 Task: Look for space in Rheinberg, Germany from 15th August, 2023 to 20th August, 2023 for 1 adult in price range Rs.5000 to Rs.10000. Place can be private room with 1  bedroom having 1 bed and 1 bathroom. Property type can be house, flat, guest house, hotel. Booking option can be shelf check-in. Required host language is English.
Action: Mouse moved to (365, 182)
Screenshot: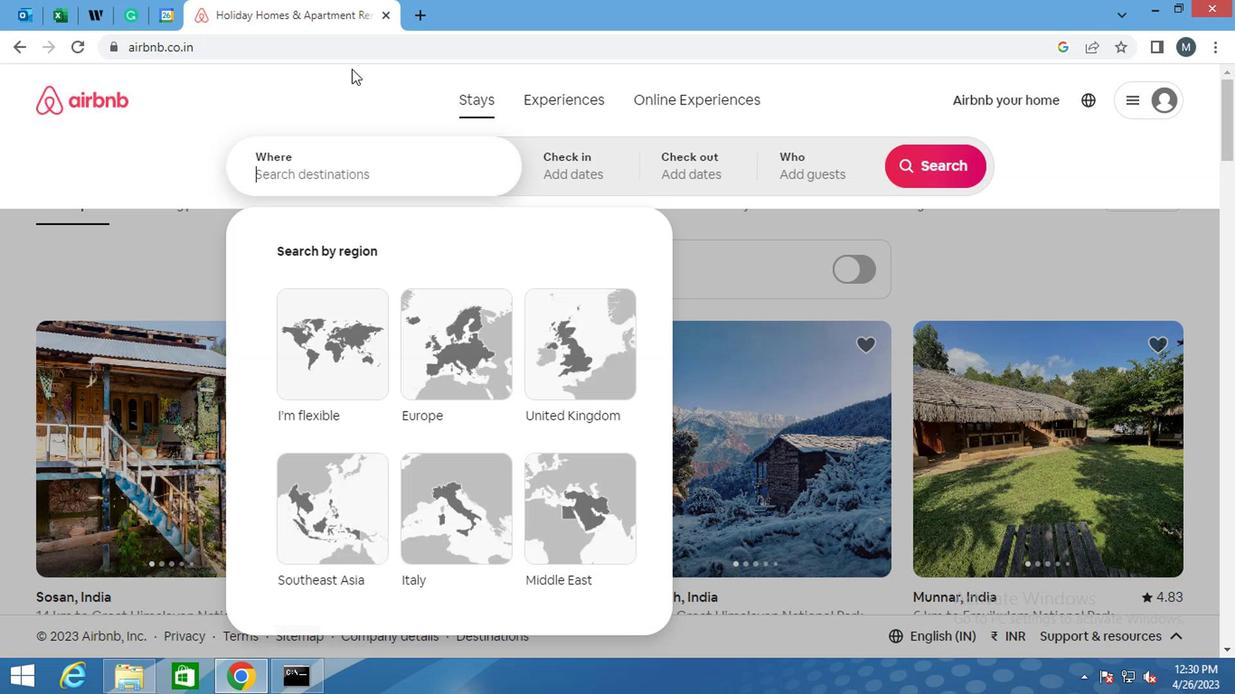
Action: Mouse pressed left at (365, 182)
Screenshot: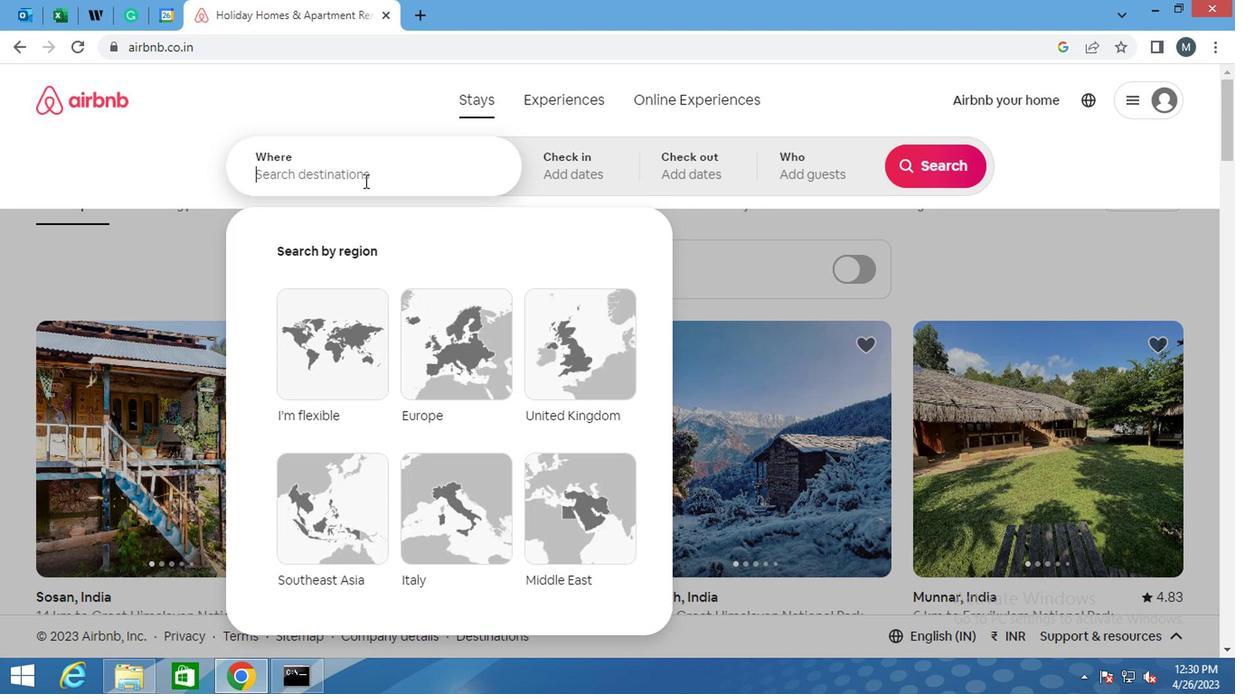 
Action: Key pressed <Key.shift><Key.shift>RHEINBERG,<Key.space><Key.shift><Key.shift><Key.shift><Key.shift><Key.shift><Key.shift><Key.shift><Key.shift><Key.shift><Key.shift><Key.shift><Key.shift>GER
Screenshot: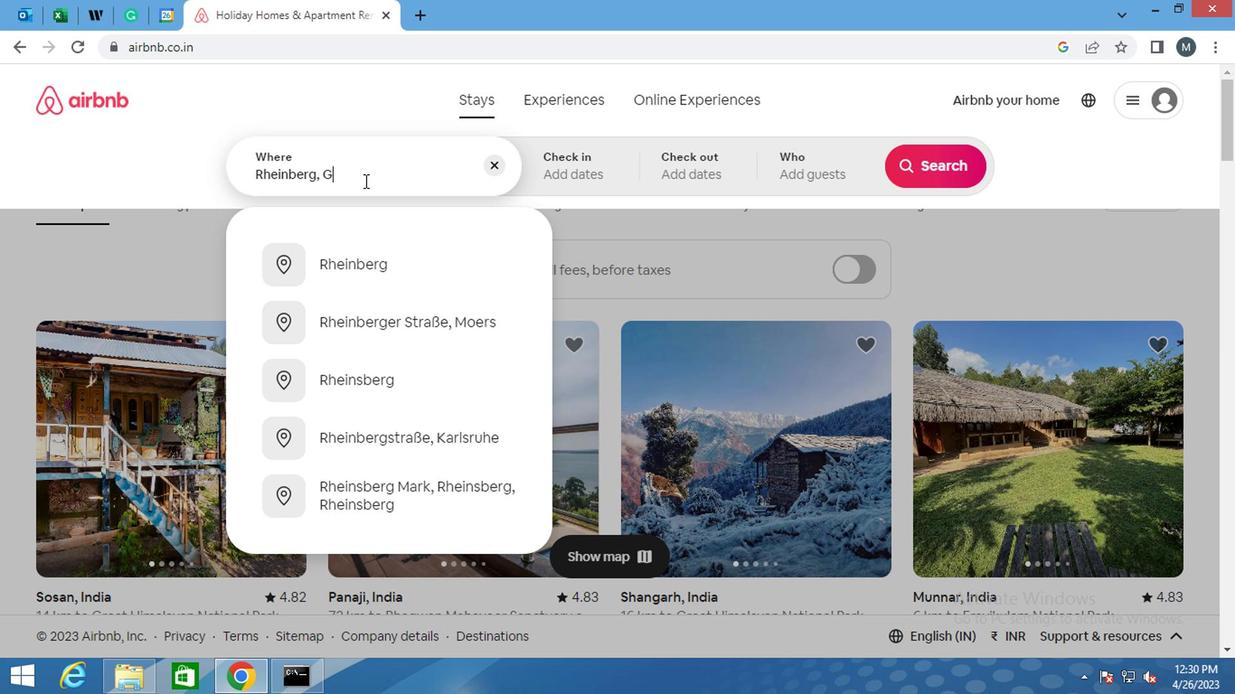 
Action: Mouse moved to (445, 277)
Screenshot: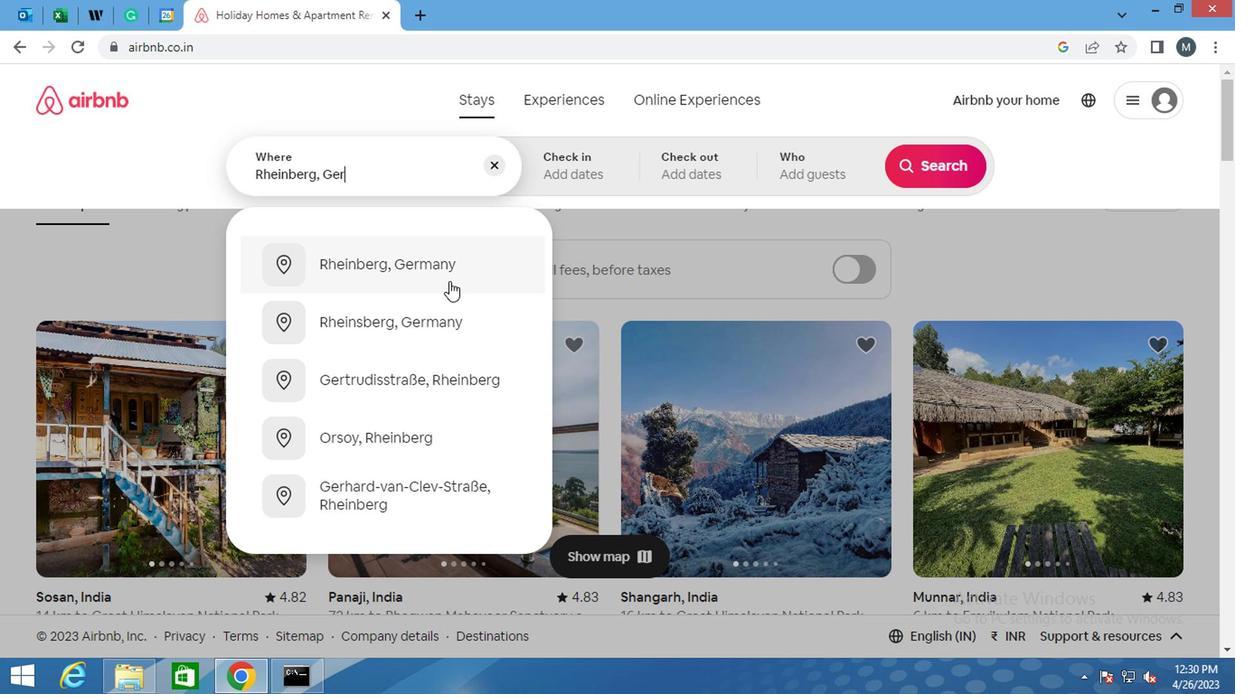 
Action: Mouse pressed left at (445, 277)
Screenshot: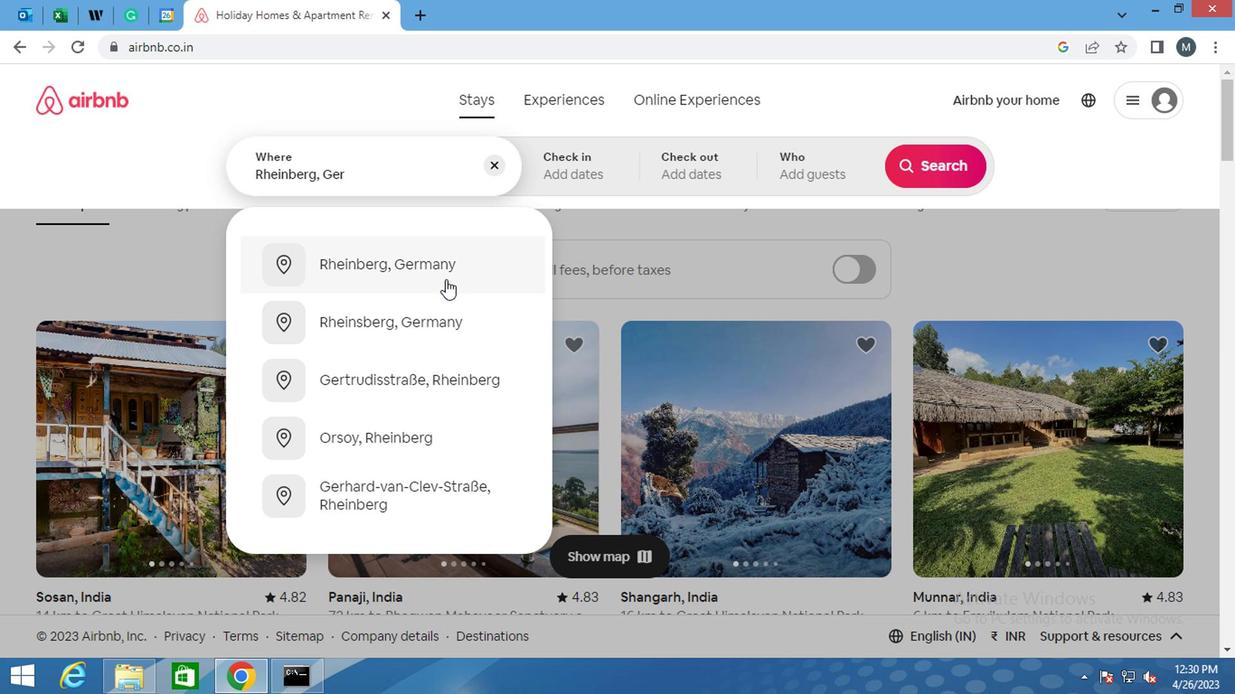 
Action: Mouse moved to (916, 313)
Screenshot: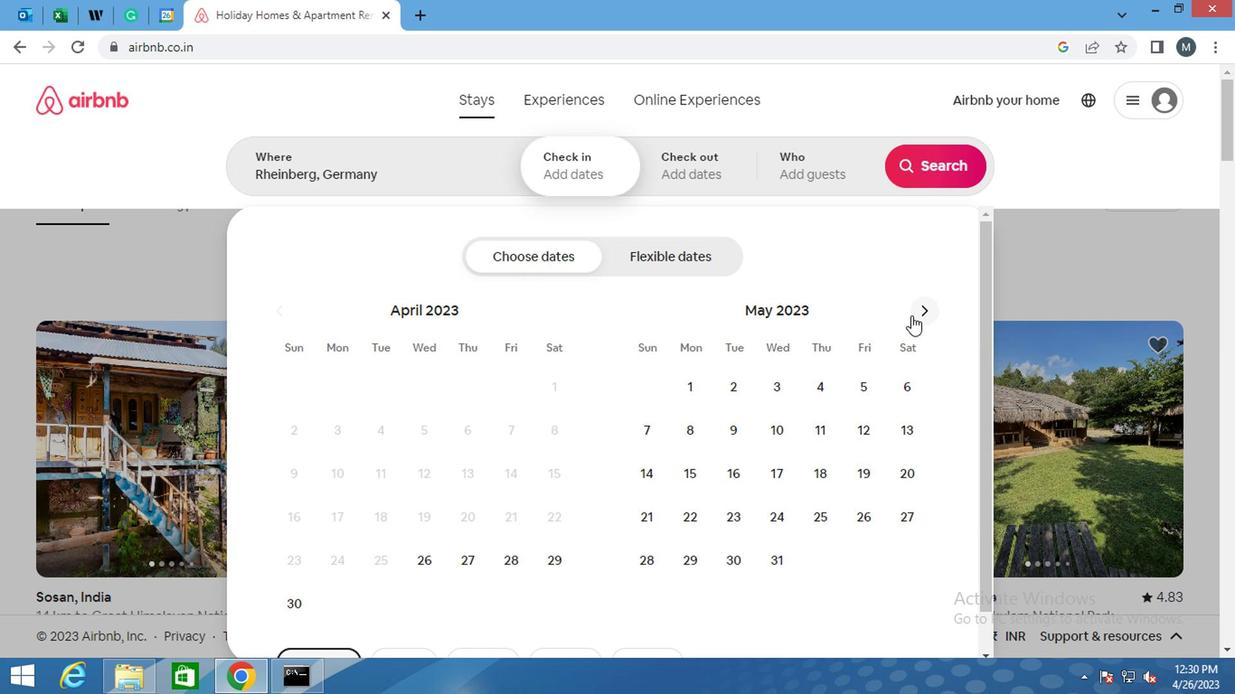 
Action: Mouse pressed left at (916, 313)
Screenshot: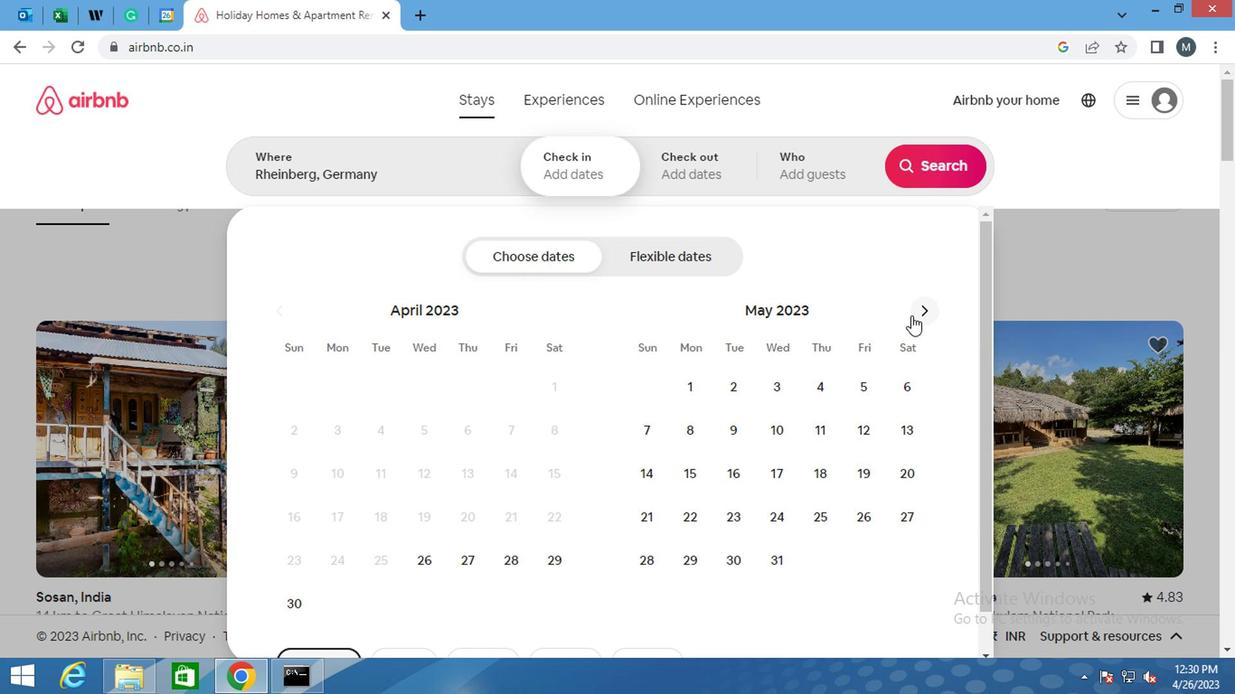 
Action: Mouse moved to (918, 313)
Screenshot: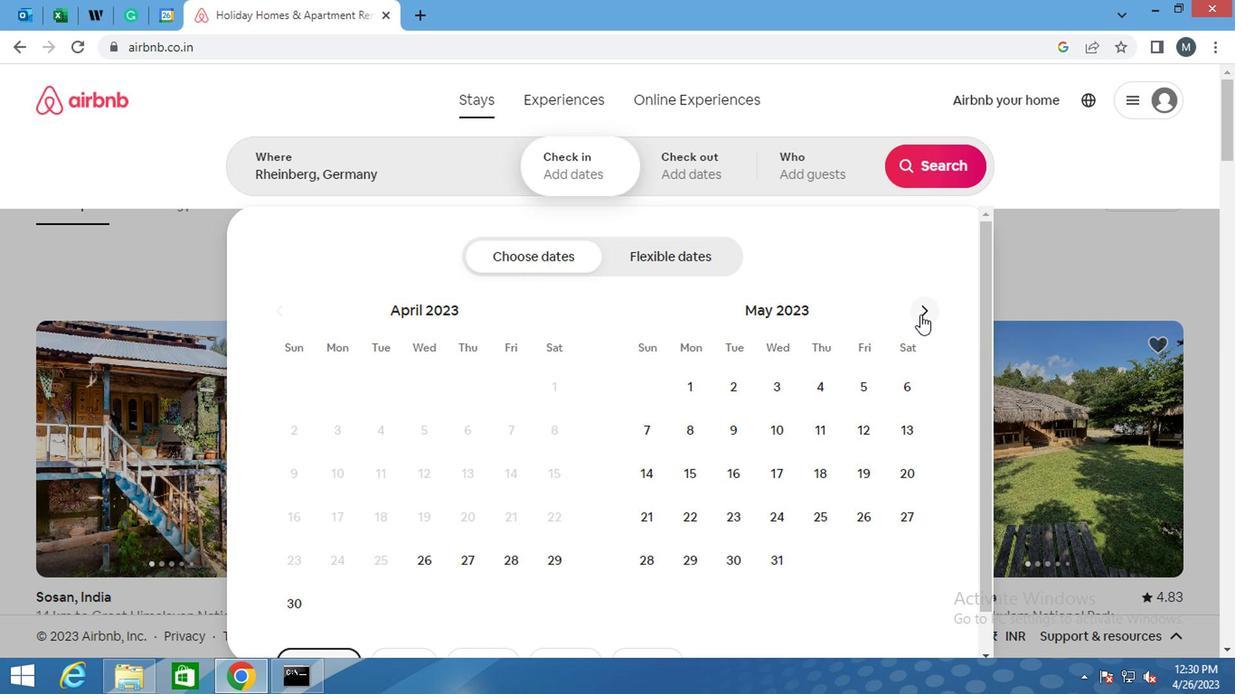 
Action: Mouse pressed left at (918, 313)
Screenshot: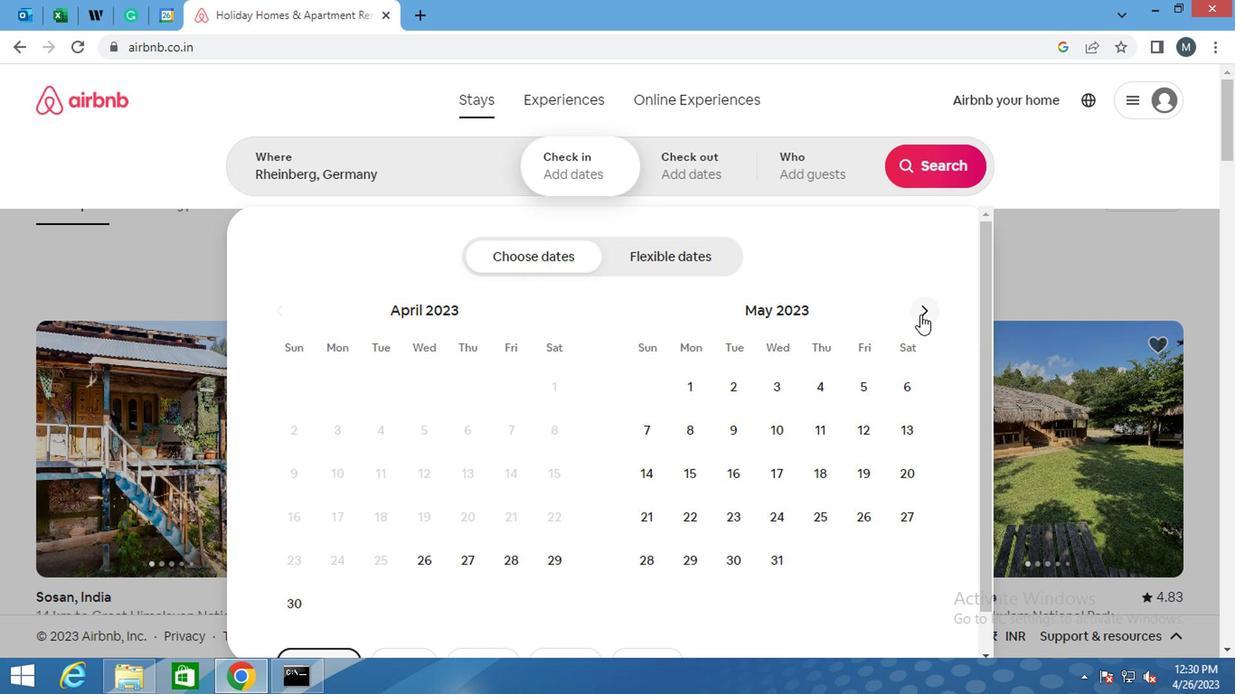 
Action: Mouse moved to (919, 313)
Screenshot: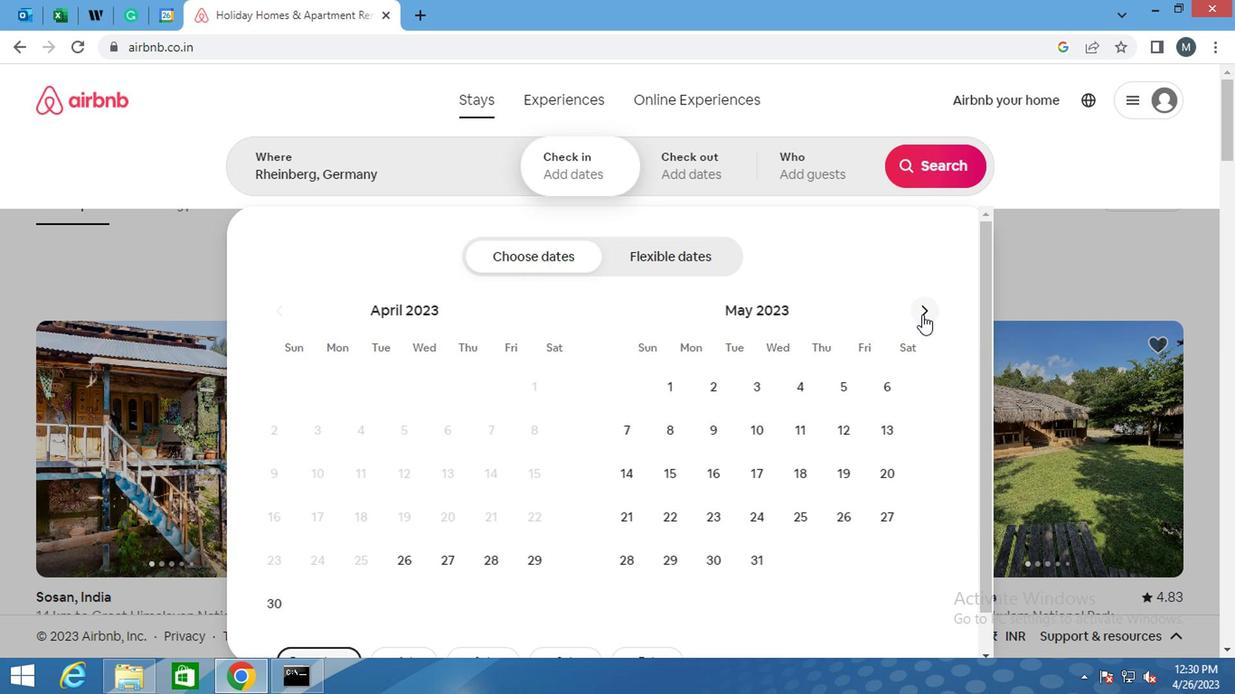 
Action: Mouse pressed left at (919, 313)
Screenshot: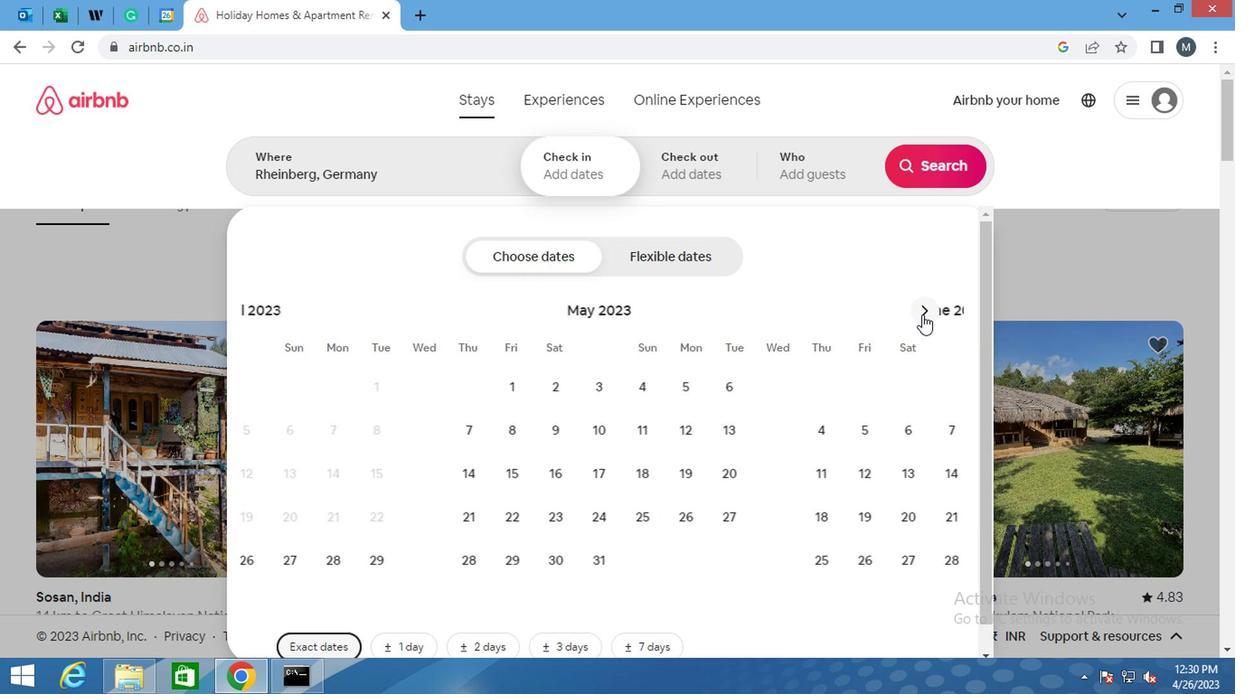 
Action: Mouse moved to (927, 319)
Screenshot: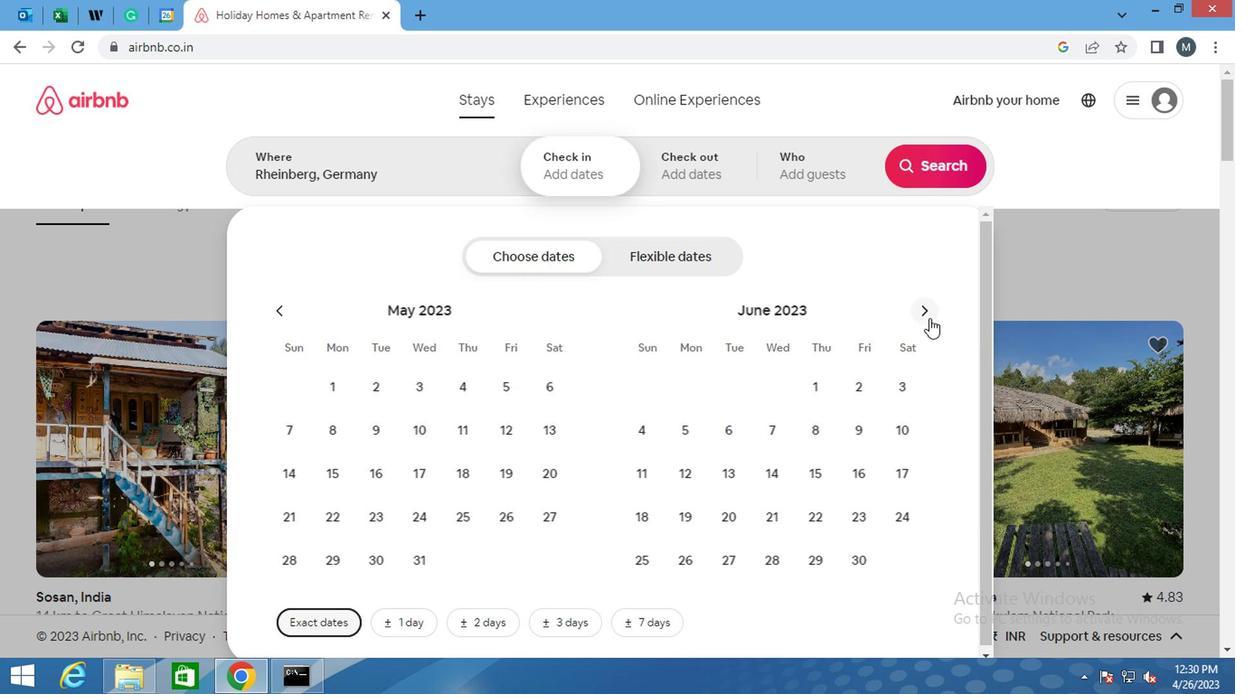
Action: Mouse pressed left at (927, 319)
Screenshot: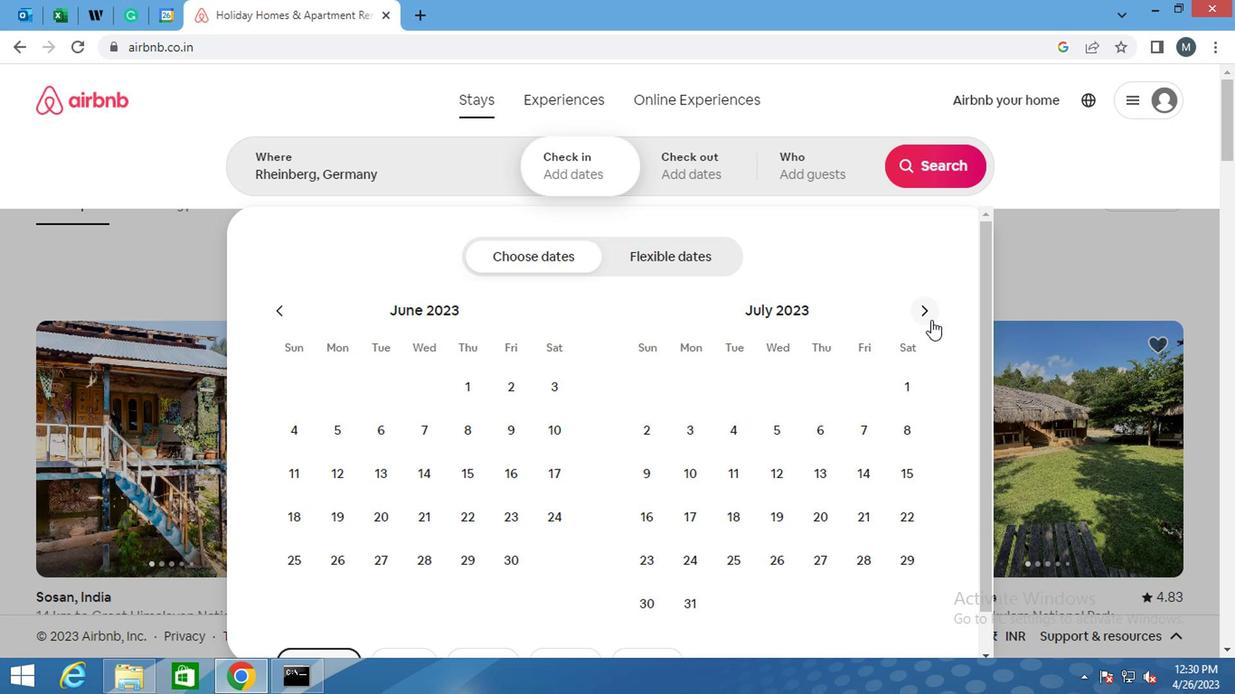 
Action: Mouse moved to (730, 475)
Screenshot: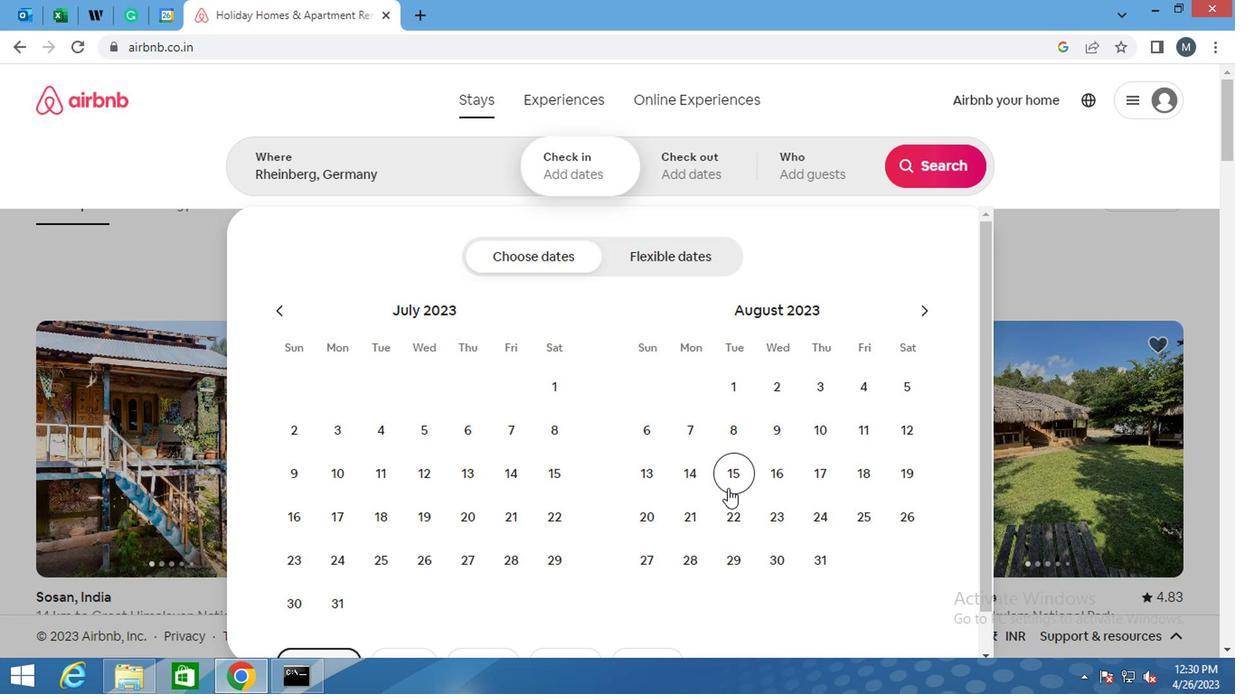 
Action: Mouse pressed left at (730, 475)
Screenshot: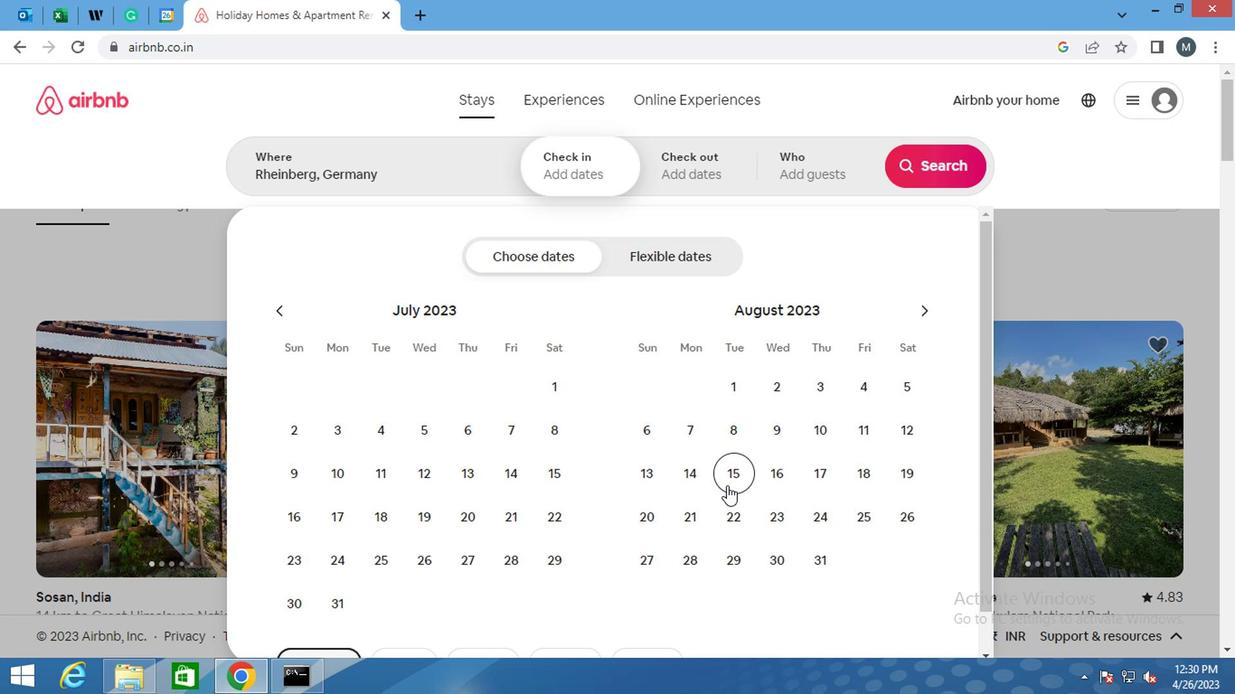 
Action: Mouse moved to (654, 515)
Screenshot: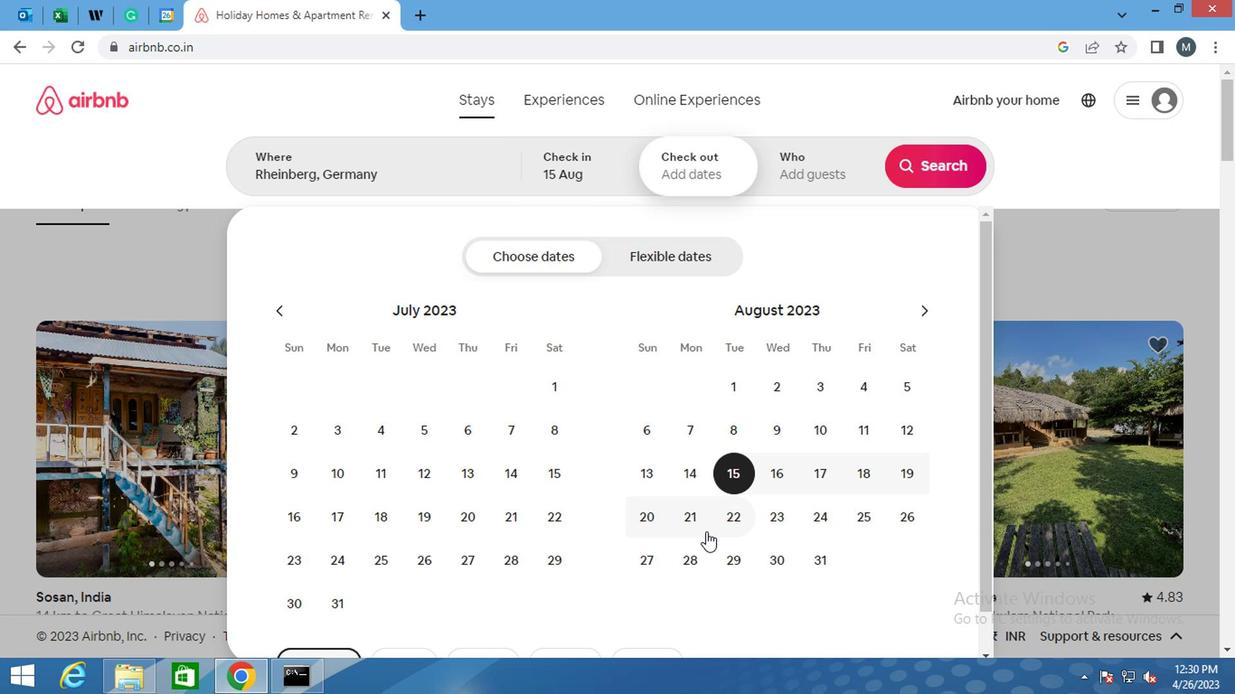 
Action: Mouse pressed left at (654, 515)
Screenshot: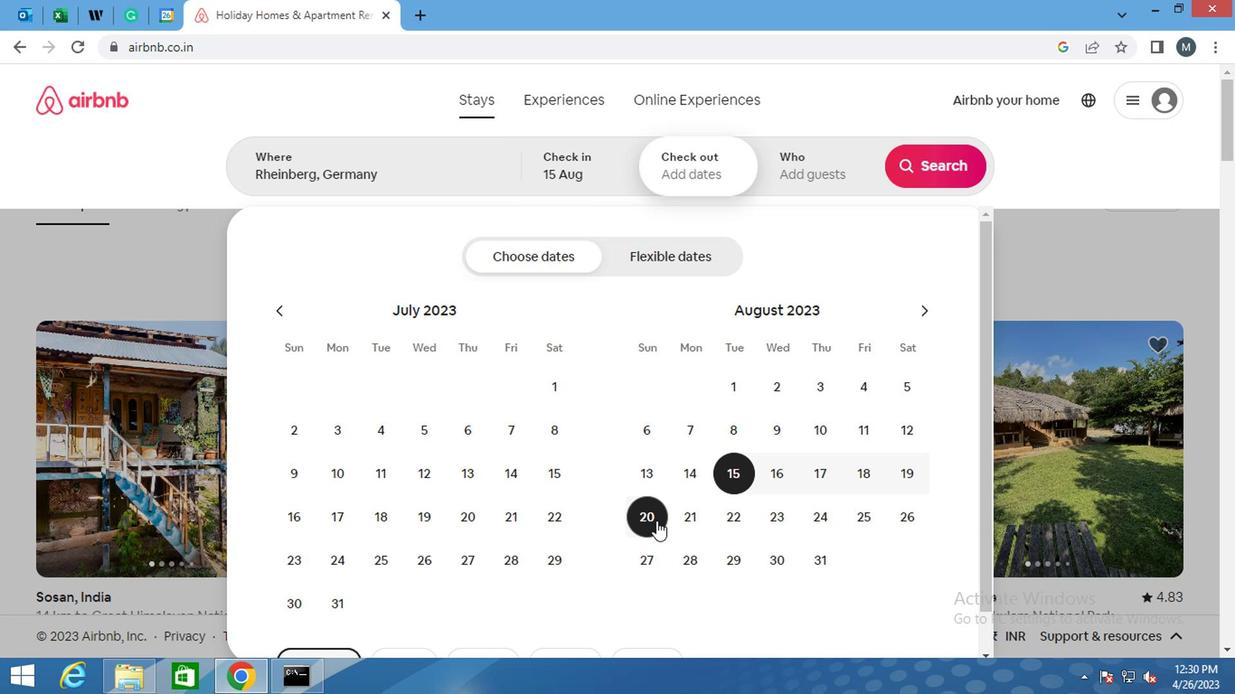 
Action: Mouse moved to (815, 185)
Screenshot: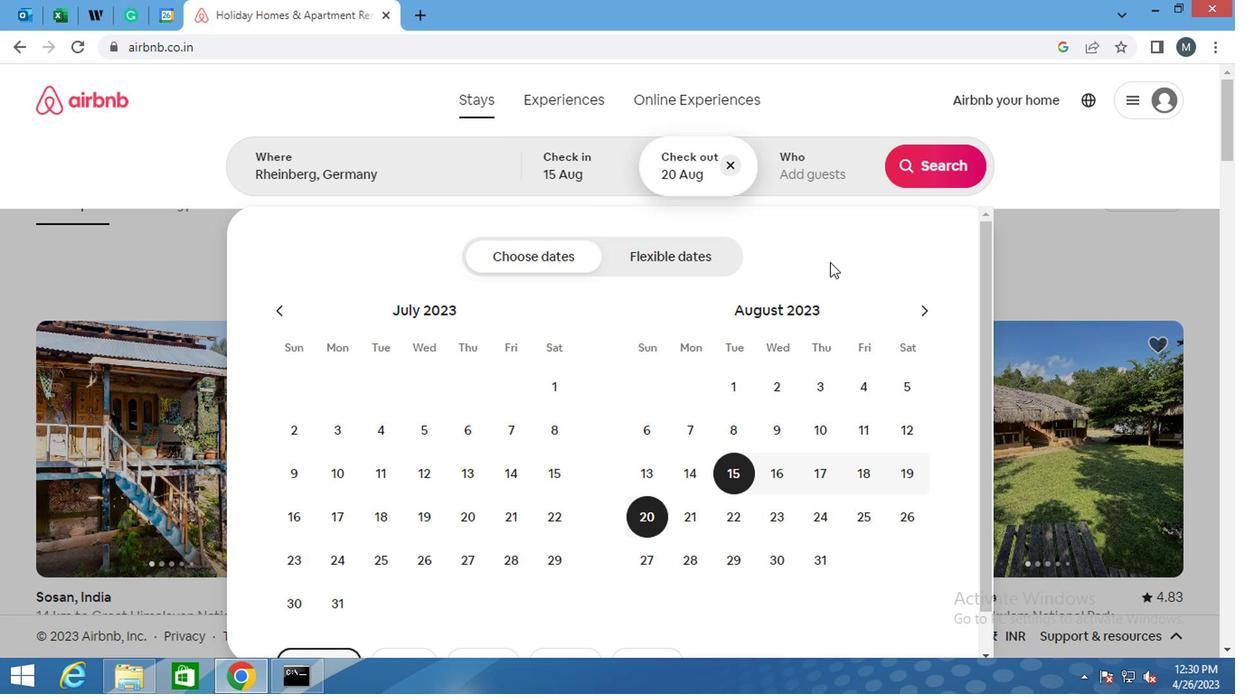 
Action: Mouse pressed left at (815, 185)
Screenshot: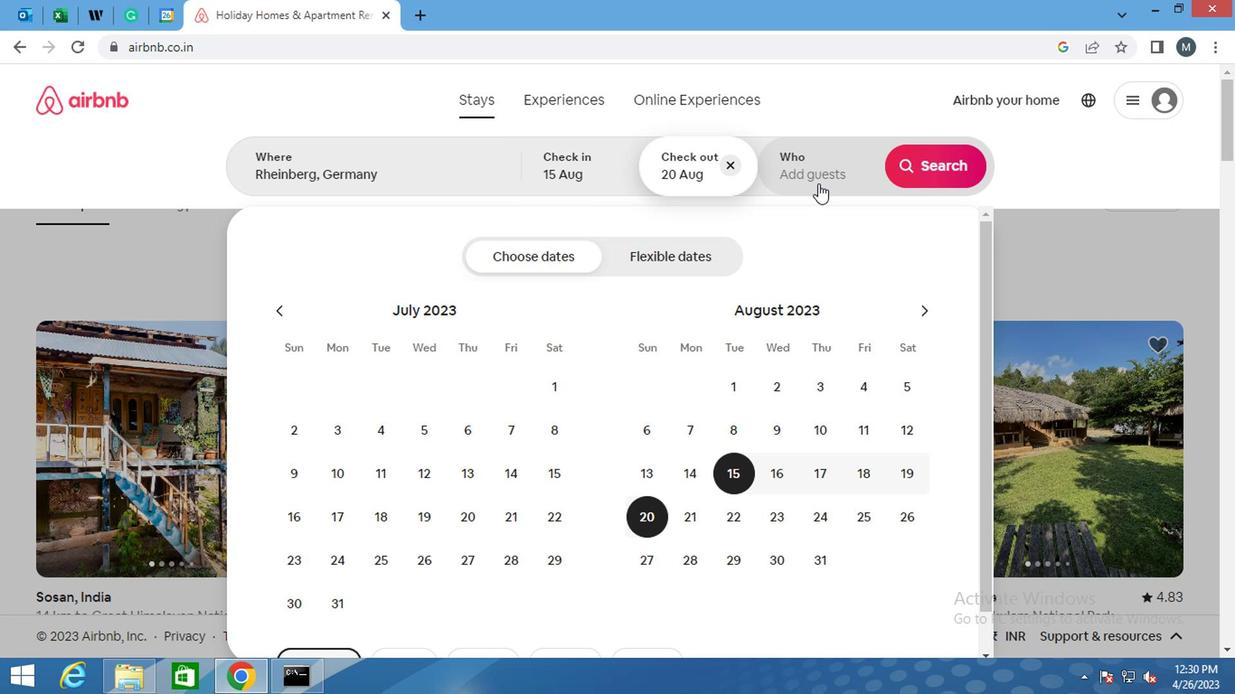 
Action: Mouse moved to (928, 265)
Screenshot: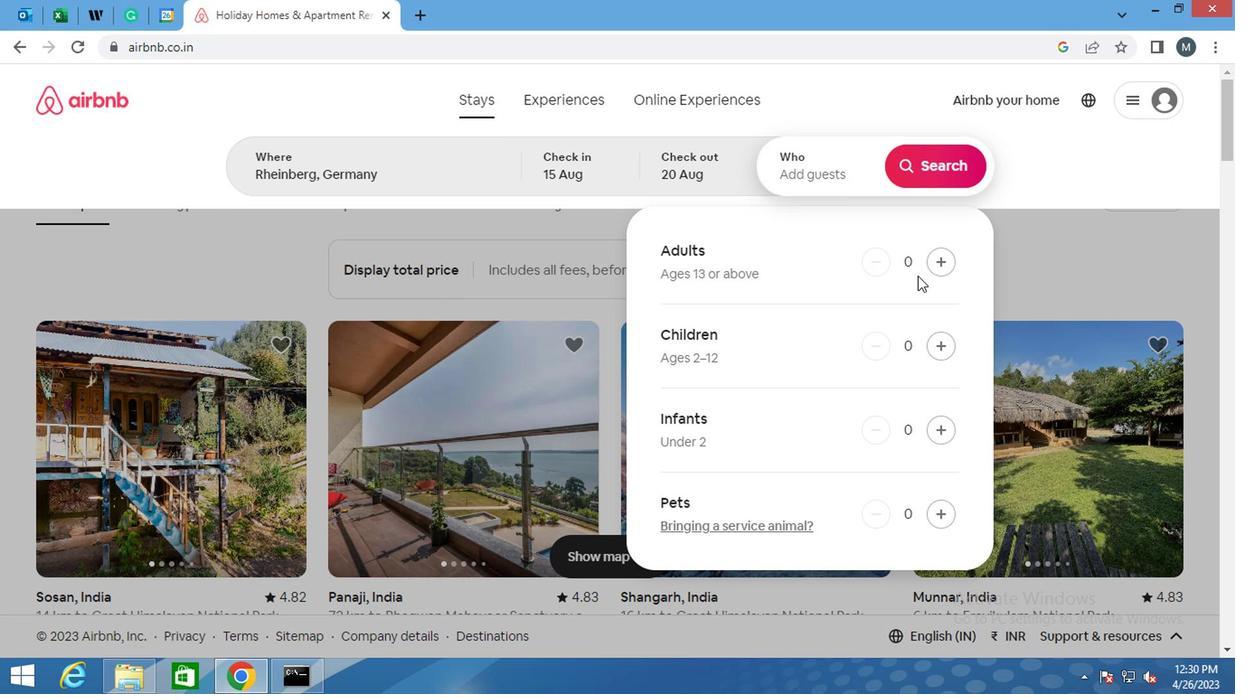 
Action: Mouse pressed left at (928, 265)
Screenshot: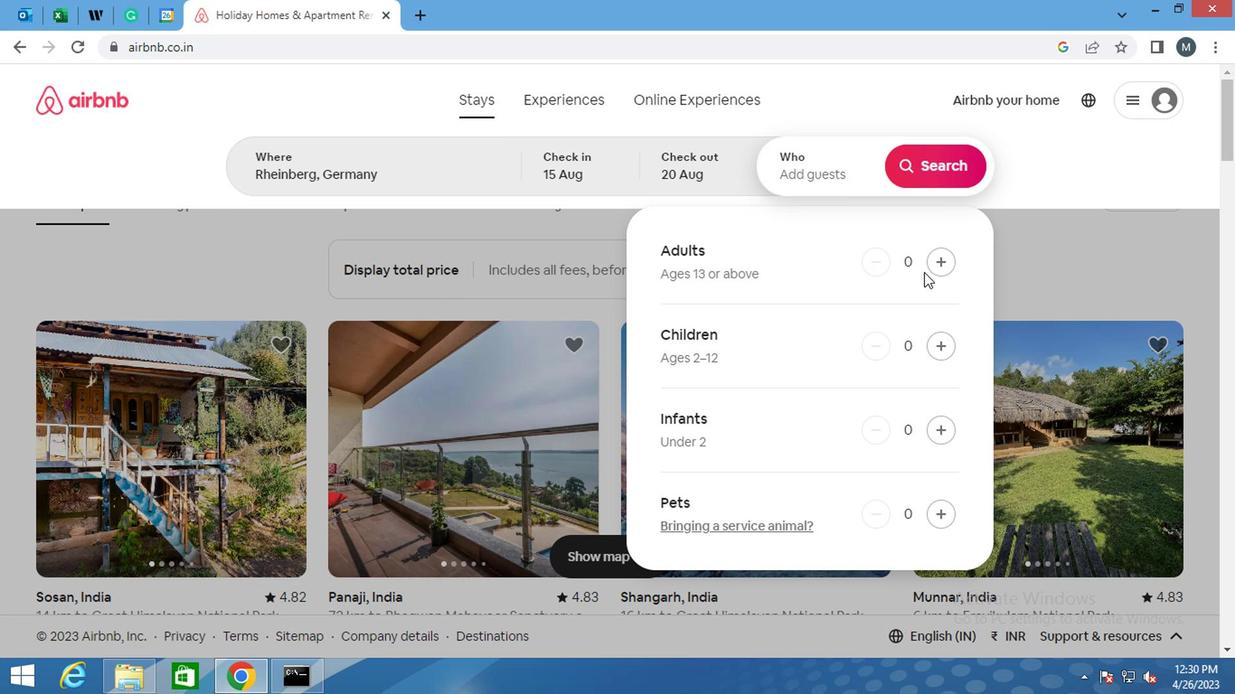 
Action: Mouse moved to (937, 162)
Screenshot: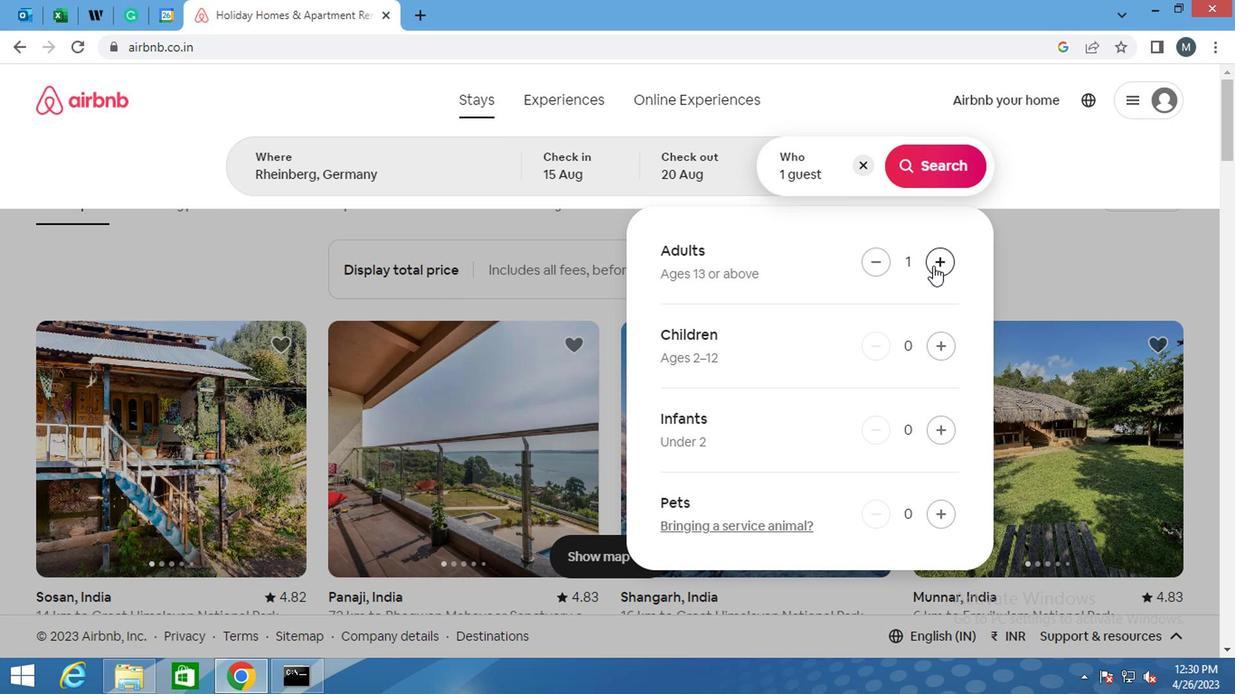 
Action: Mouse pressed left at (937, 162)
Screenshot: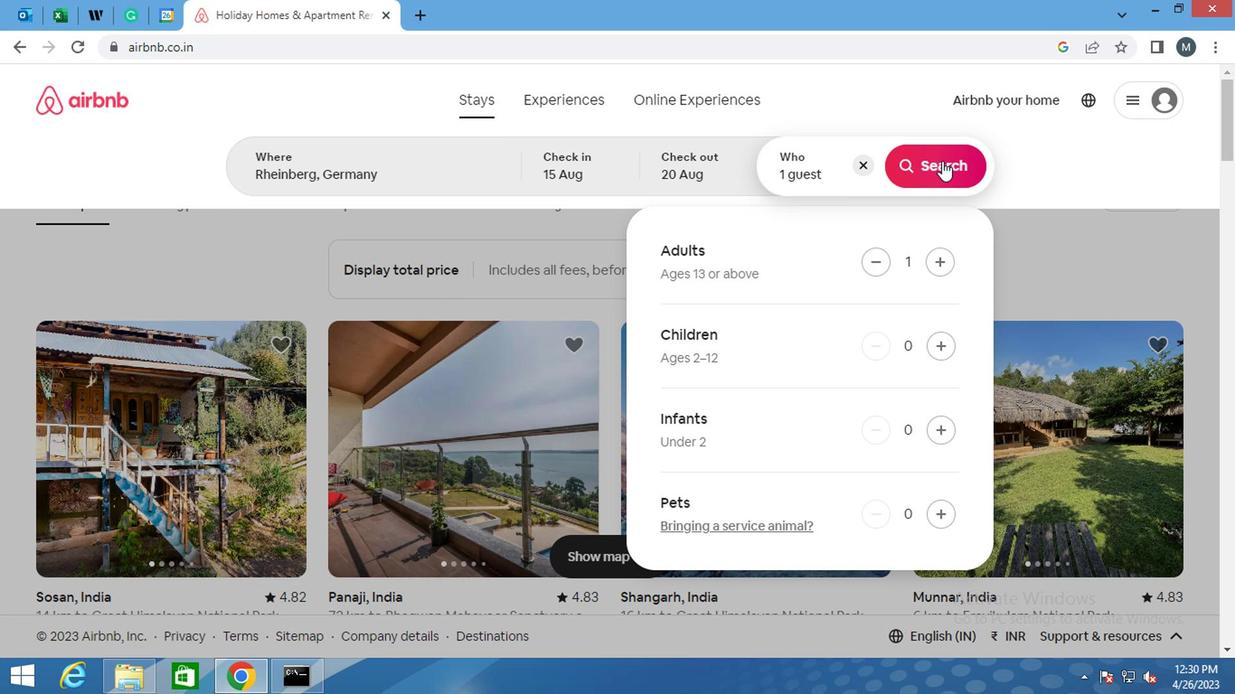 
Action: Mouse moved to (1150, 169)
Screenshot: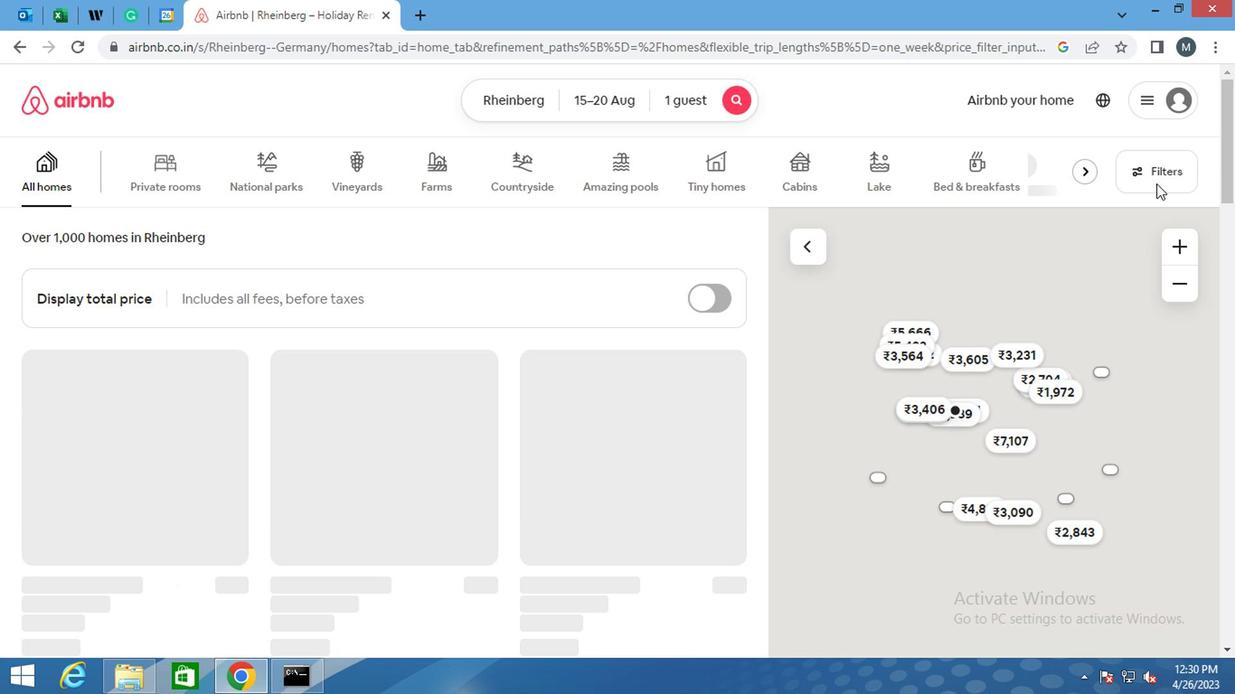 
Action: Mouse pressed left at (1150, 169)
Screenshot: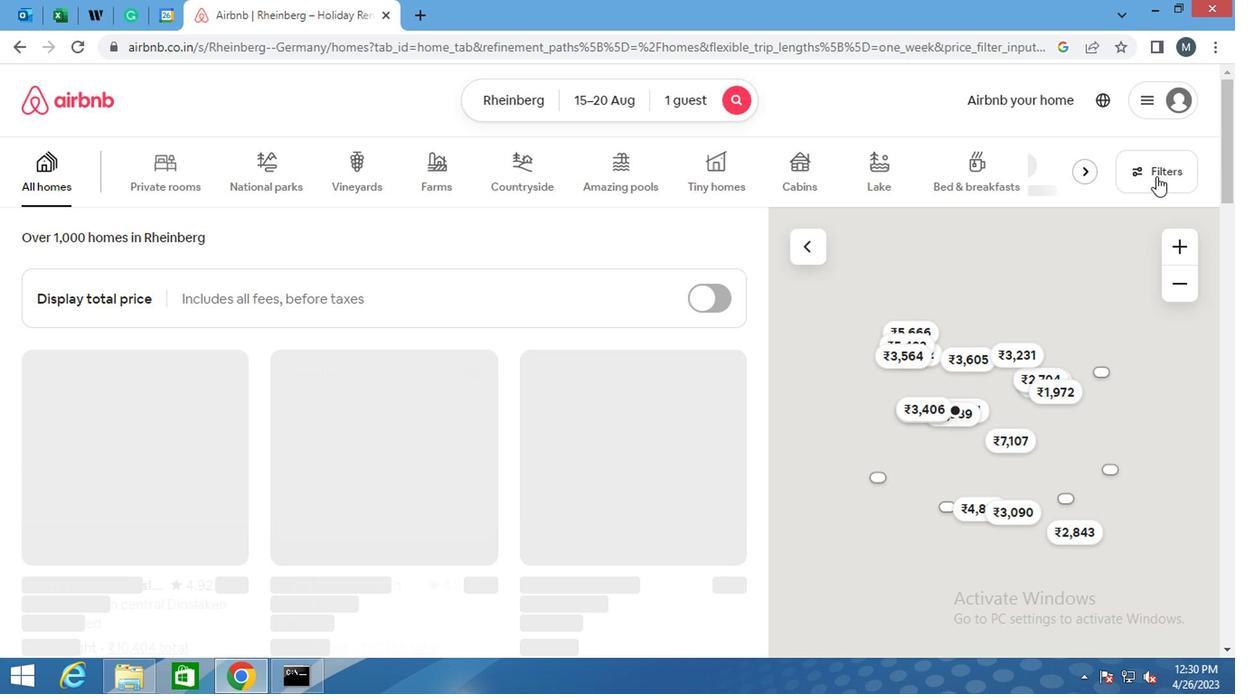 
Action: Mouse moved to (443, 404)
Screenshot: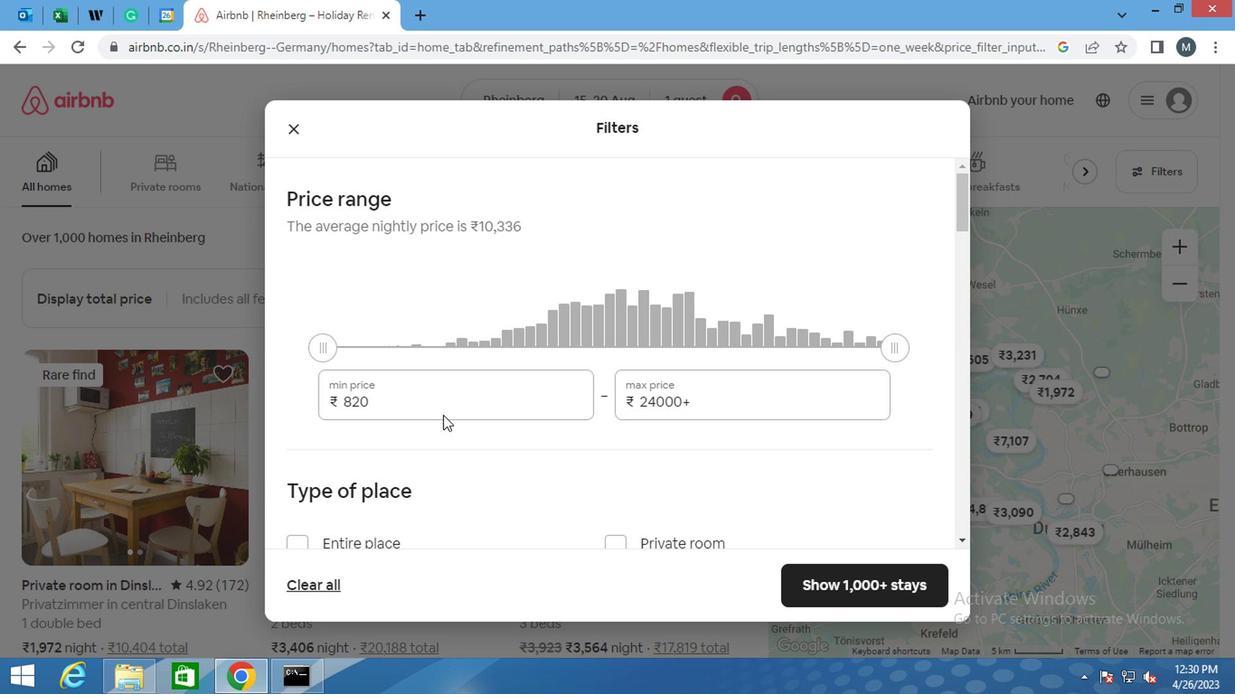 
Action: Mouse pressed left at (443, 404)
Screenshot: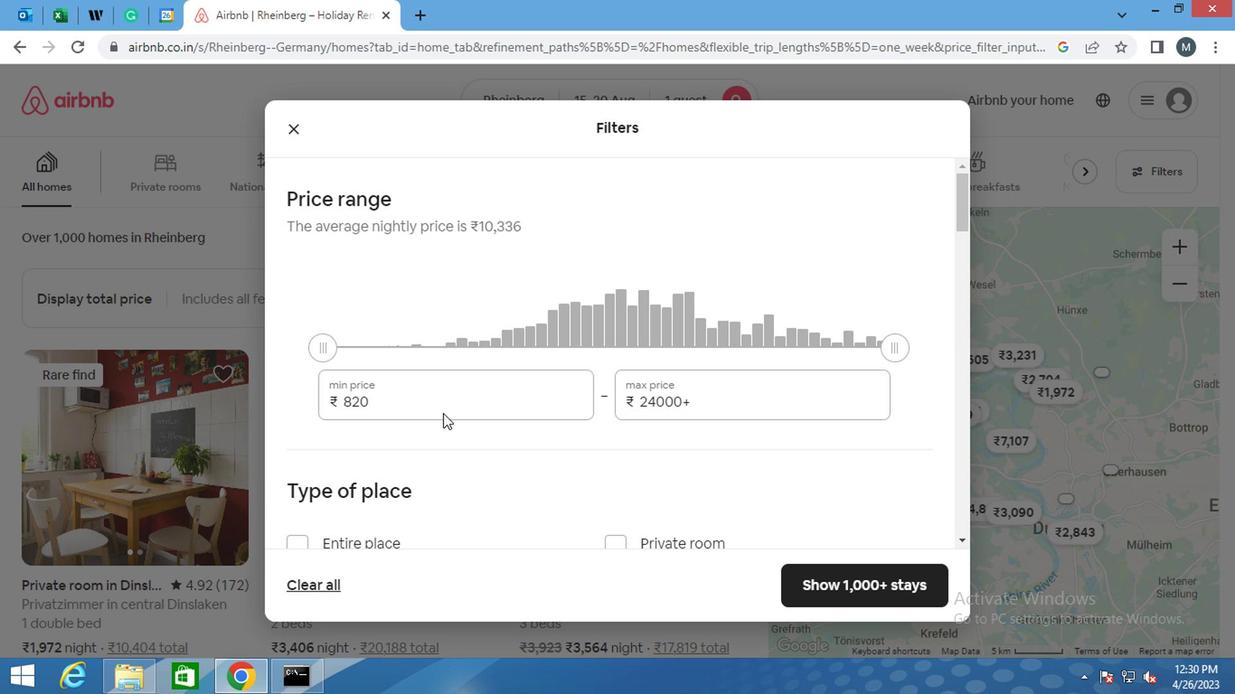 
Action: Mouse moved to (443, 402)
Screenshot: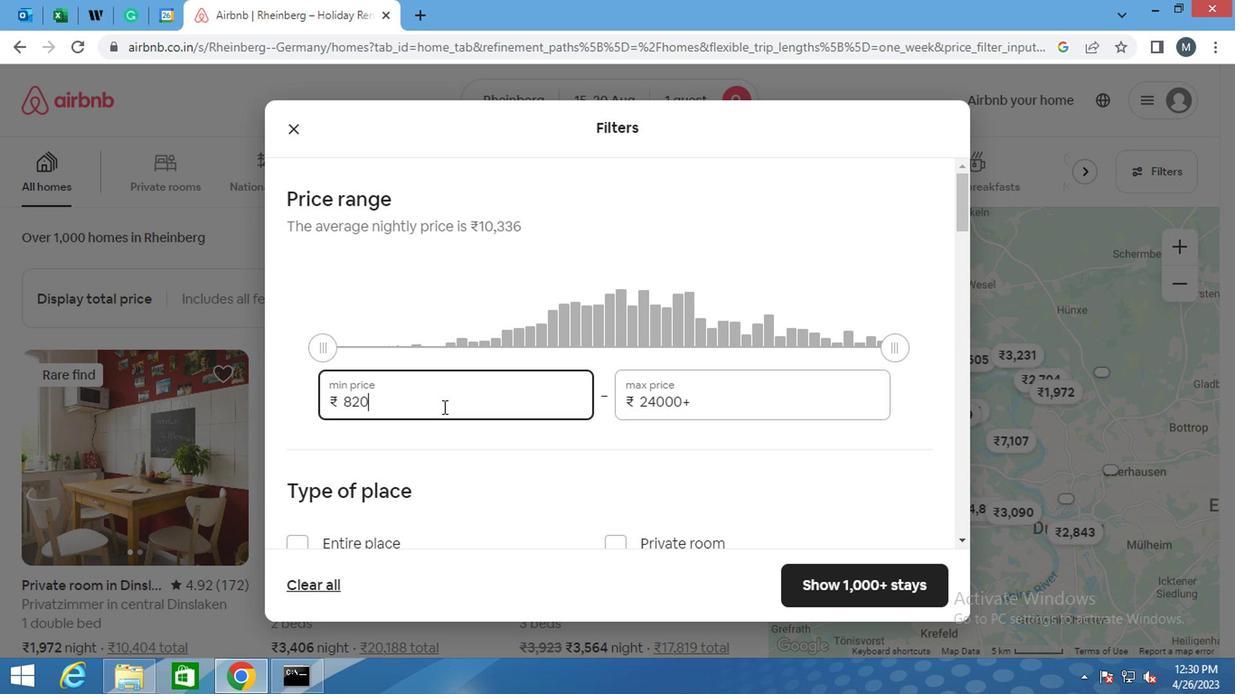 
Action: Key pressed <Key.backspace><Key.backspace>
Screenshot: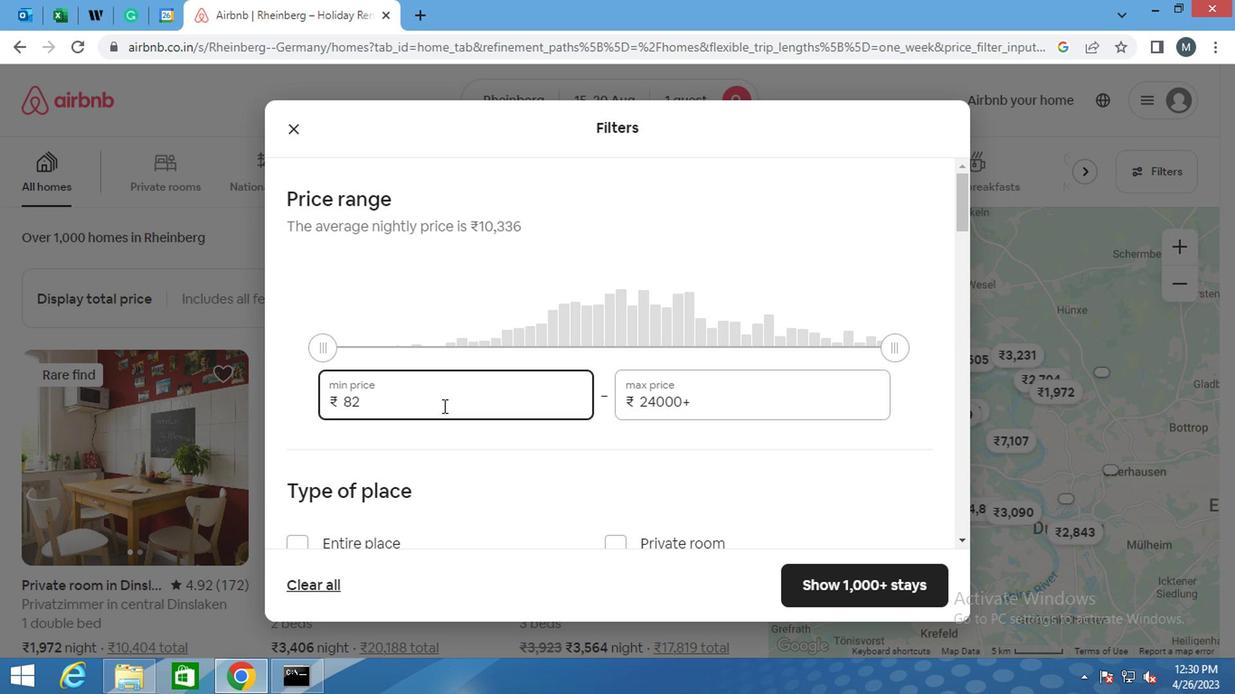 
Action: Mouse moved to (445, 402)
Screenshot: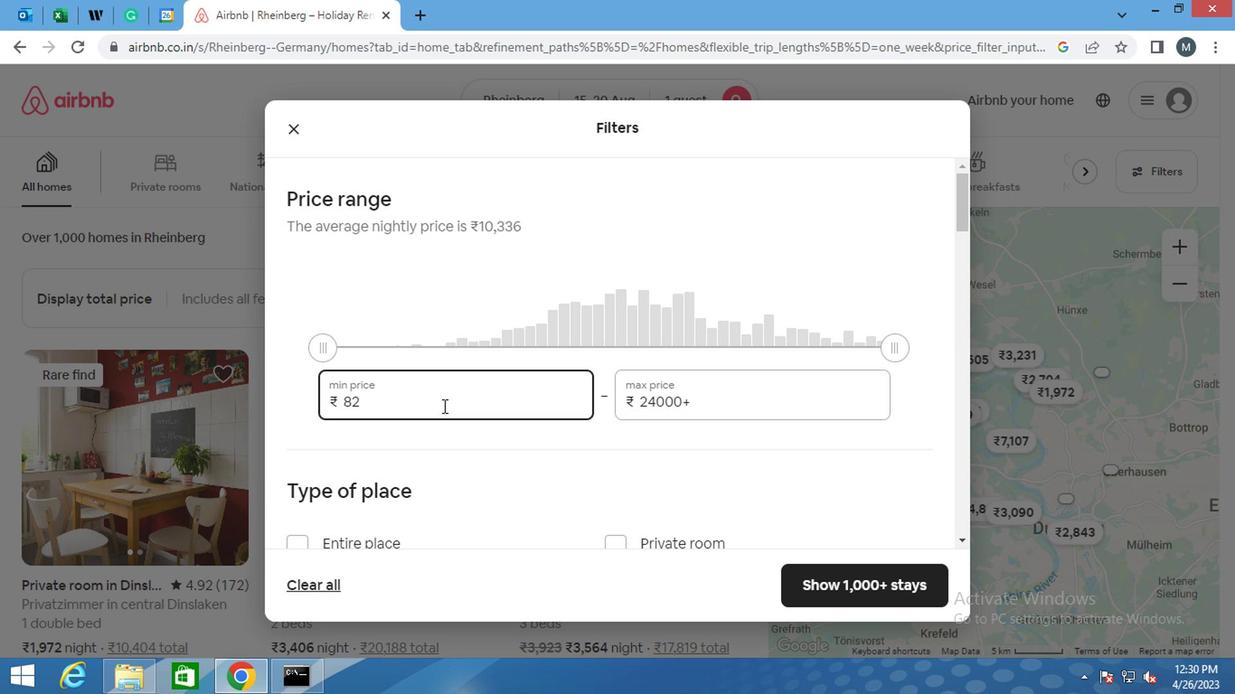 
Action: Key pressed <Key.backspace>
Screenshot: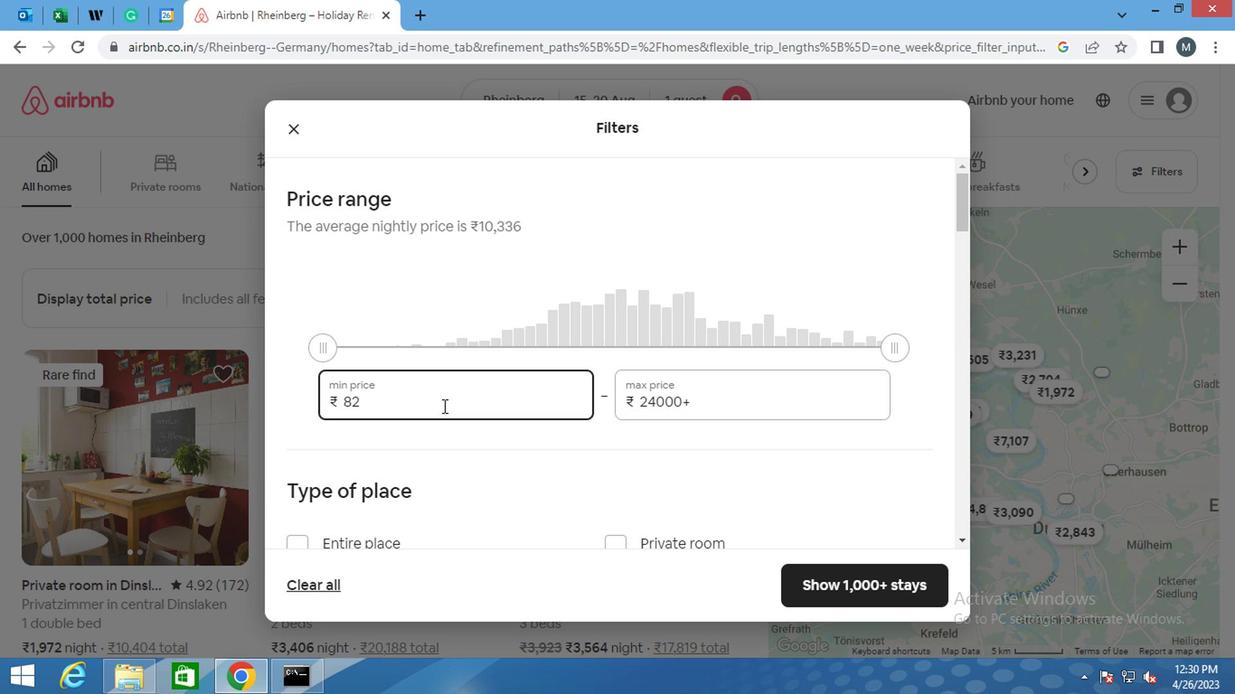 
Action: Mouse moved to (460, 399)
Screenshot: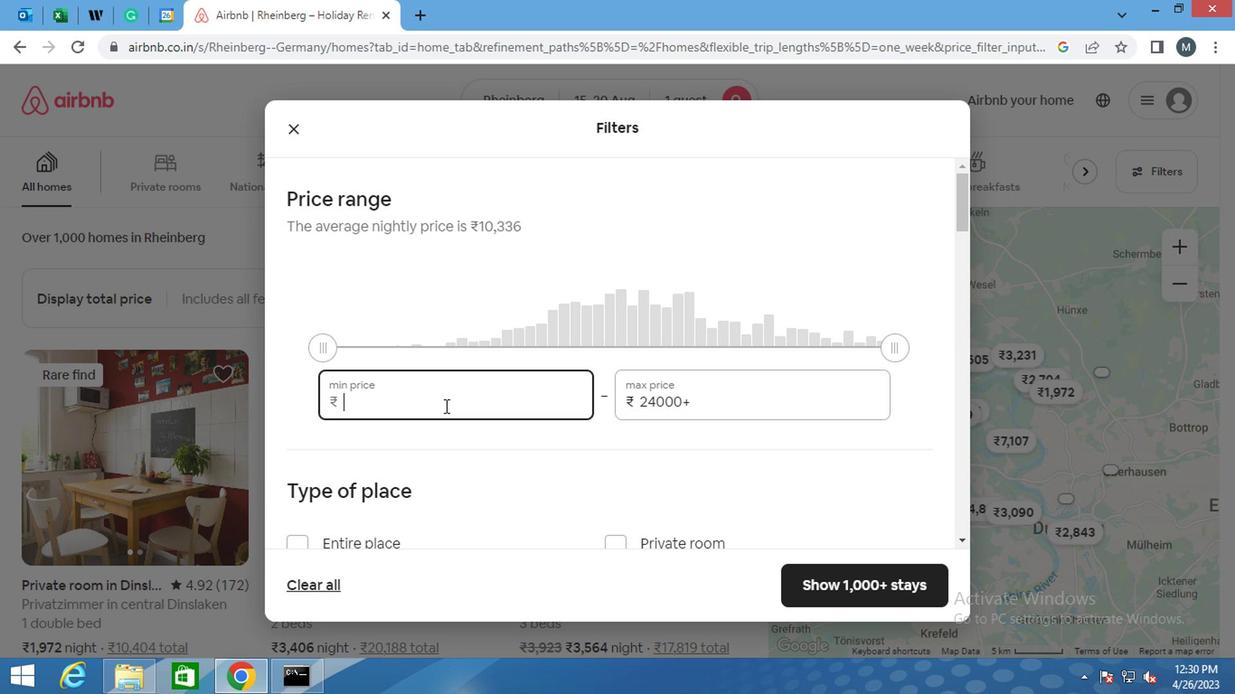 
Action: Key pressed 5000
Screenshot: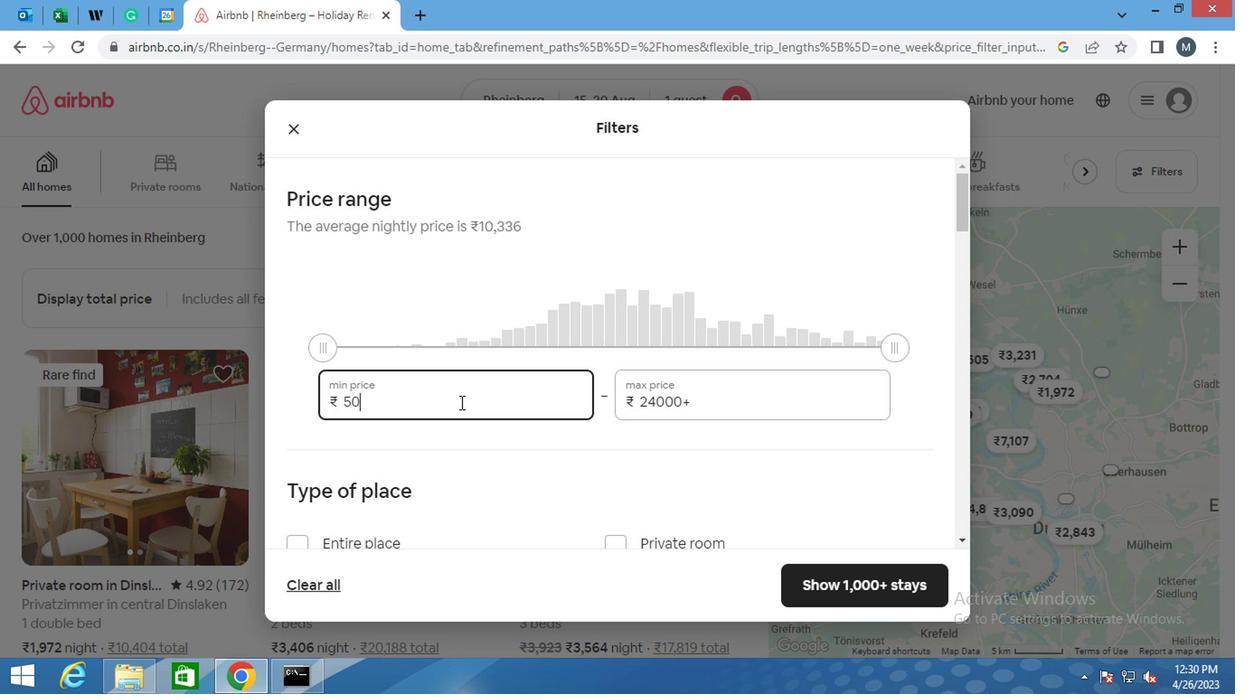 
Action: Mouse moved to (732, 394)
Screenshot: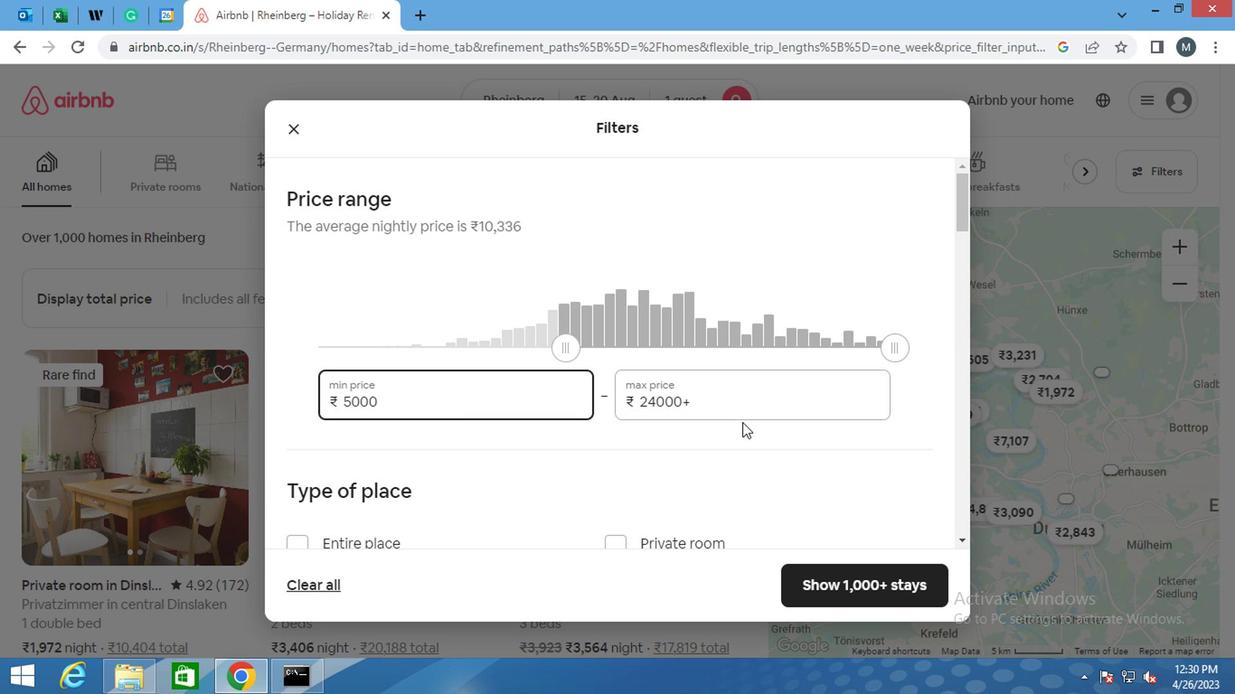 
Action: Mouse pressed left at (732, 394)
Screenshot: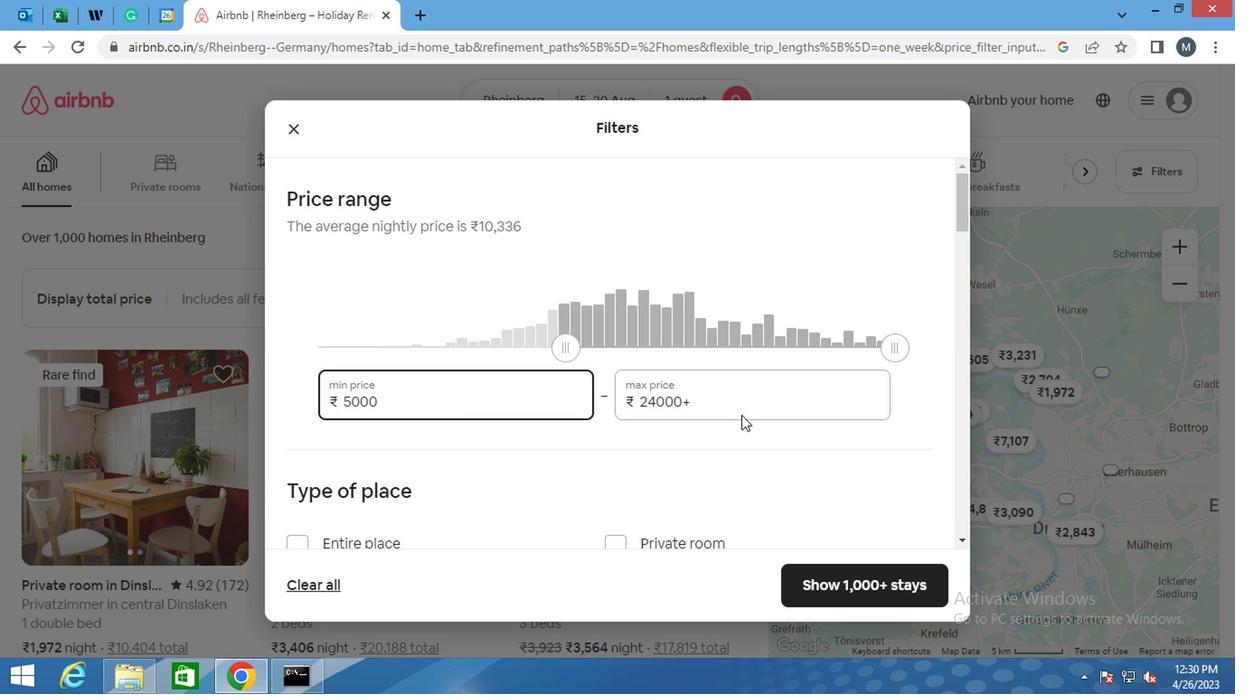 
Action: Mouse moved to (730, 394)
Screenshot: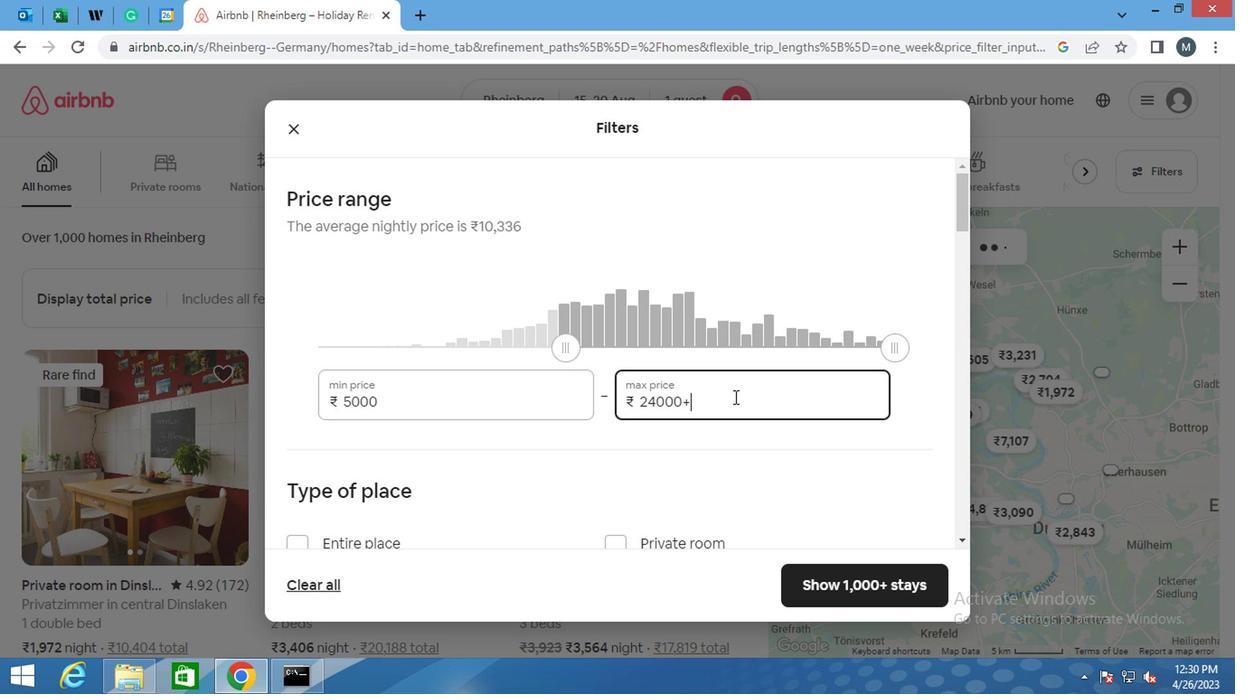 
Action: Key pressed <Key.backspace><Key.backspace><Key.backspace><Key.backspace>
Screenshot: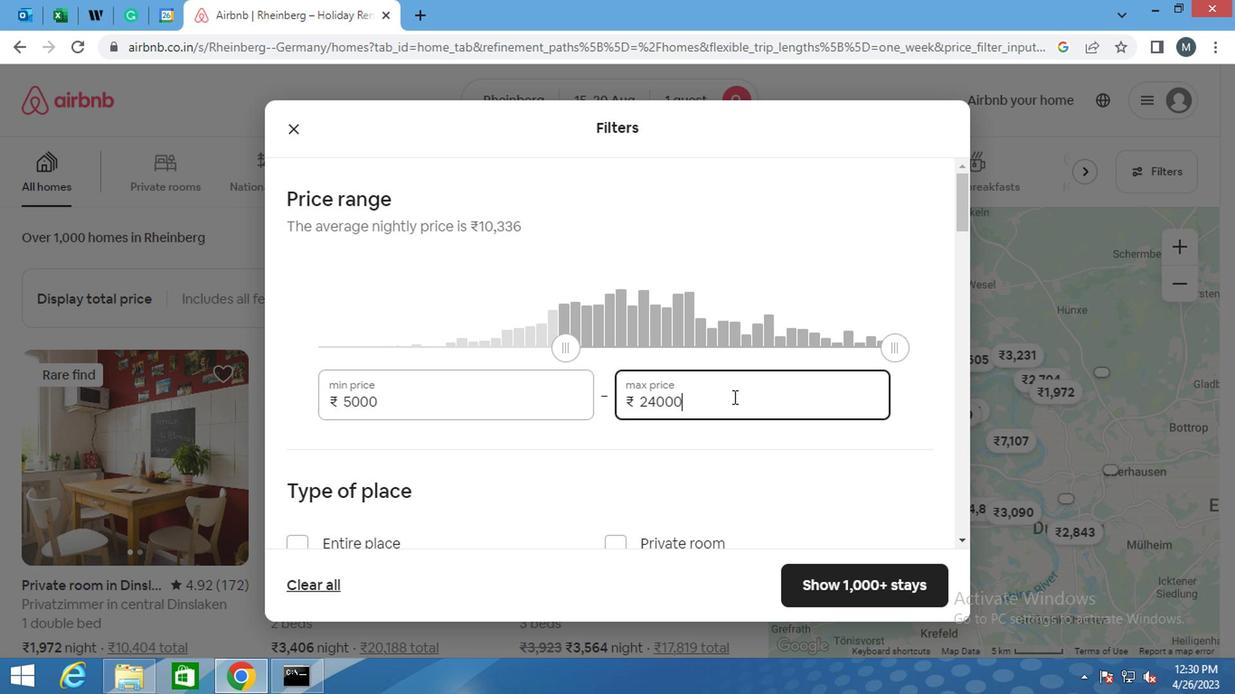 
Action: Mouse moved to (730, 395)
Screenshot: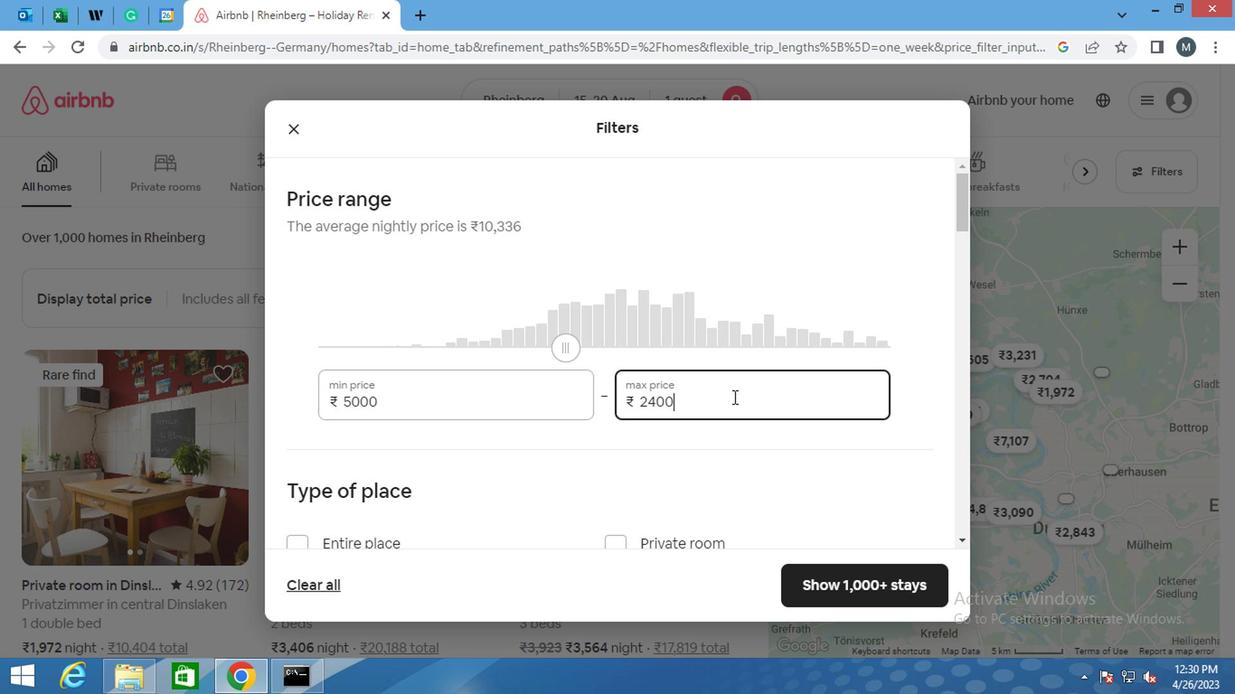 
Action: Key pressed <Key.backspace>
Screenshot: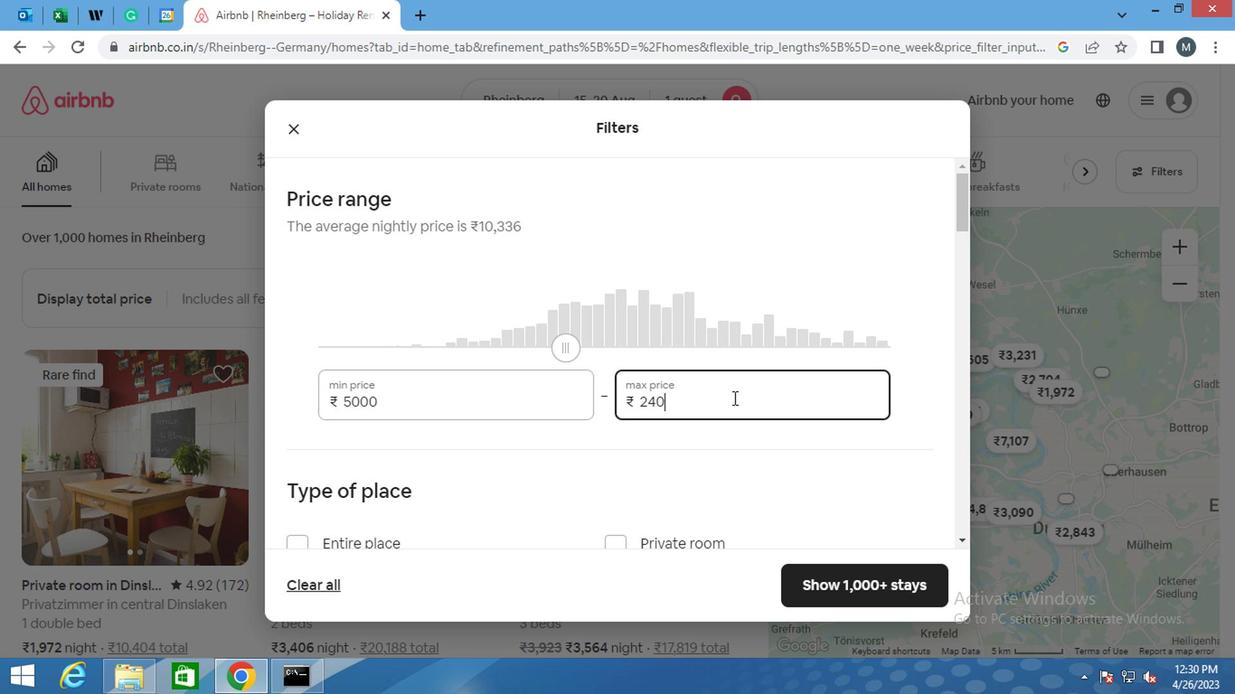 
Action: Mouse moved to (730, 395)
Screenshot: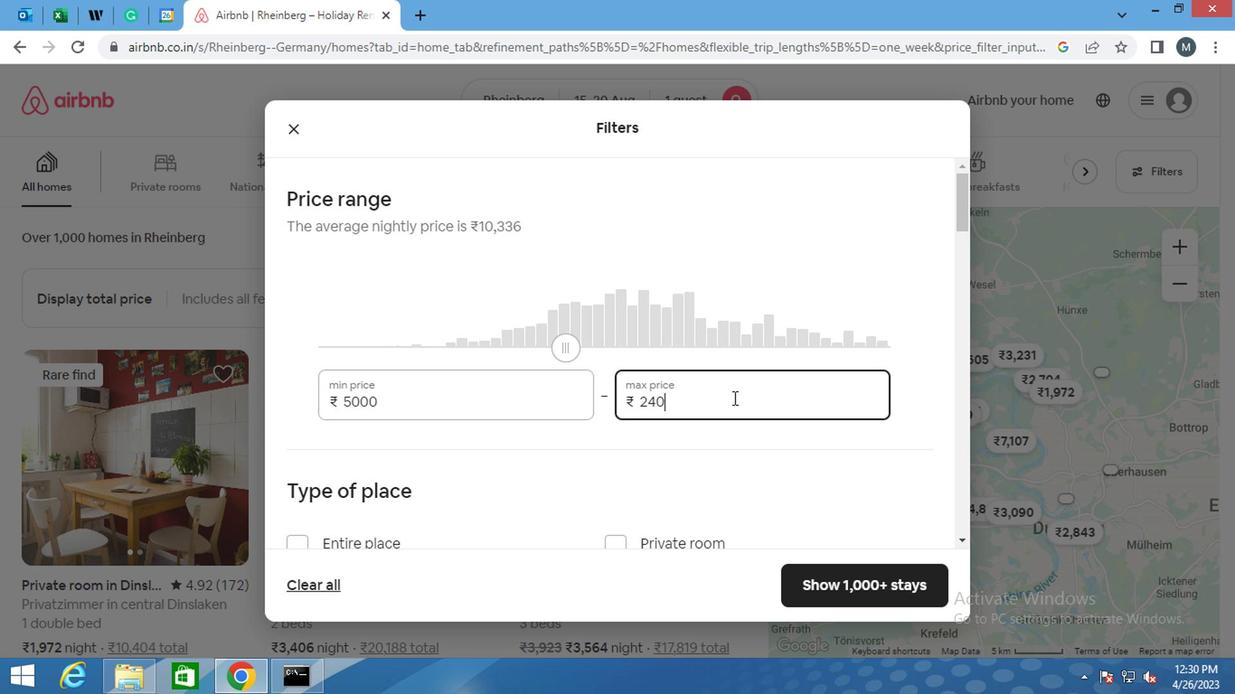 
Action: Key pressed <Key.backspace><Key.backspace>
Screenshot: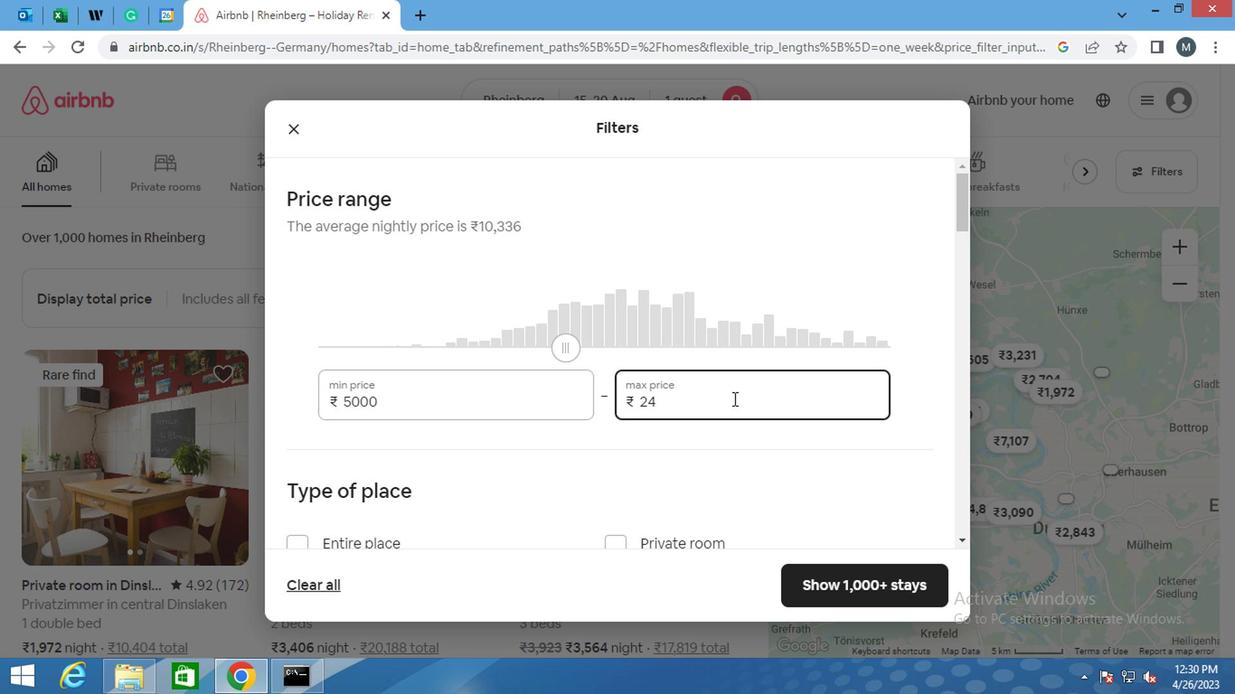 
Action: Mouse moved to (730, 396)
Screenshot: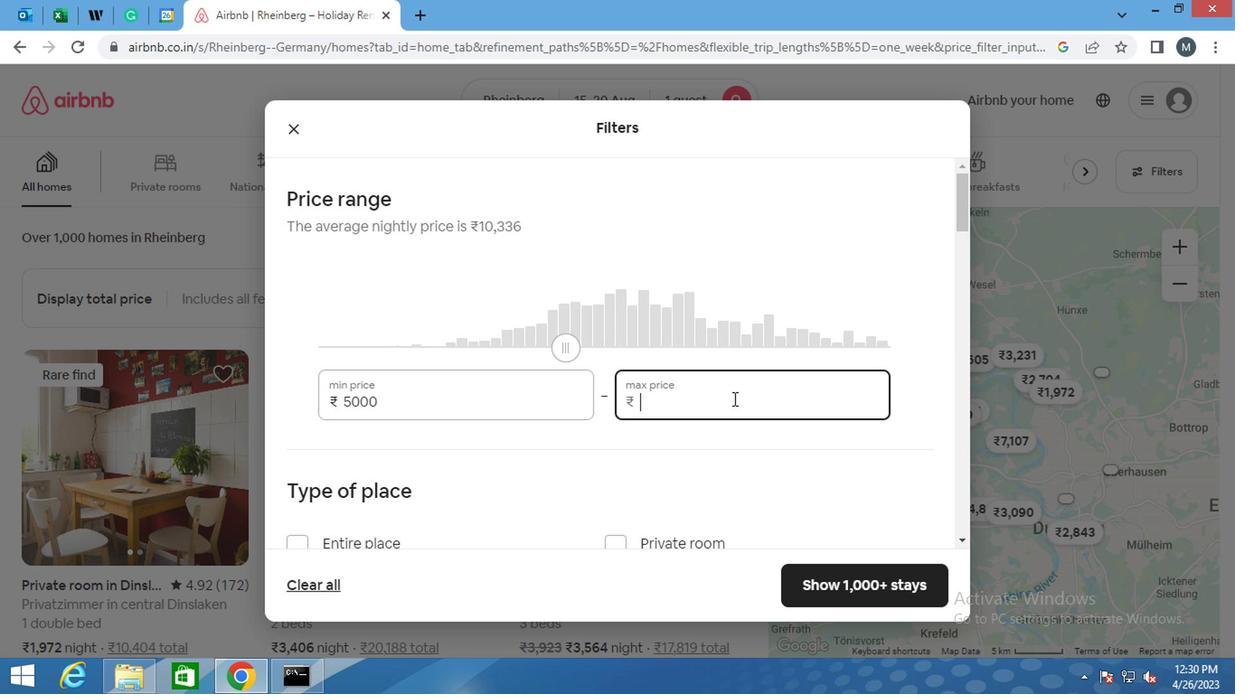 
Action: Key pressed 1
Screenshot: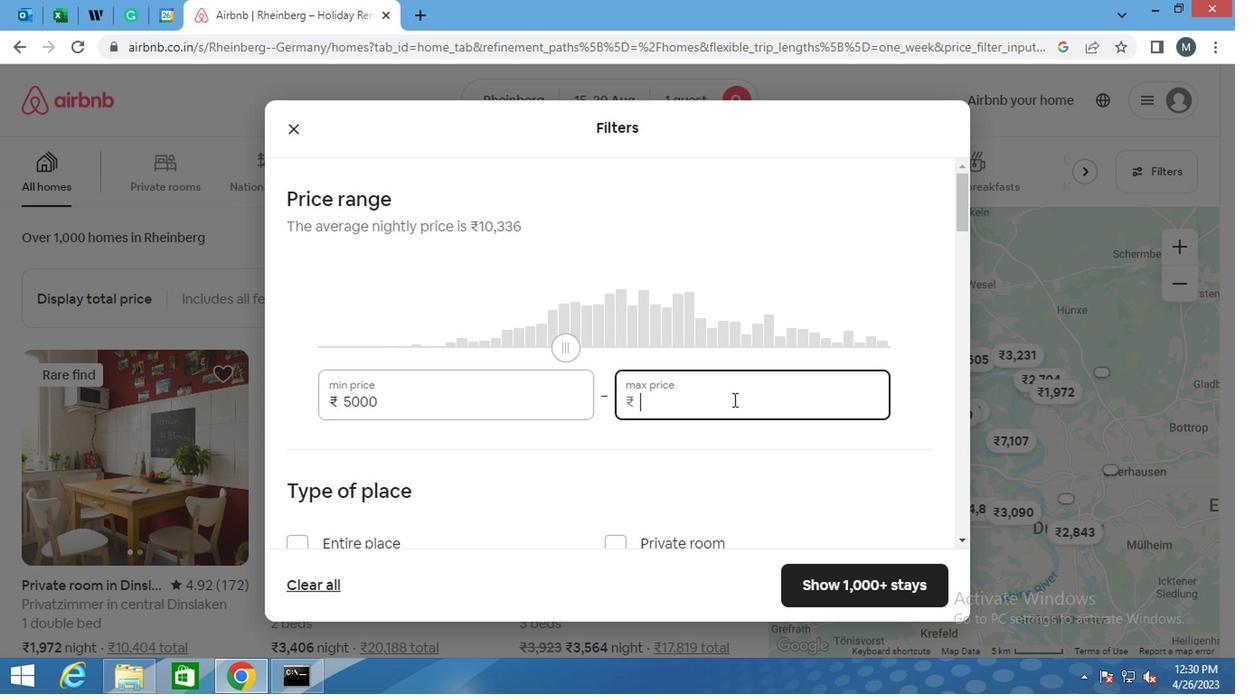 
Action: Mouse moved to (730, 396)
Screenshot: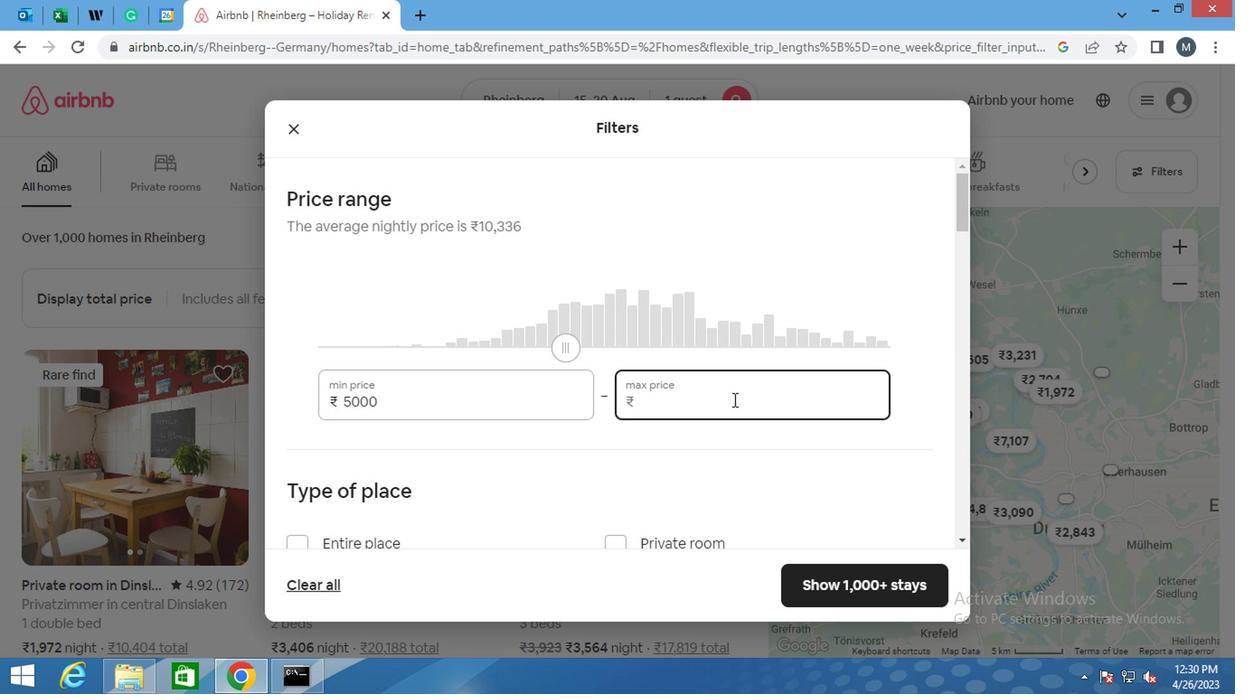 
Action: Key pressed 0000
Screenshot: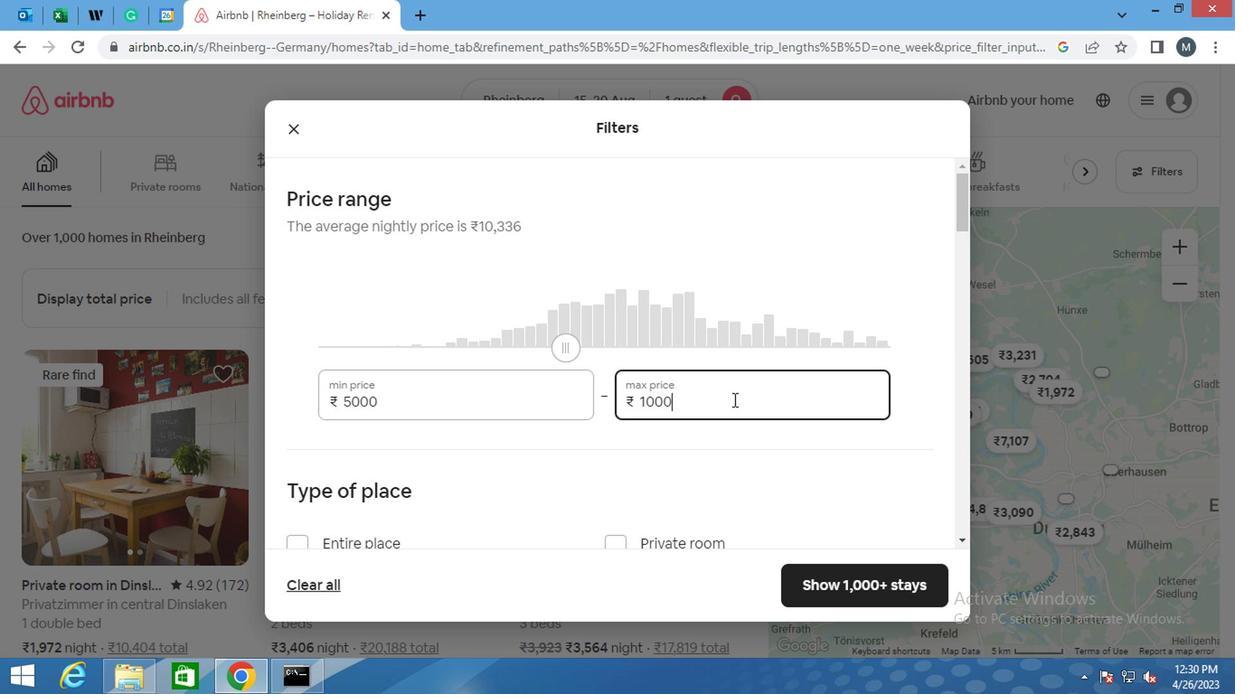 
Action: Mouse moved to (586, 378)
Screenshot: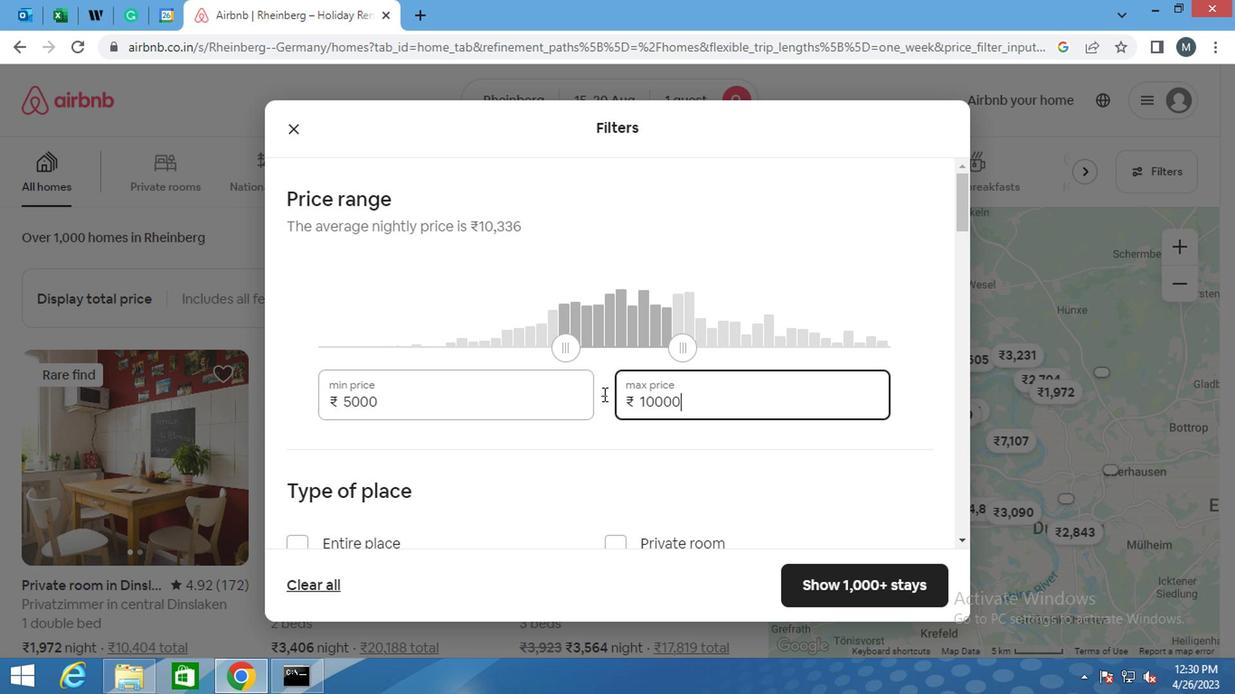 
Action: Mouse scrolled (586, 378) with delta (0, 0)
Screenshot: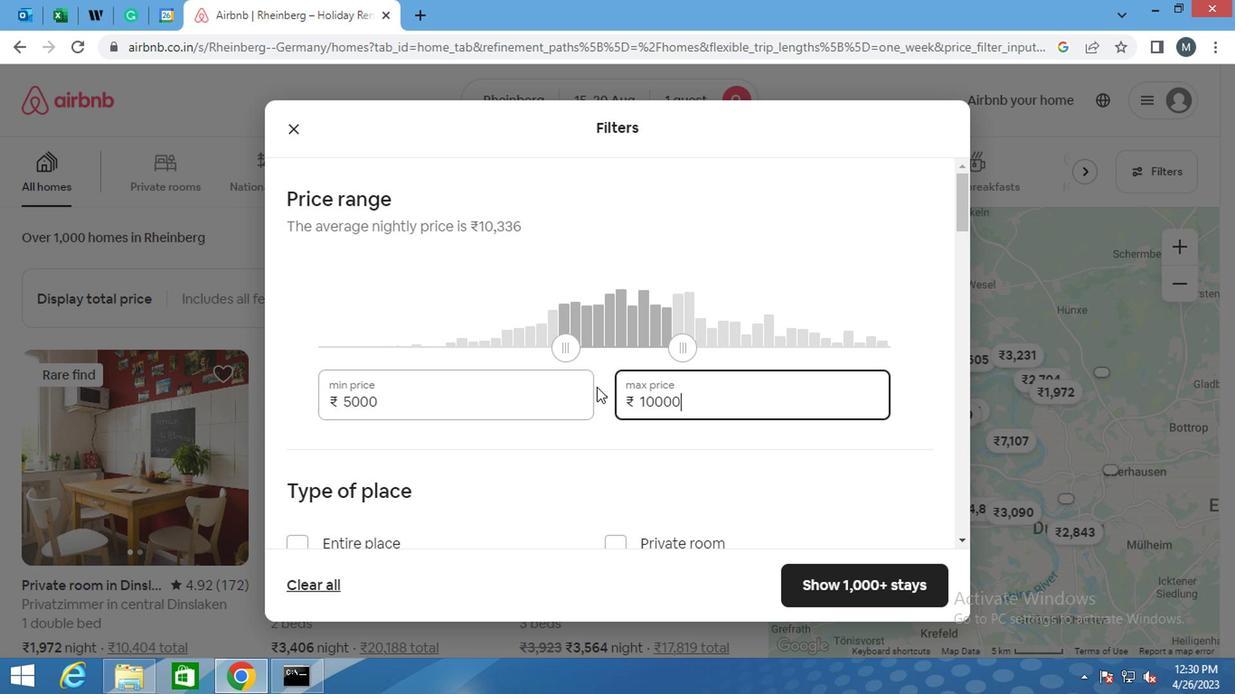 
Action: Mouse moved to (553, 378)
Screenshot: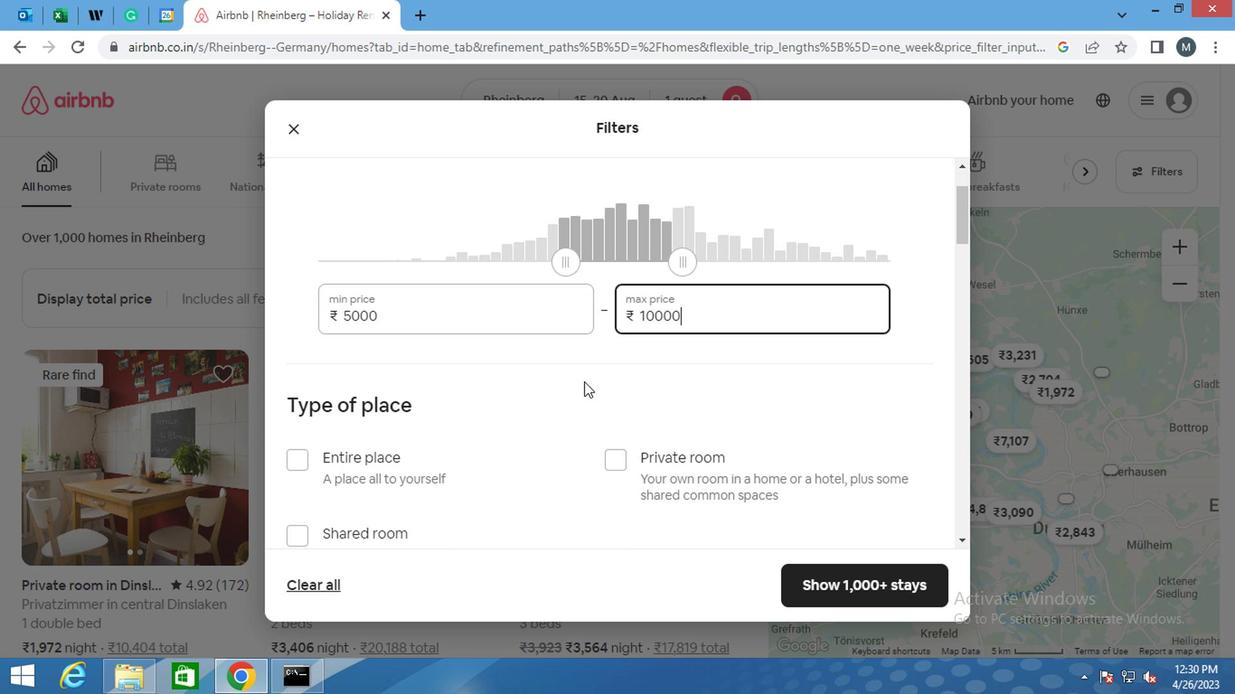 
Action: Mouse scrolled (553, 378) with delta (0, 0)
Screenshot: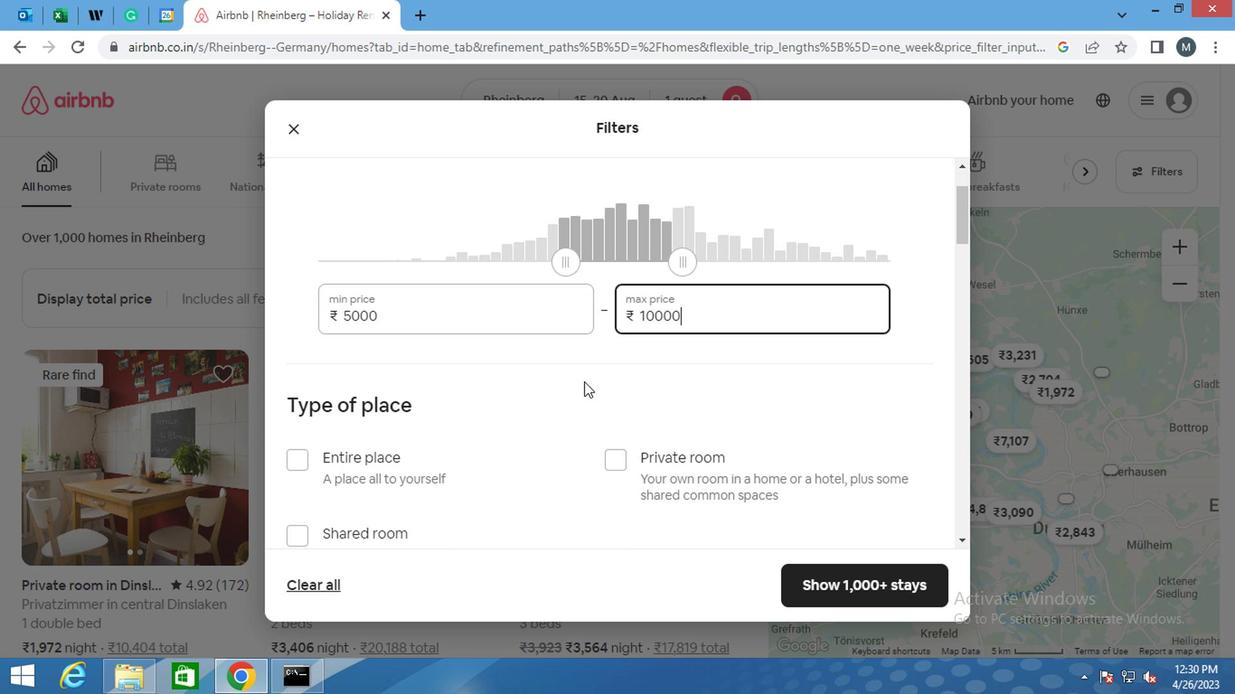 
Action: Mouse moved to (481, 405)
Screenshot: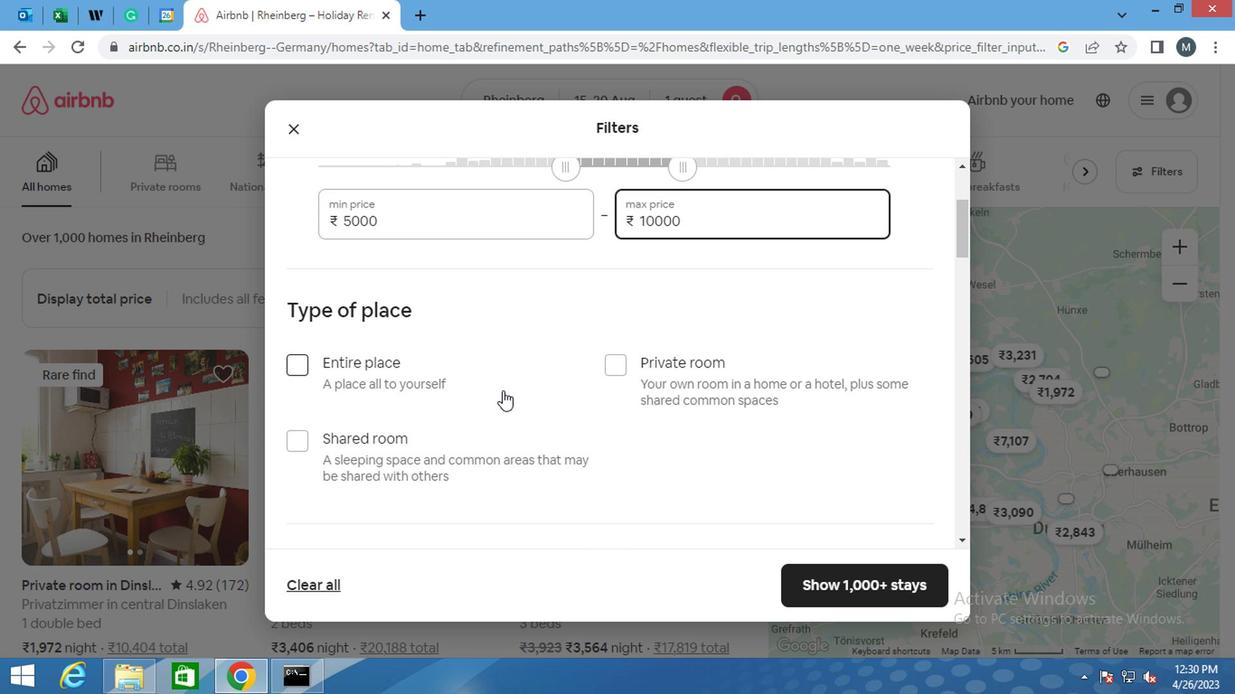 
Action: Mouse scrolled (481, 404) with delta (0, 0)
Screenshot: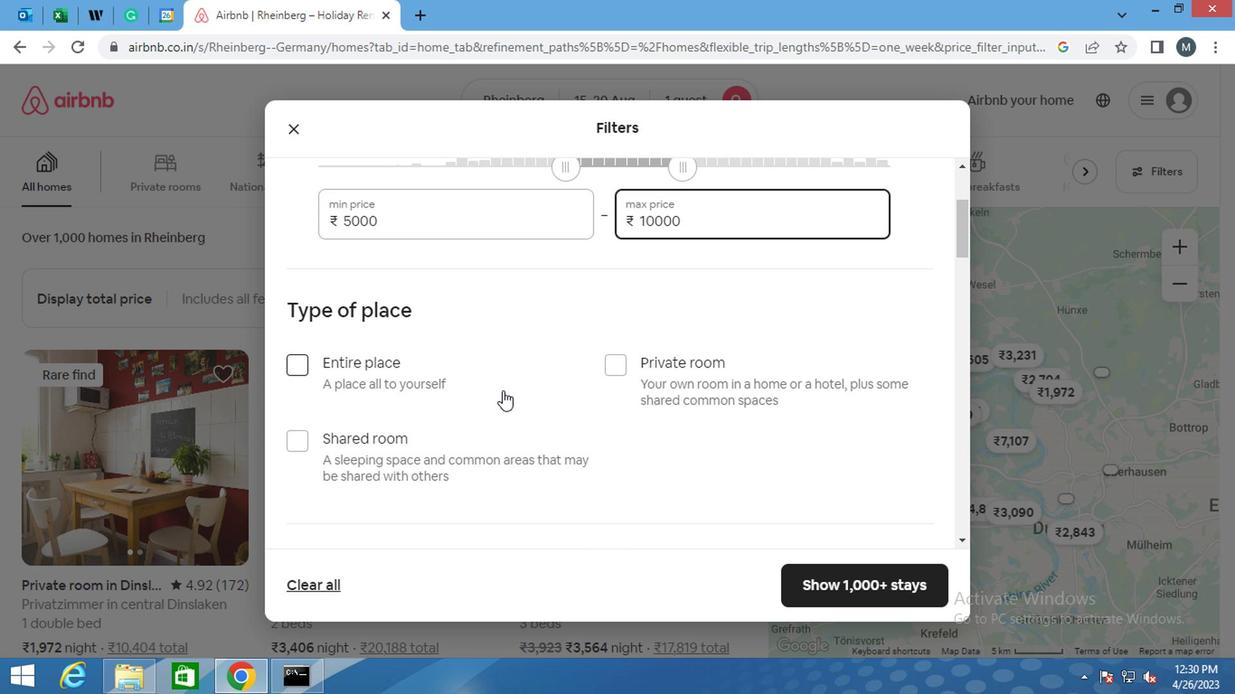 
Action: Mouse moved to (615, 272)
Screenshot: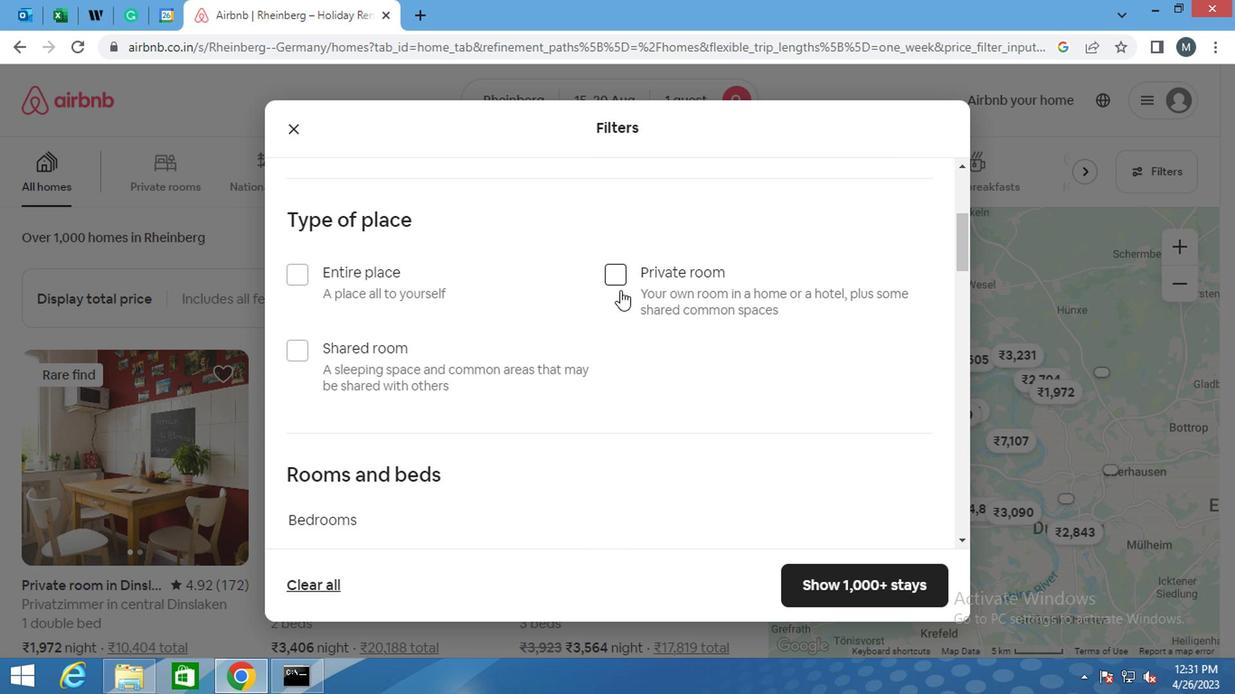 
Action: Mouse pressed left at (615, 272)
Screenshot: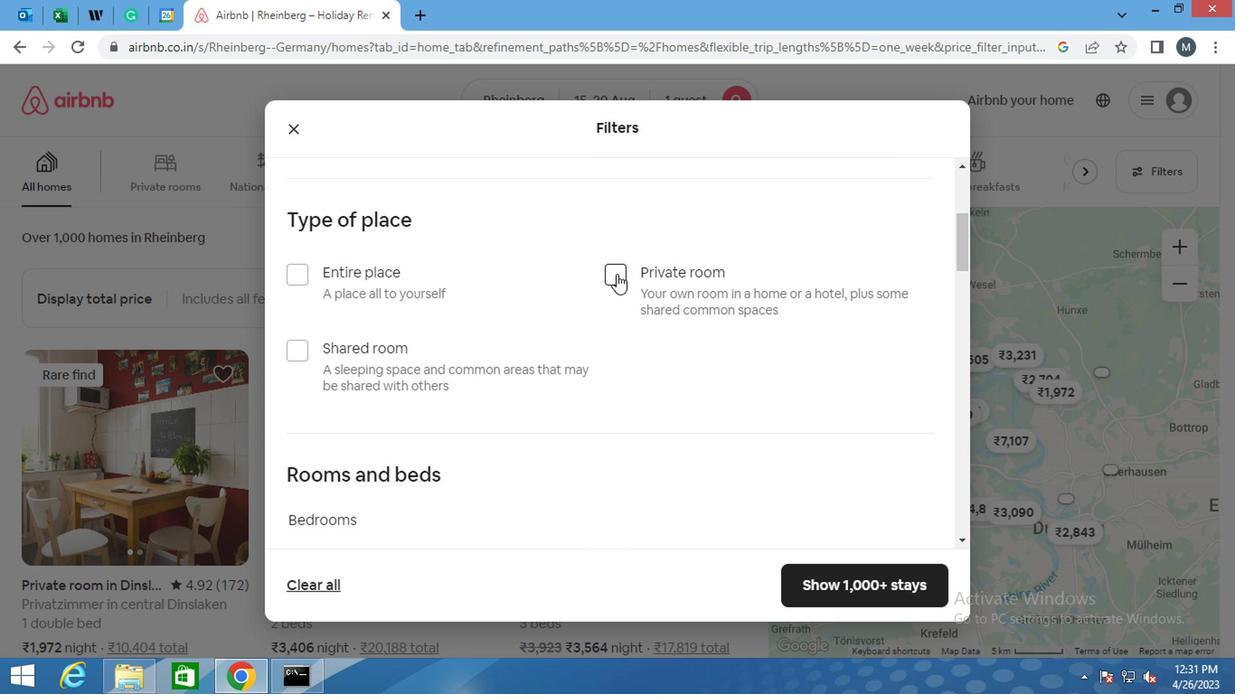 
Action: Mouse moved to (476, 277)
Screenshot: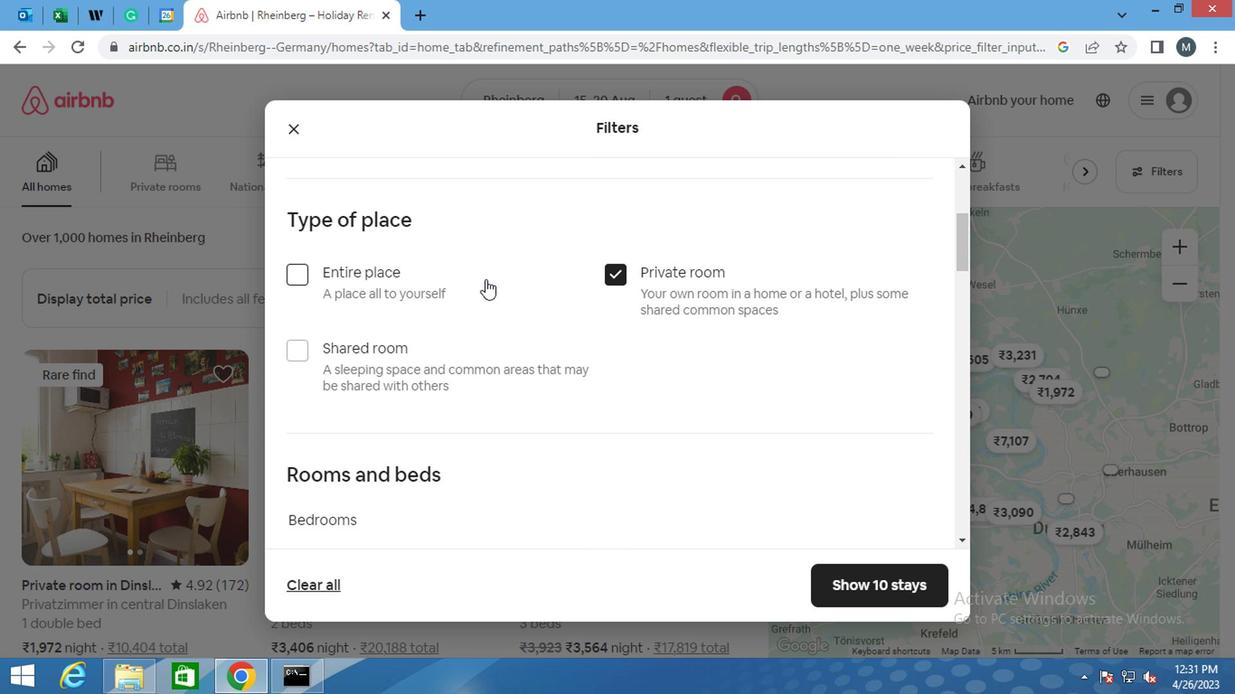 
Action: Mouse scrolled (476, 276) with delta (0, 0)
Screenshot: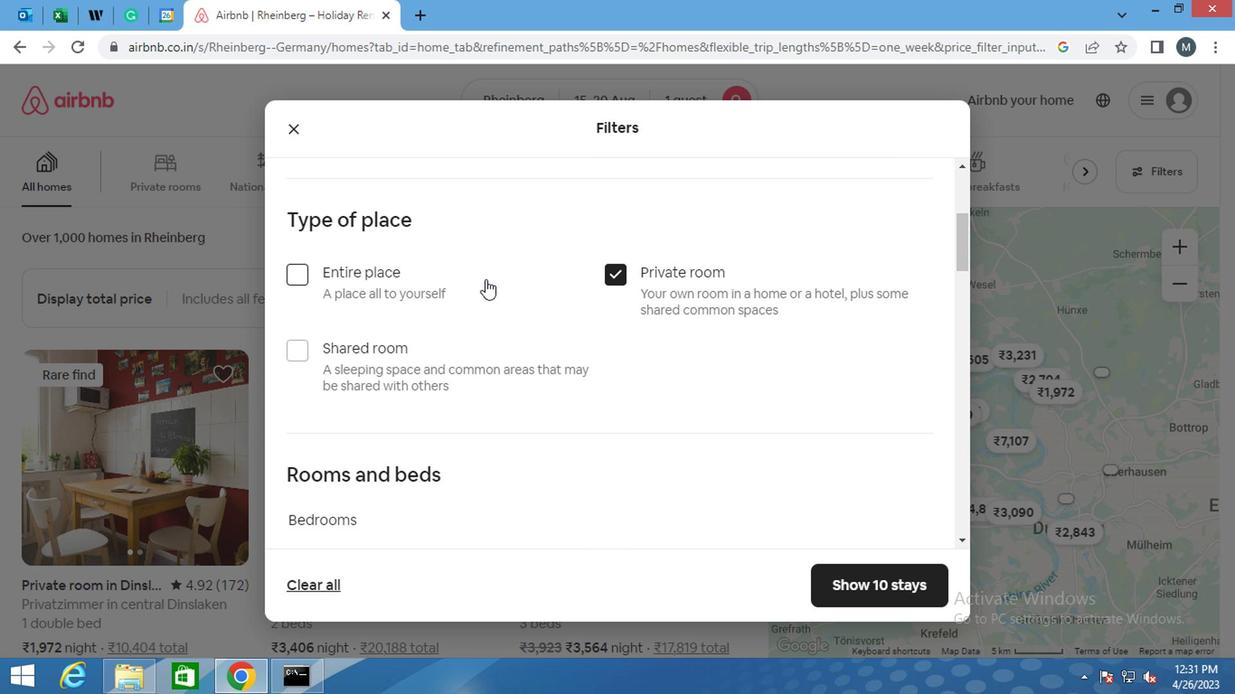 
Action: Mouse scrolled (476, 276) with delta (0, 0)
Screenshot: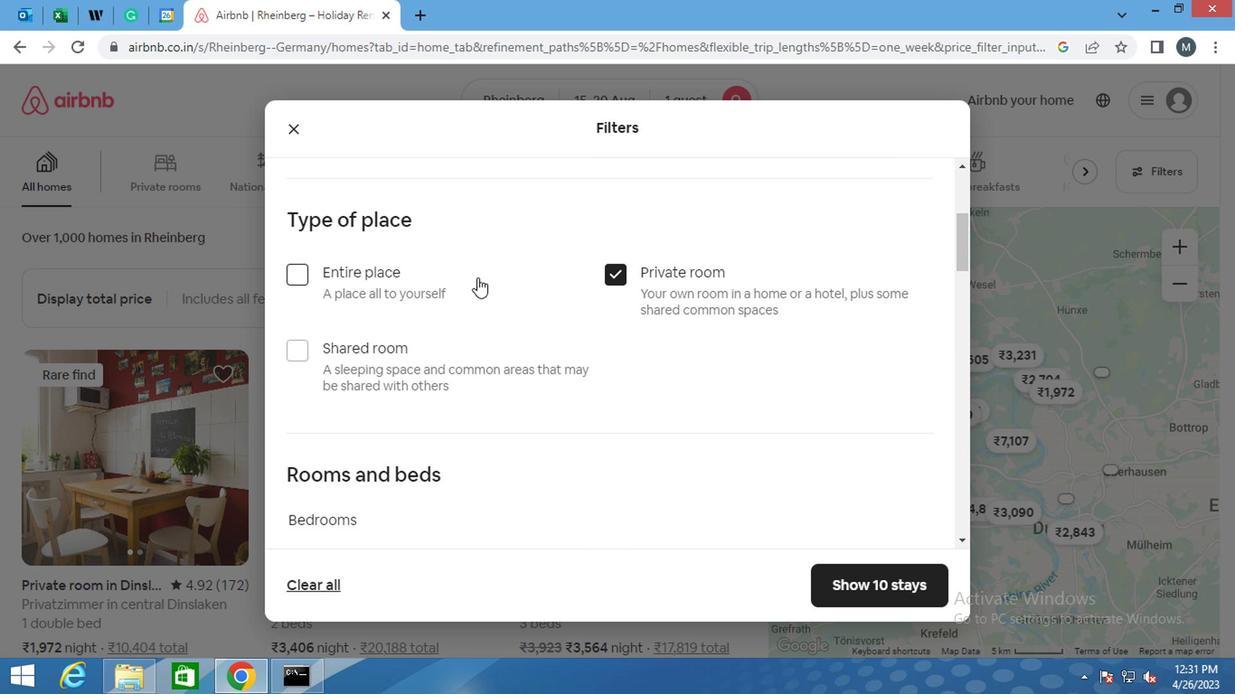 
Action: Mouse moved to (440, 280)
Screenshot: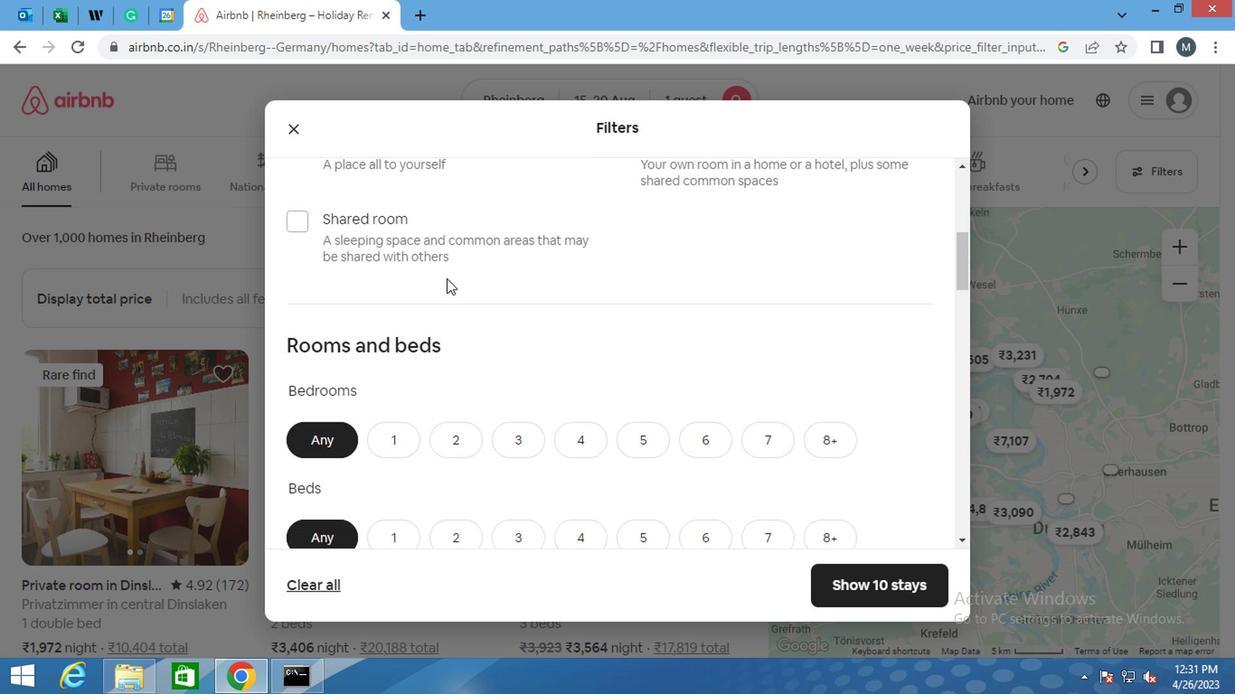 
Action: Mouse scrolled (440, 279) with delta (0, 0)
Screenshot: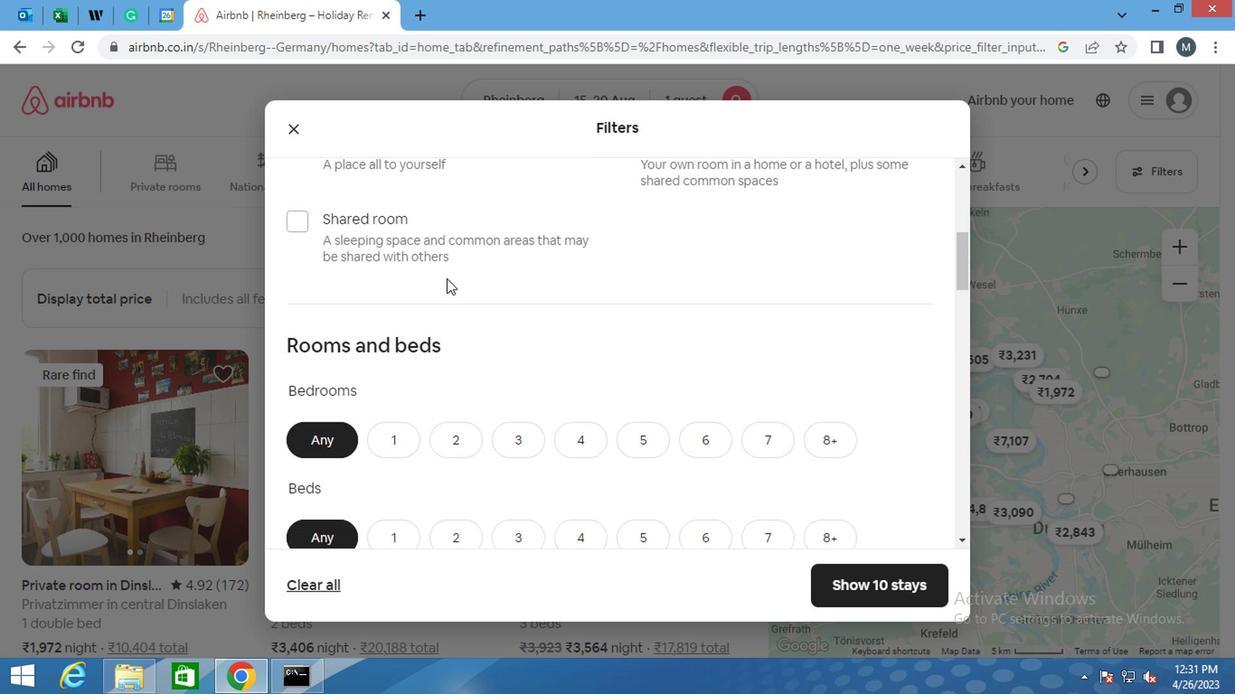 
Action: Mouse moved to (408, 310)
Screenshot: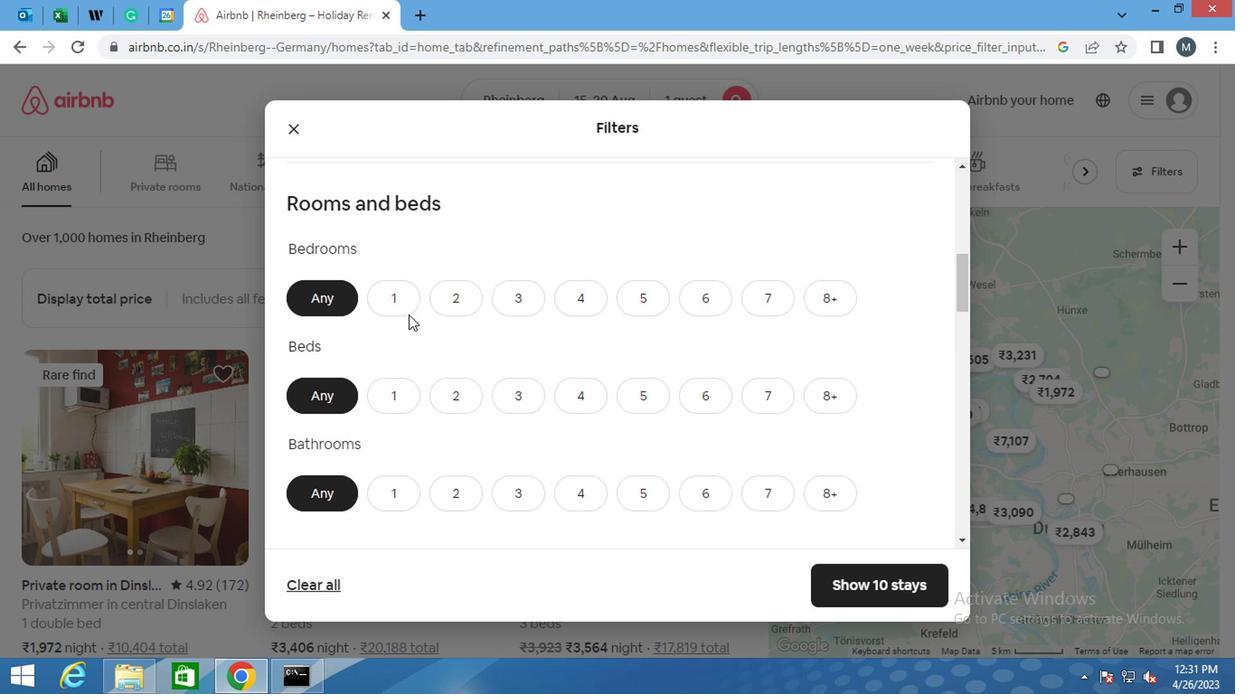 
Action: Mouse pressed left at (408, 310)
Screenshot: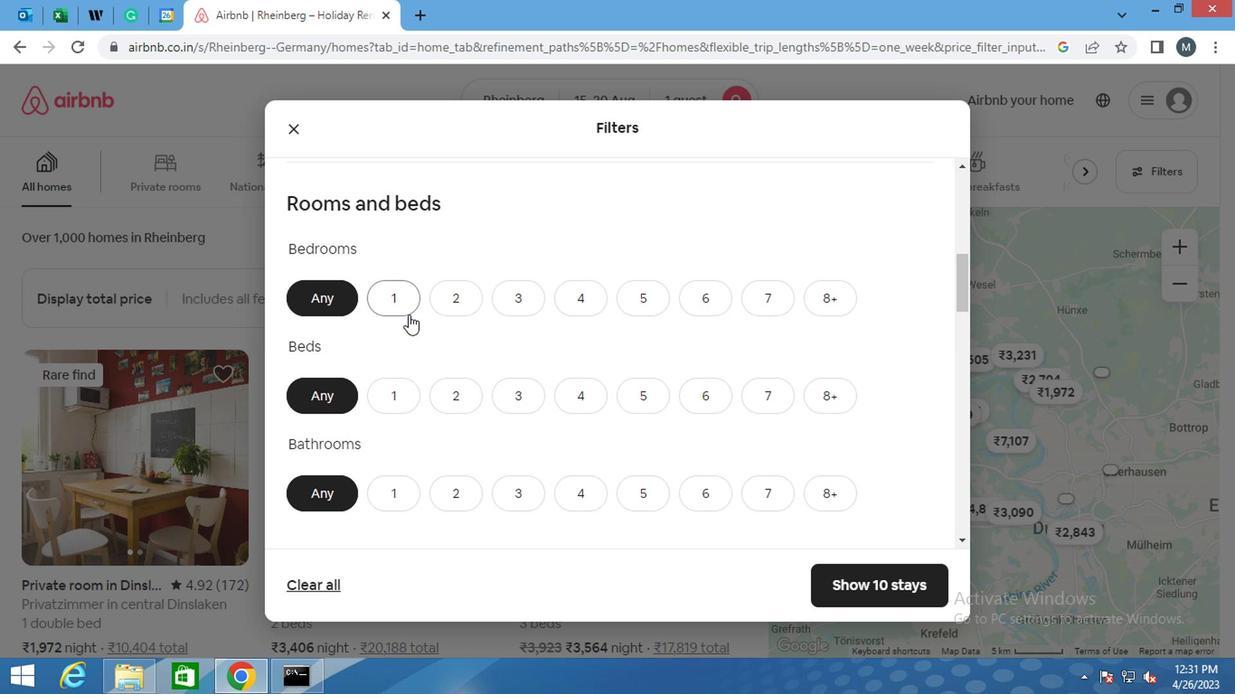 
Action: Mouse moved to (395, 385)
Screenshot: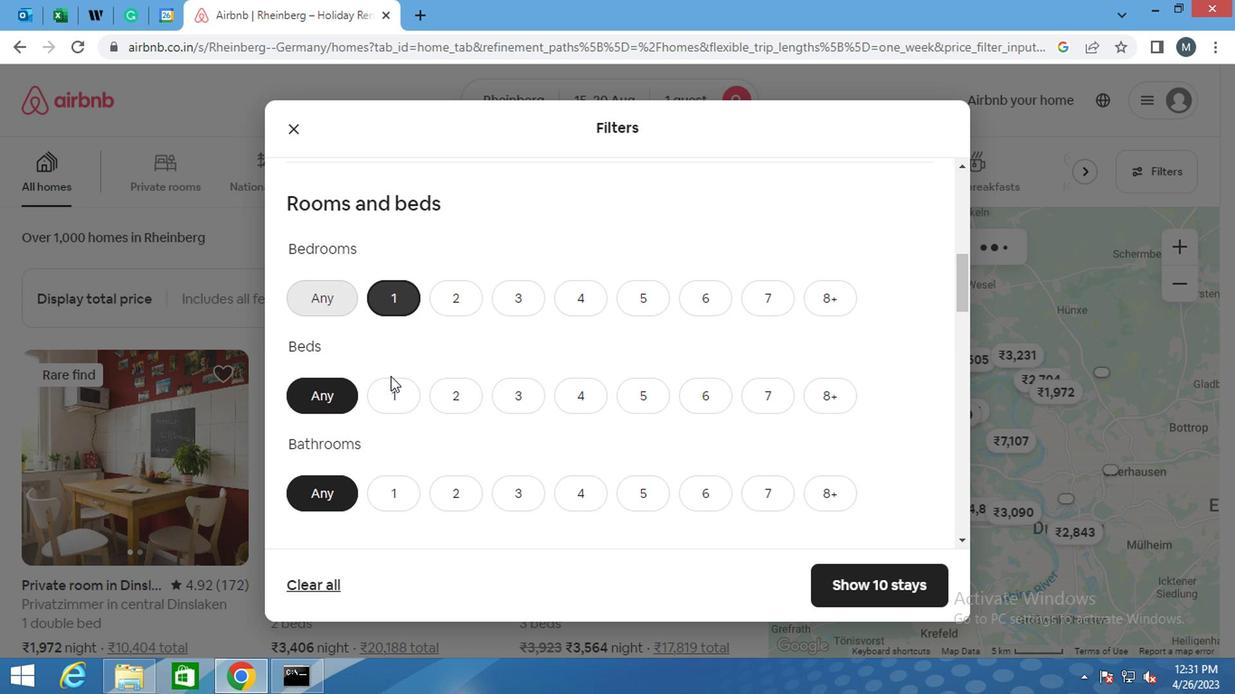 
Action: Mouse pressed left at (395, 385)
Screenshot: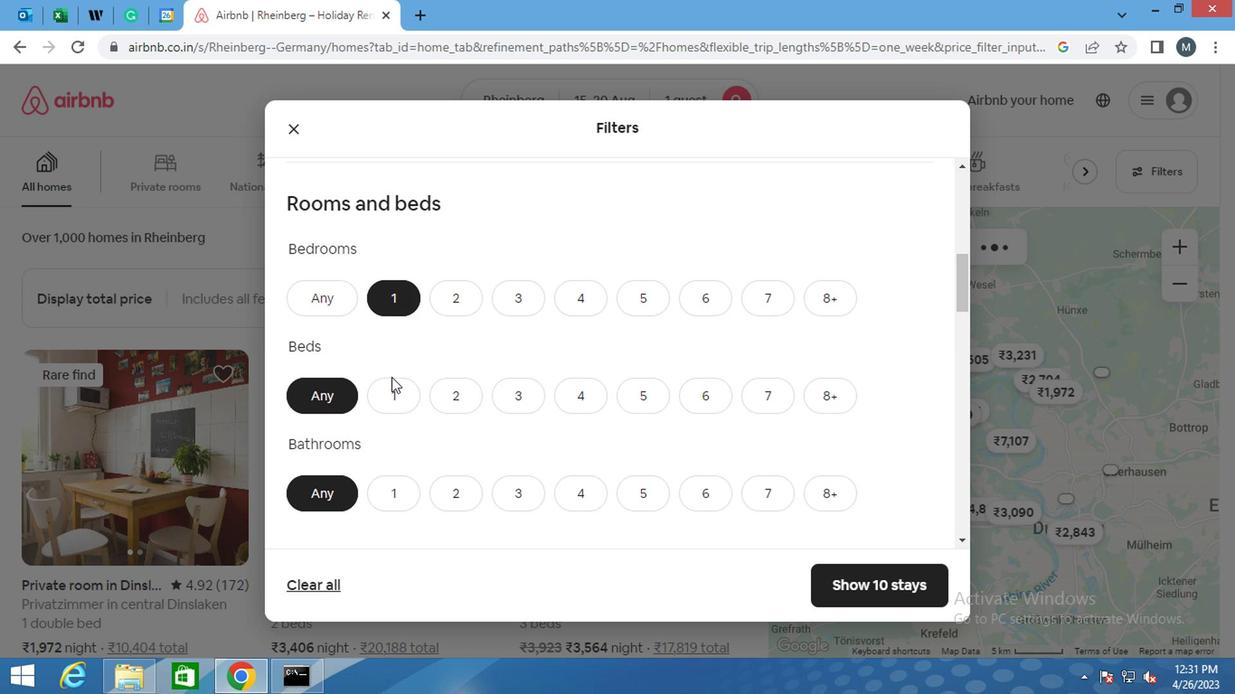 
Action: Mouse moved to (449, 355)
Screenshot: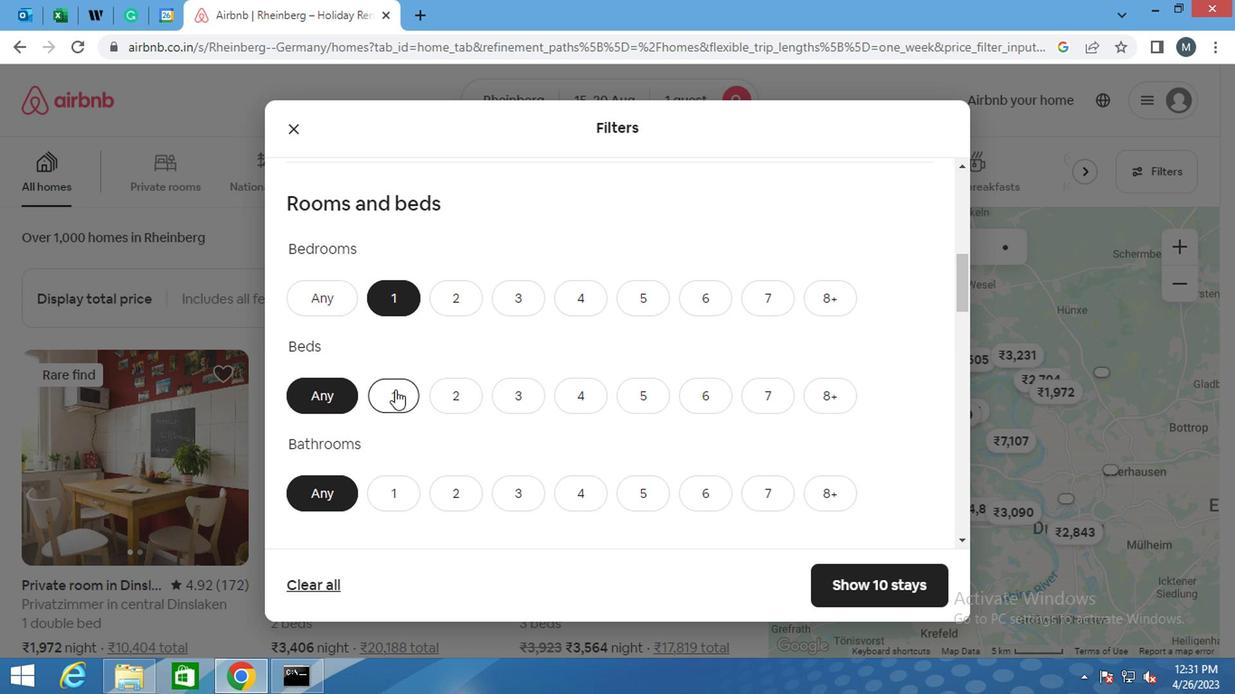
Action: Mouse scrolled (449, 354) with delta (0, 0)
Screenshot: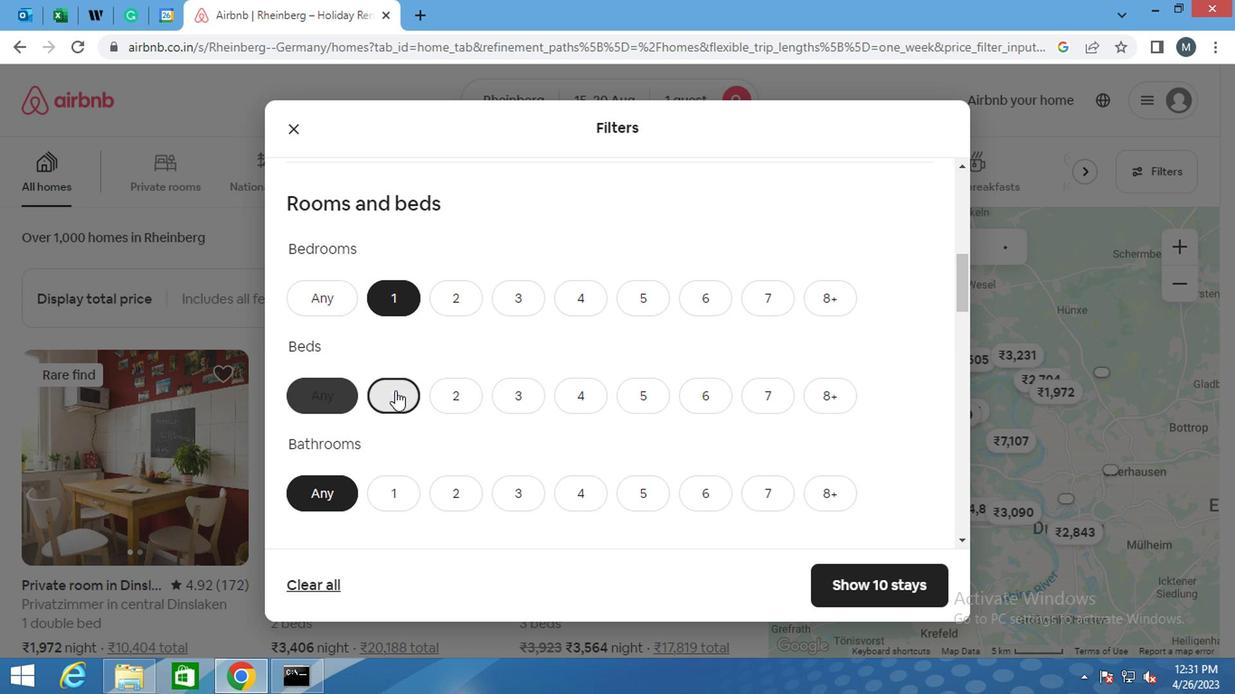 
Action: Mouse scrolled (449, 354) with delta (0, 0)
Screenshot: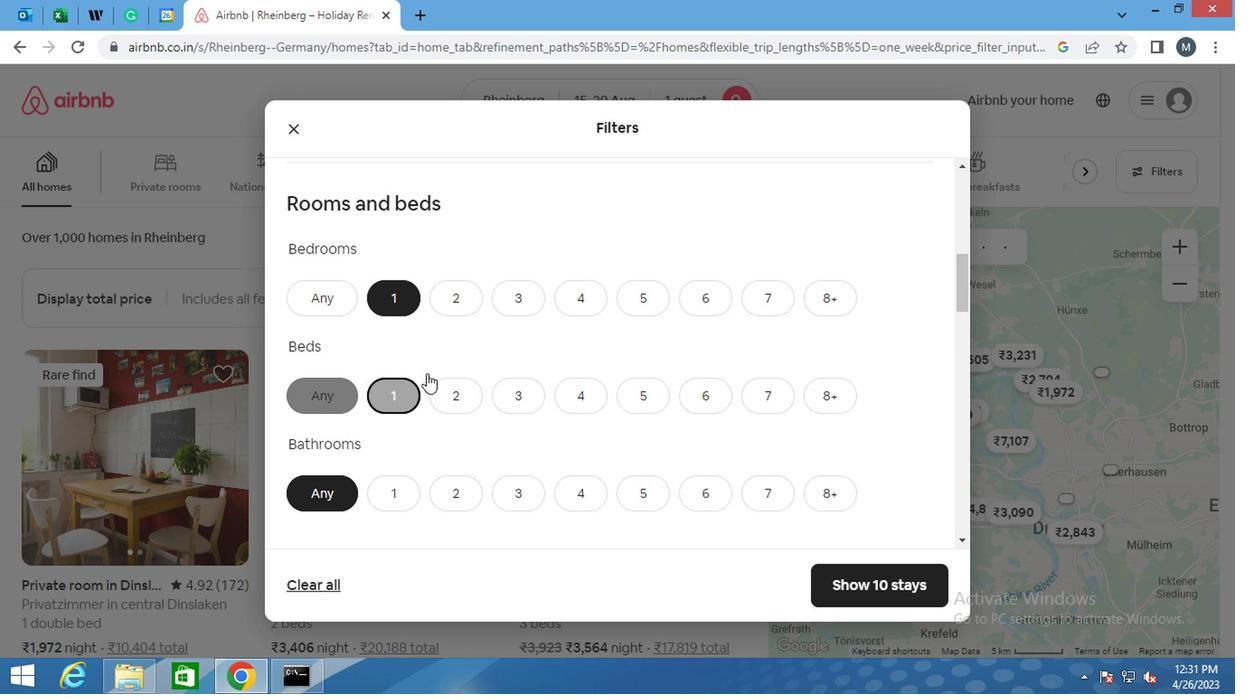
Action: Mouse moved to (404, 319)
Screenshot: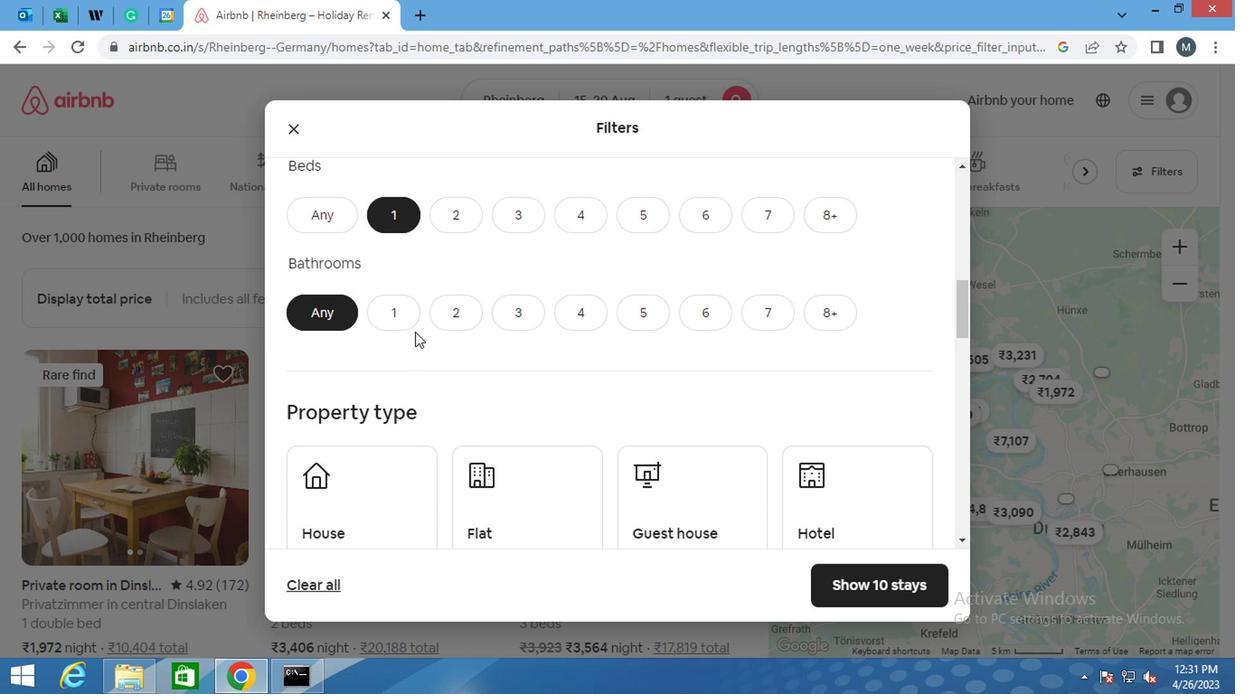 
Action: Mouse pressed left at (404, 319)
Screenshot: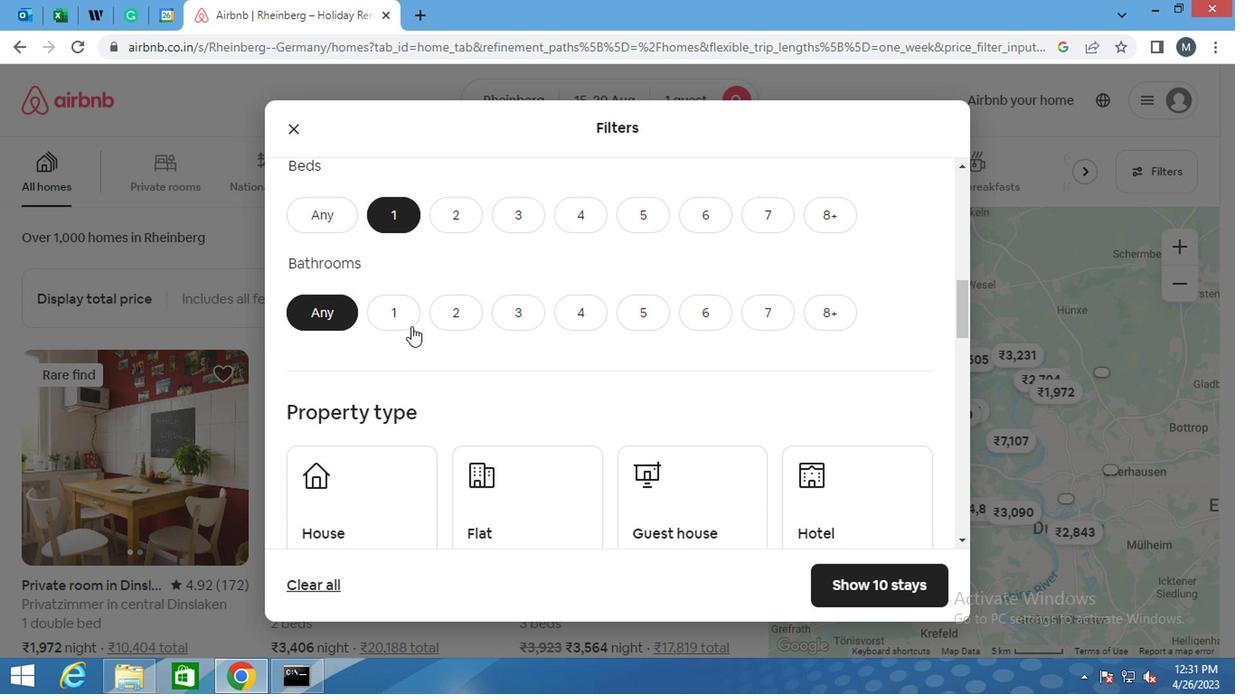 
Action: Mouse scrolled (404, 317) with delta (0, -1)
Screenshot: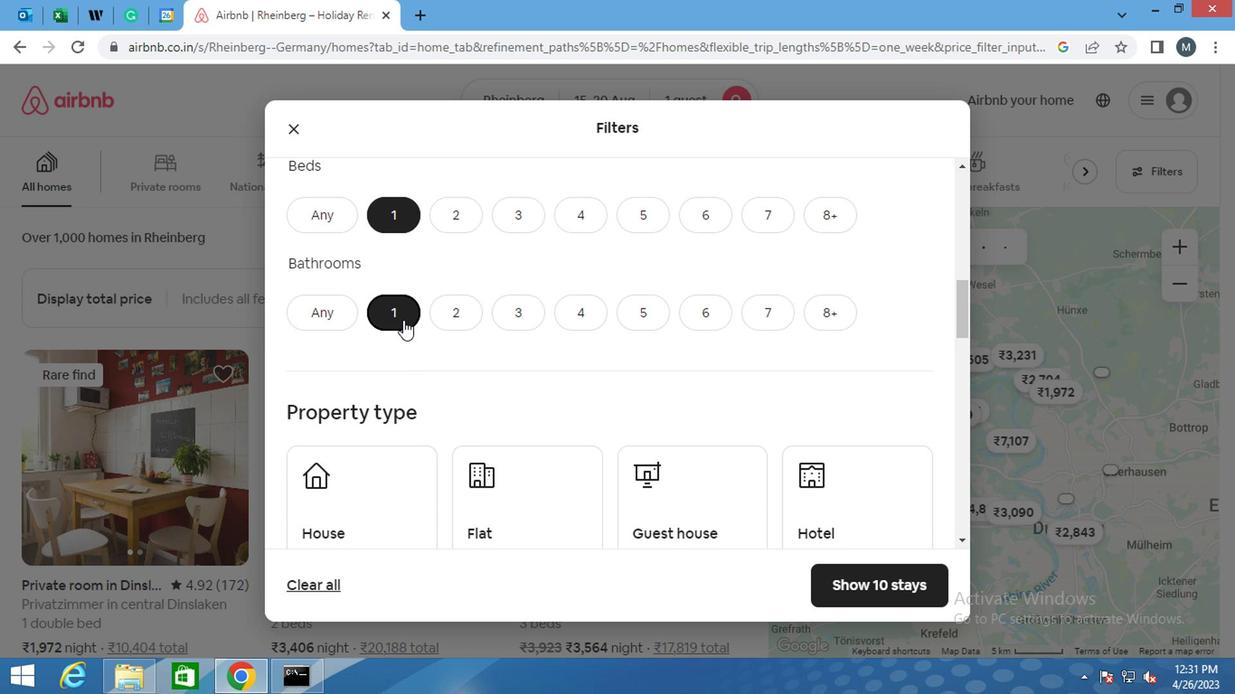 
Action: Mouse scrolled (404, 317) with delta (0, -1)
Screenshot: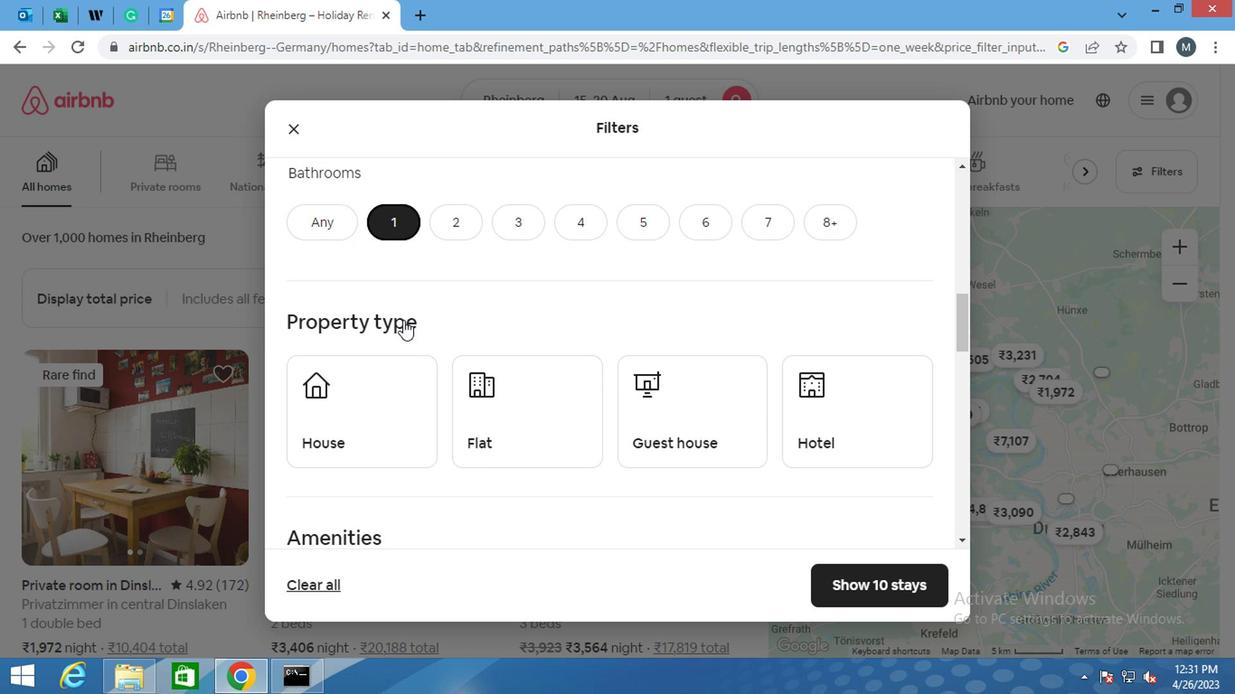 
Action: Mouse moved to (404, 319)
Screenshot: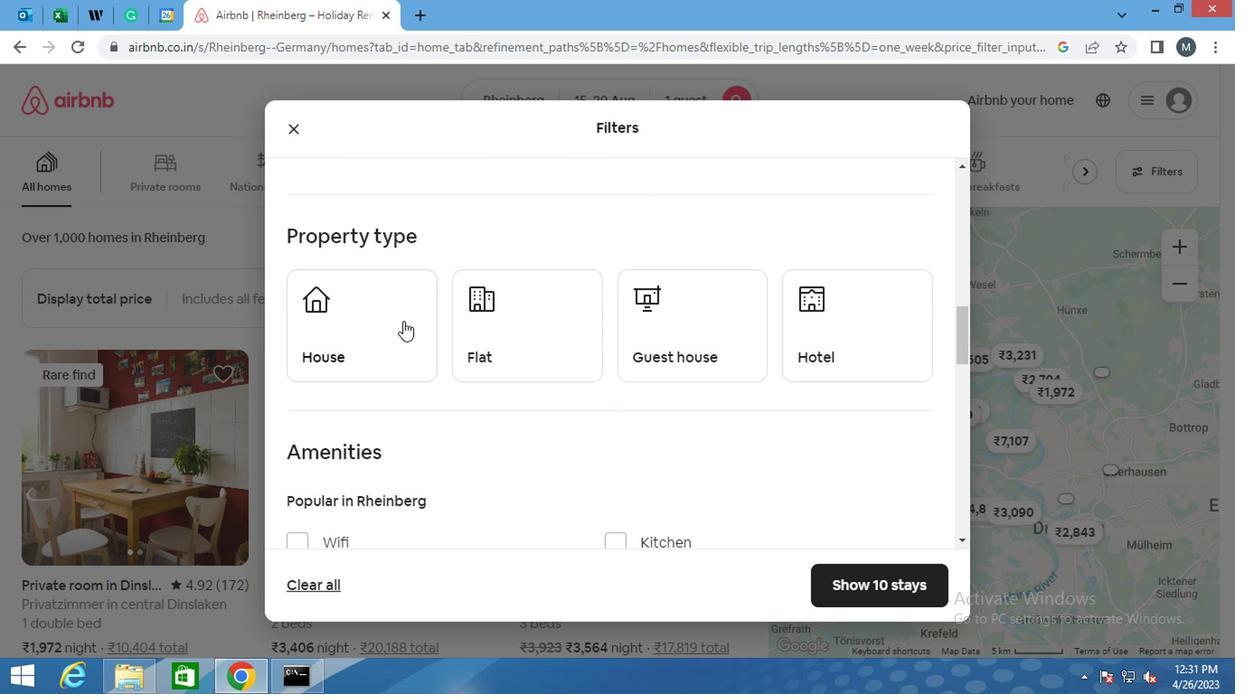 
Action: Mouse scrolled (404, 319) with delta (0, 0)
Screenshot: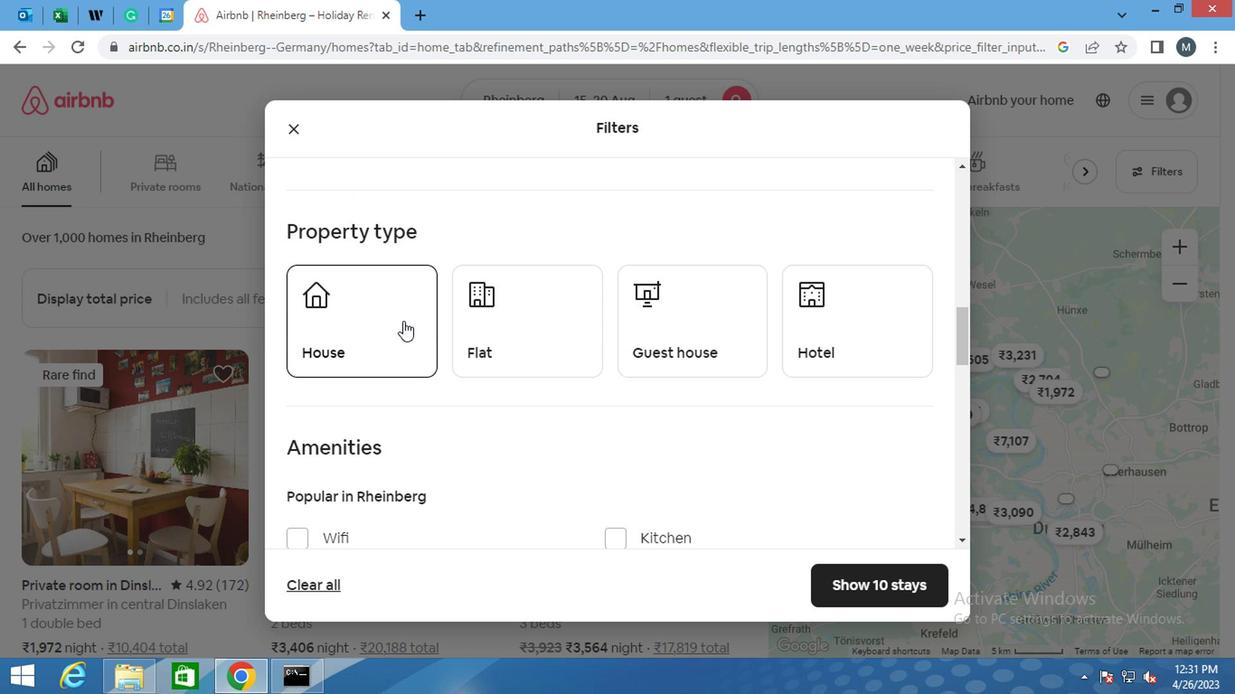 
Action: Mouse moved to (372, 268)
Screenshot: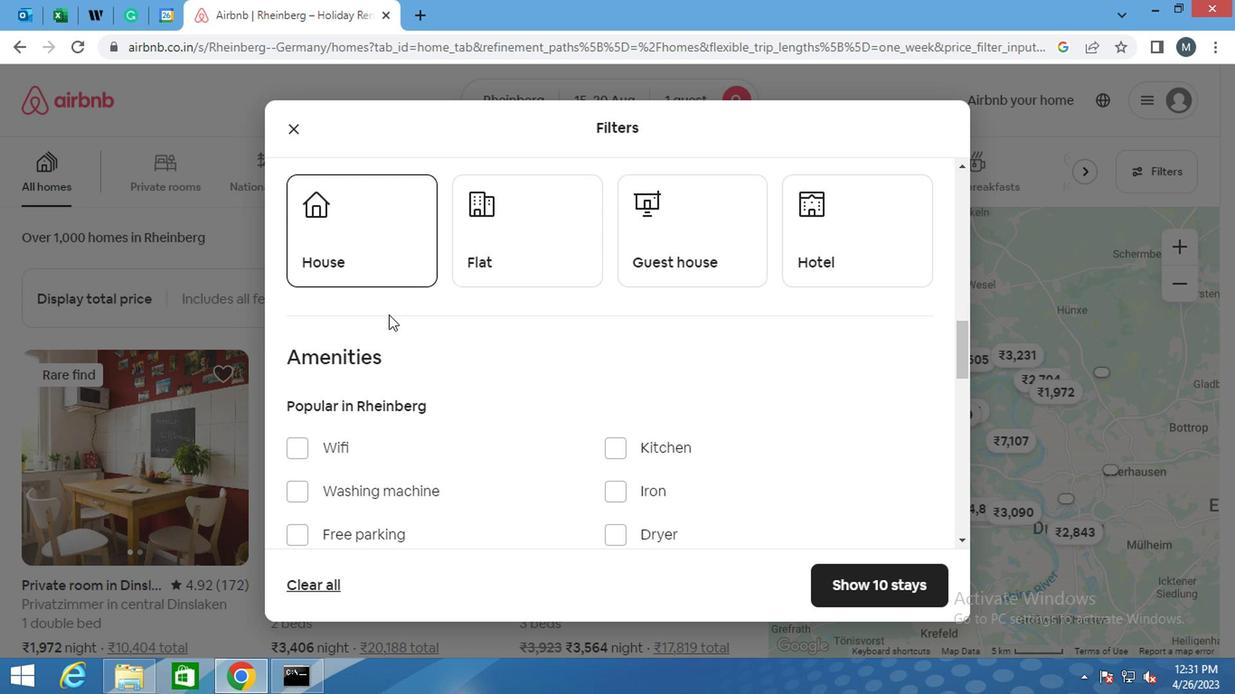 
Action: Mouse pressed left at (372, 268)
Screenshot: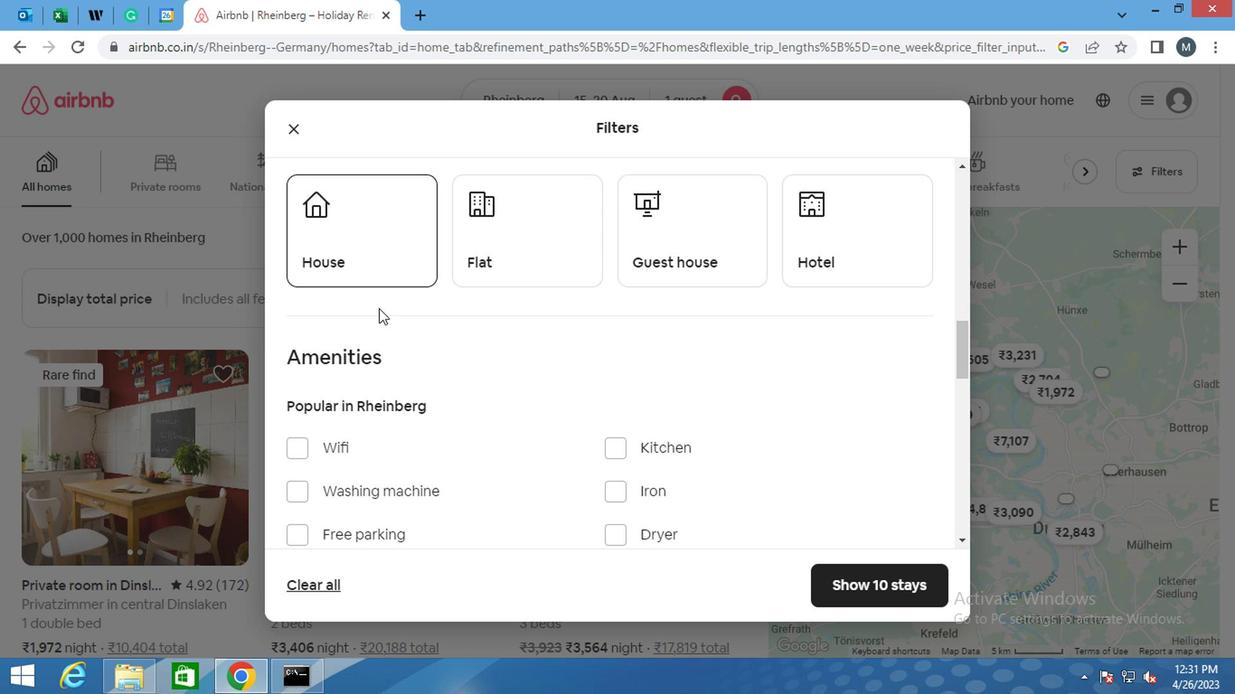 
Action: Mouse moved to (579, 251)
Screenshot: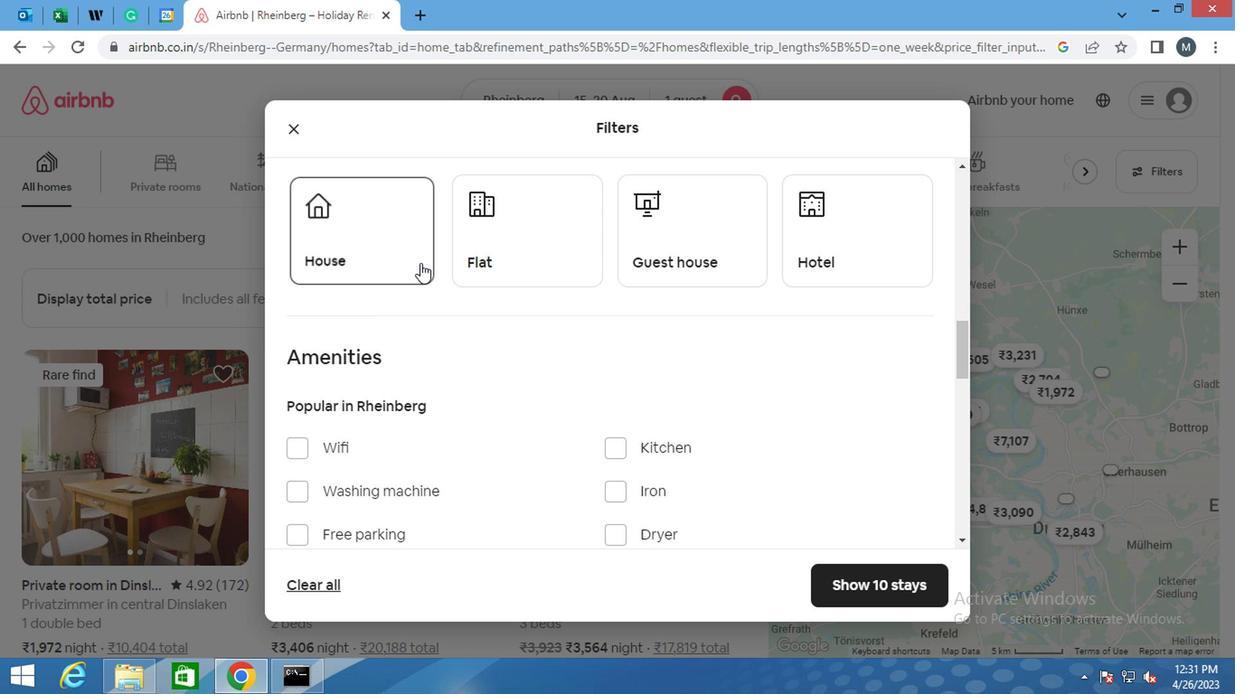 
Action: Mouse pressed left at (579, 251)
Screenshot: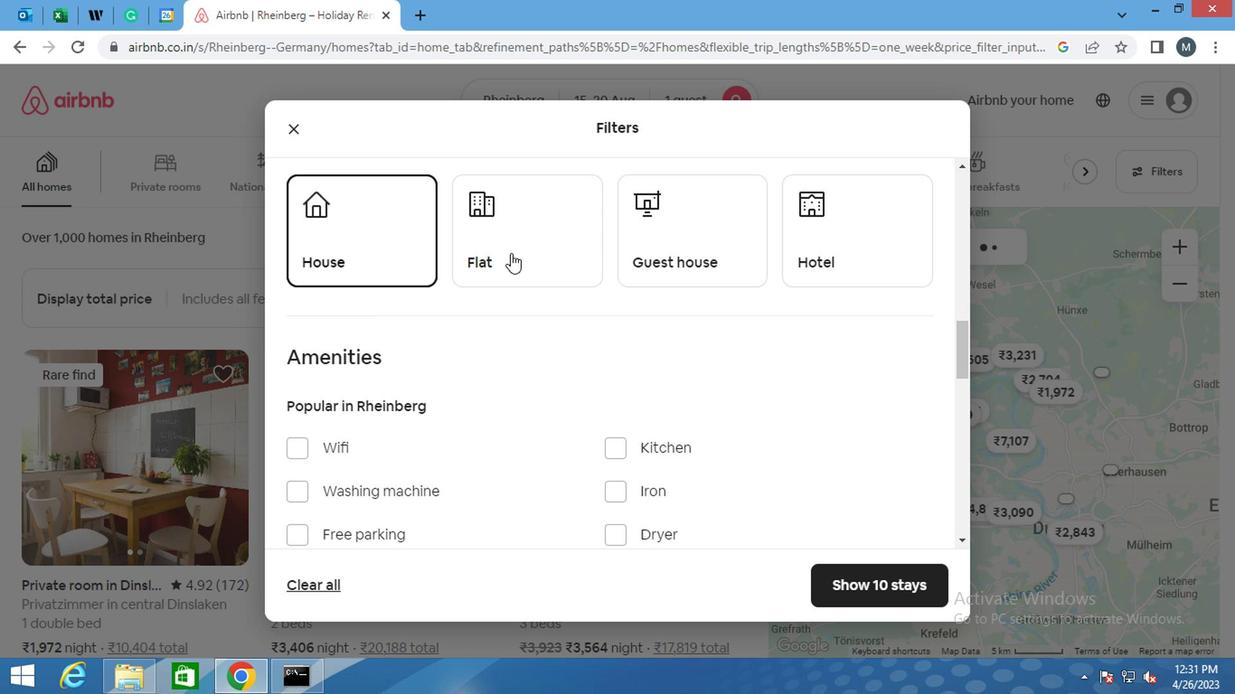 
Action: Mouse moved to (707, 240)
Screenshot: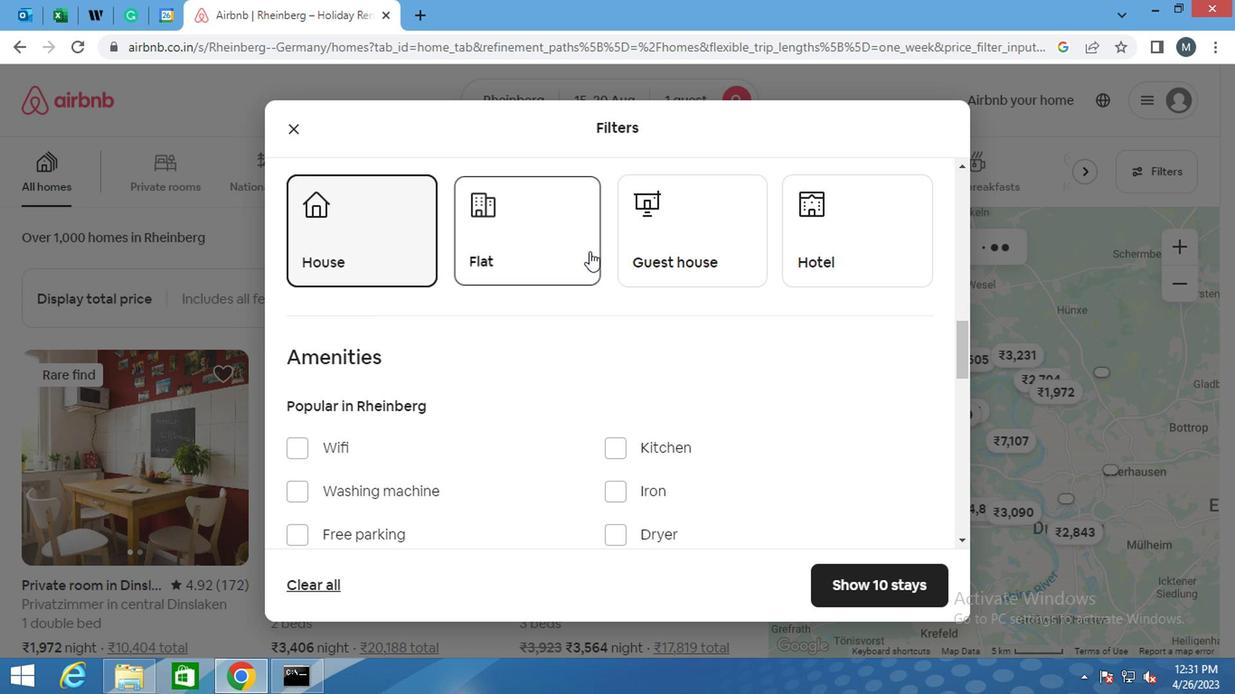 
Action: Mouse pressed left at (707, 240)
Screenshot: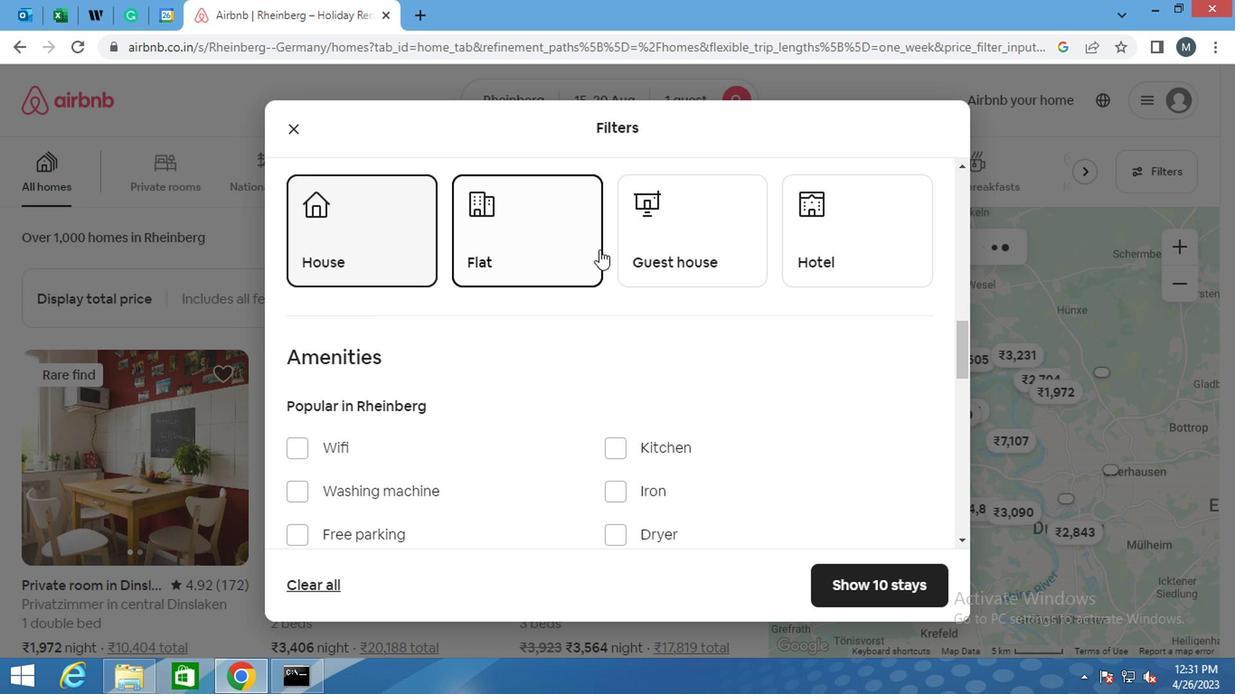 
Action: Mouse moved to (855, 246)
Screenshot: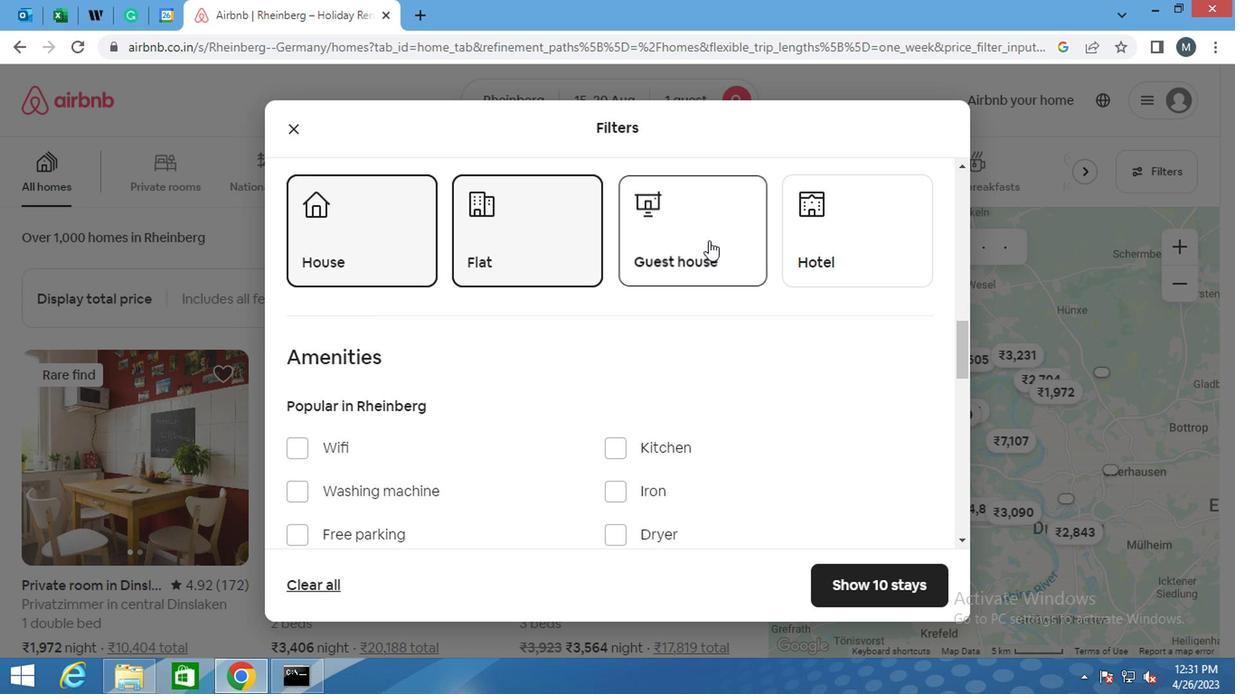 
Action: Mouse pressed left at (855, 246)
Screenshot: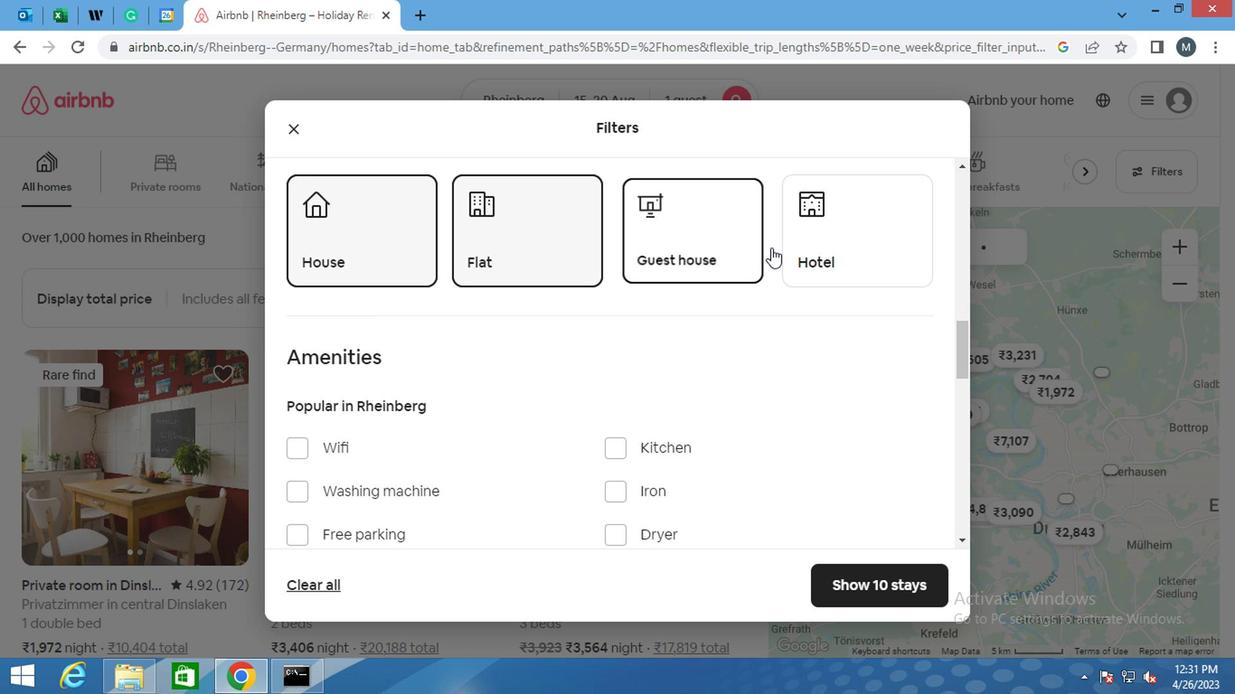 
Action: Mouse moved to (524, 303)
Screenshot: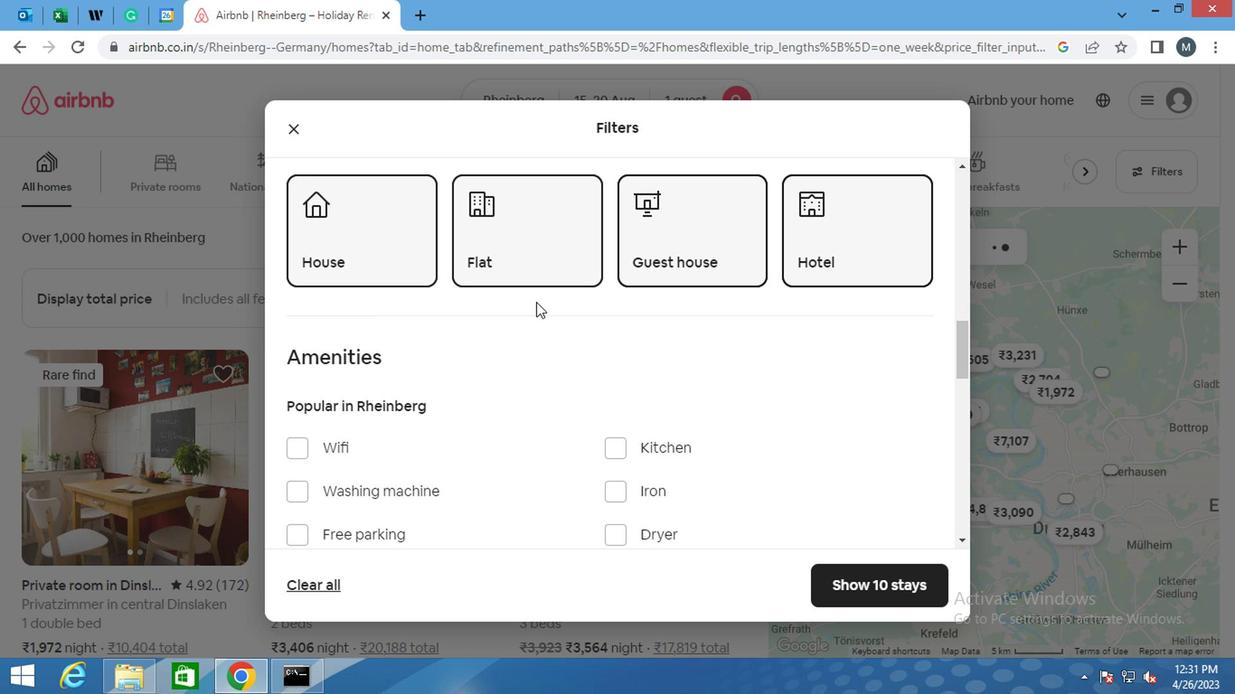 
Action: Mouse scrolled (524, 301) with delta (0, -1)
Screenshot: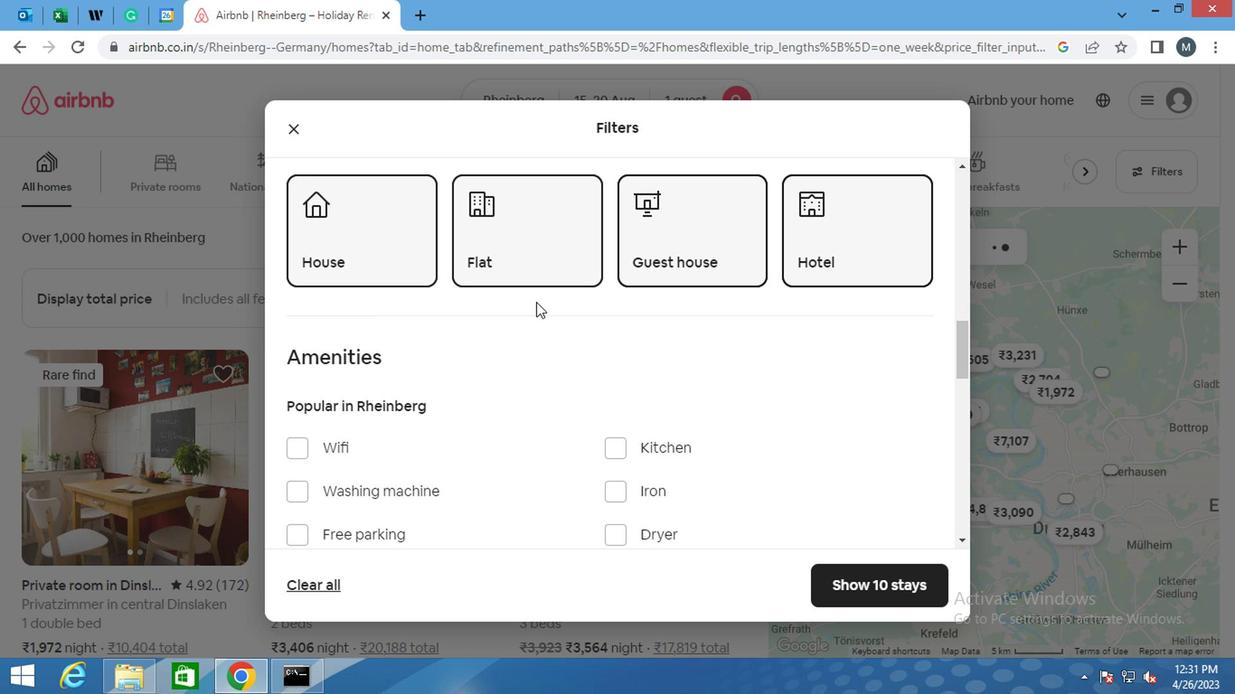
Action: Mouse moved to (511, 308)
Screenshot: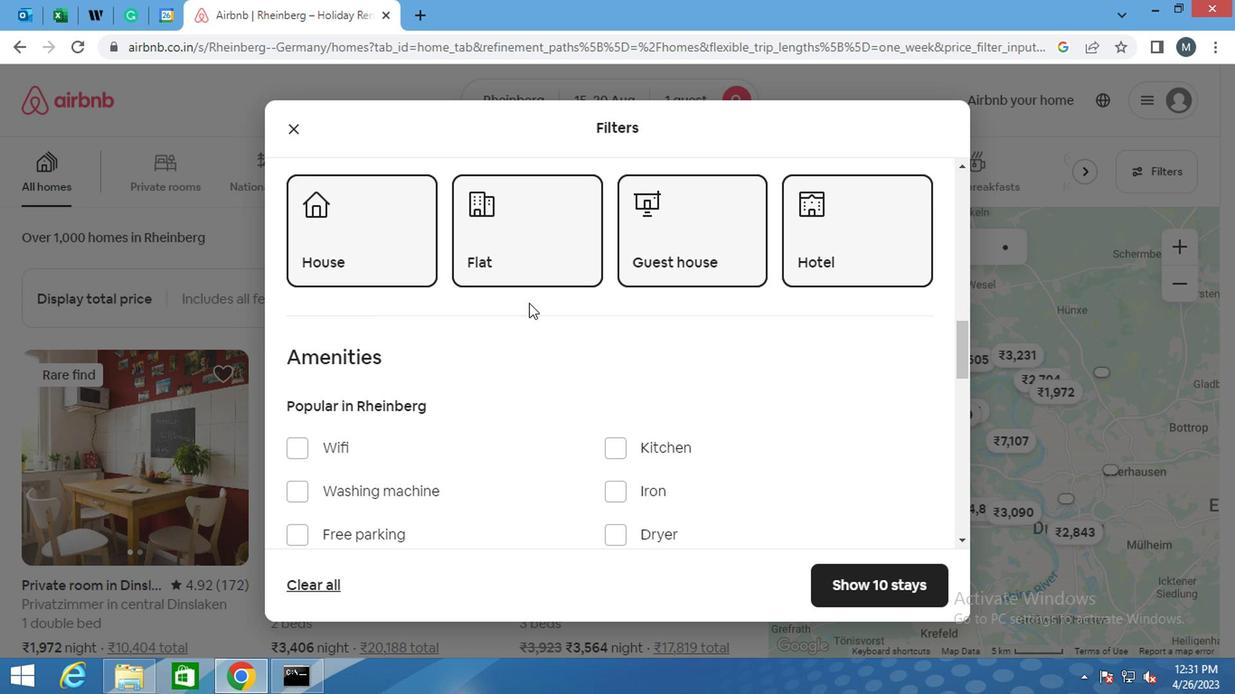
Action: Mouse scrolled (511, 308) with delta (0, 0)
Screenshot: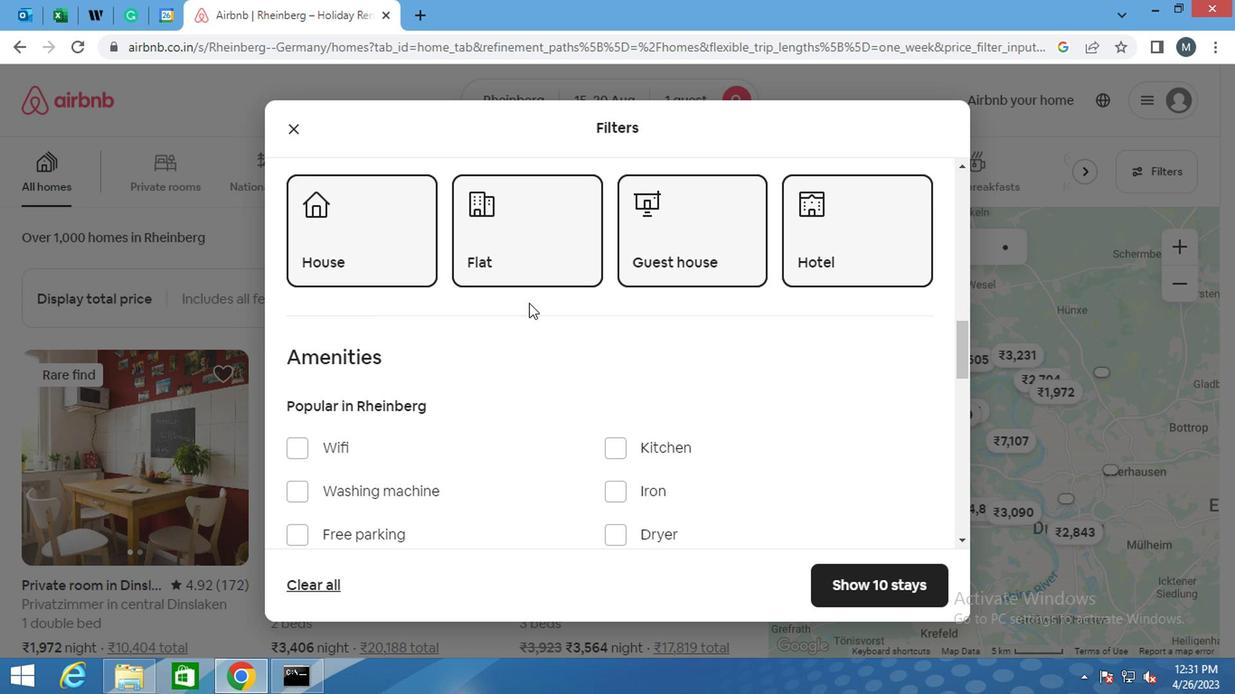 
Action: Mouse moved to (506, 312)
Screenshot: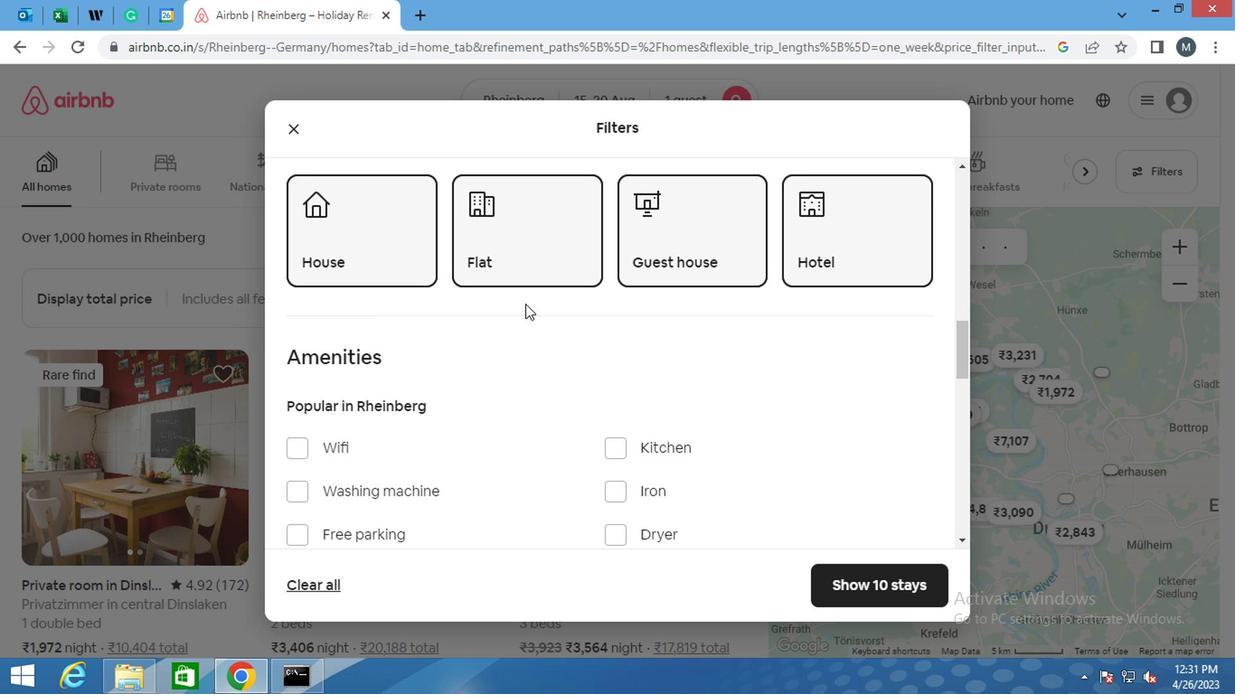 
Action: Mouse scrolled (506, 310) with delta (0, -1)
Screenshot: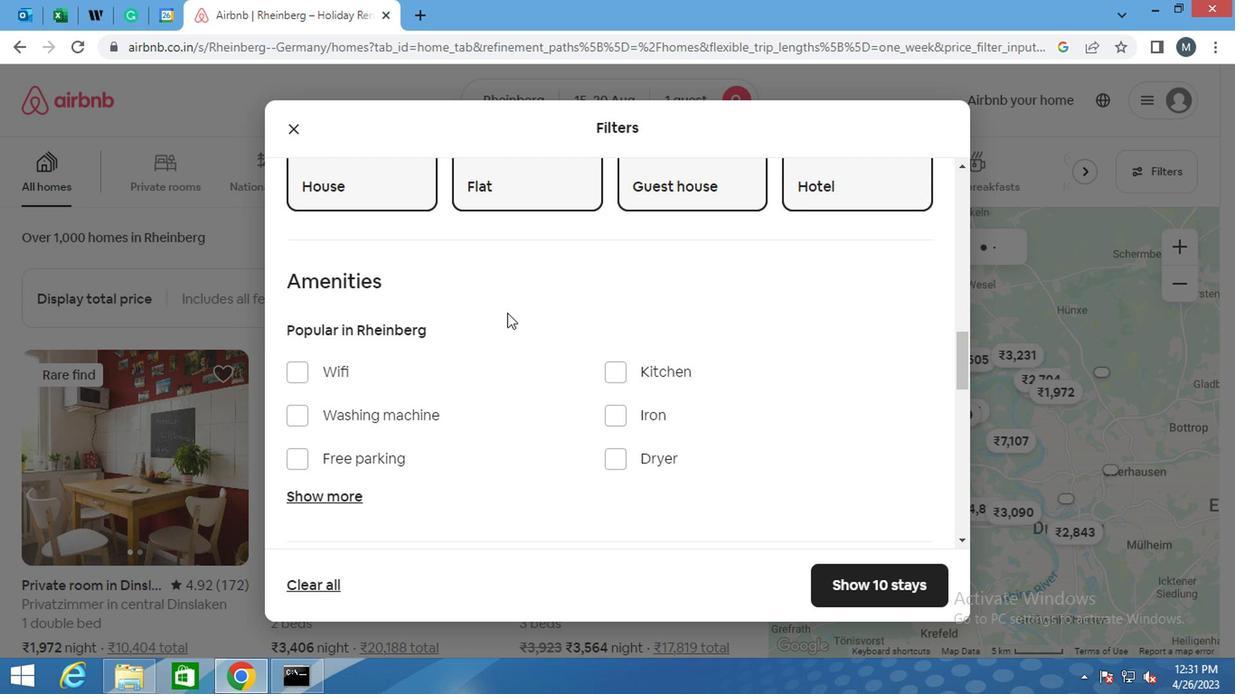 
Action: Mouse scrolled (506, 310) with delta (0, -1)
Screenshot: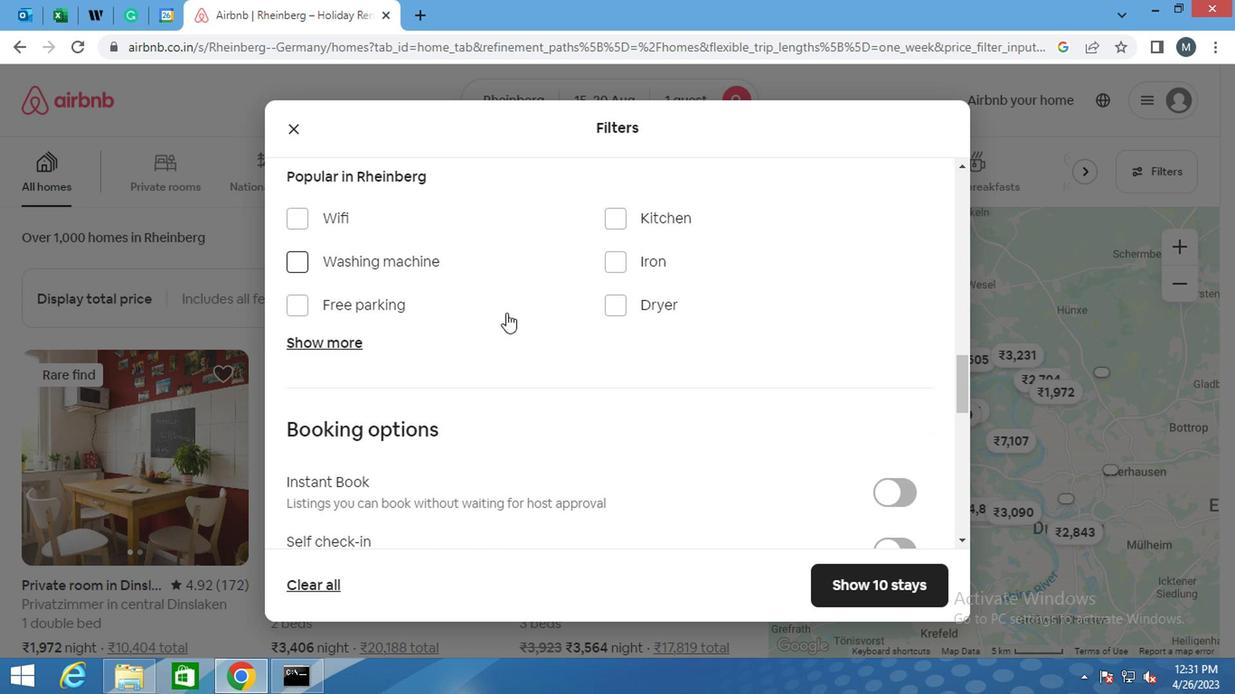 
Action: Mouse moved to (505, 327)
Screenshot: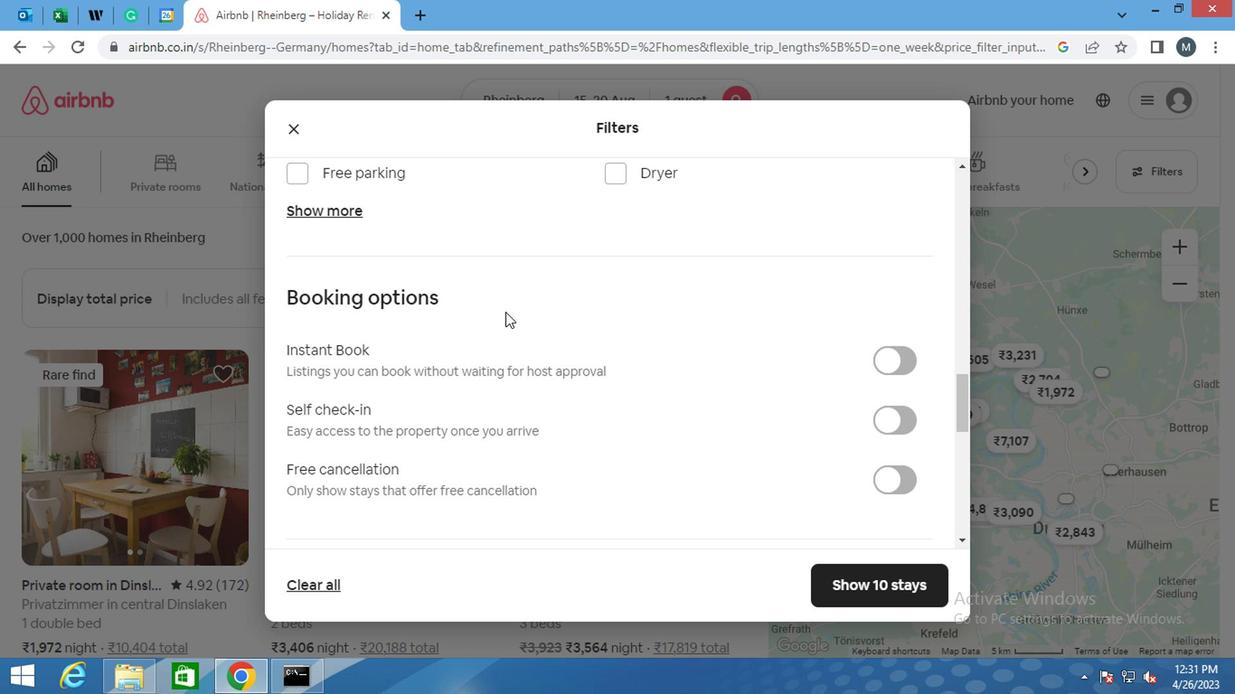 
Action: Mouse scrolled (505, 326) with delta (0, 0)
Screenshot: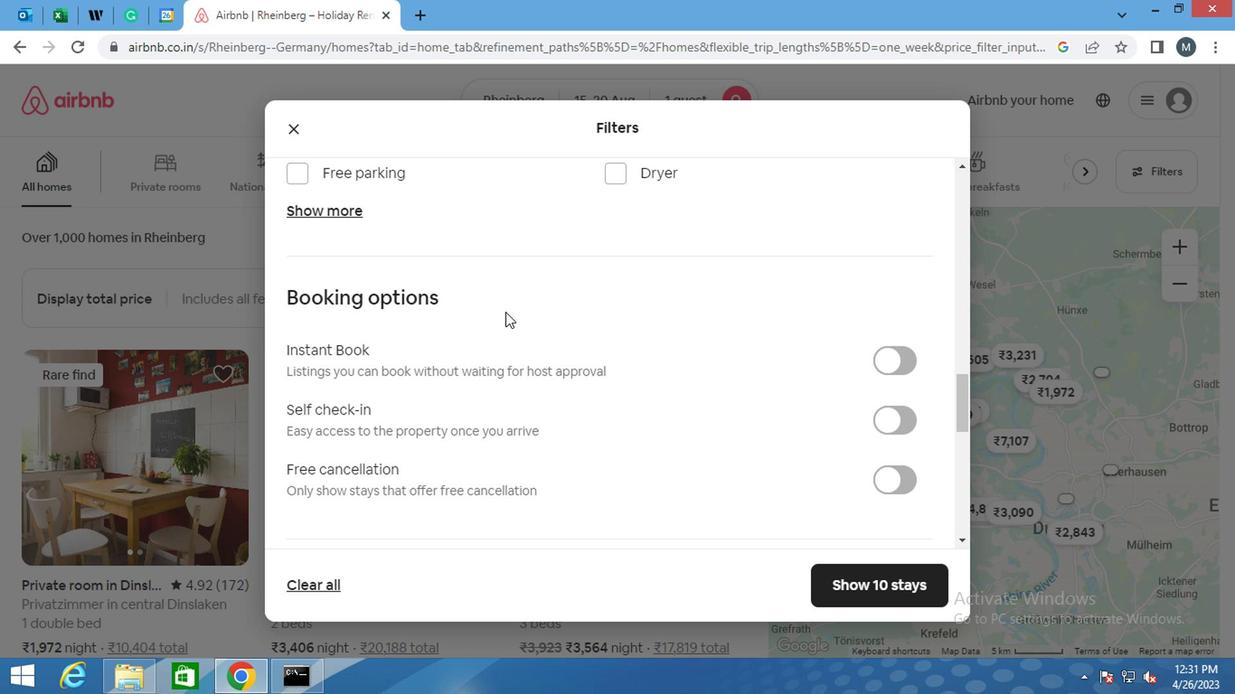 
Action: Mouse moved to (505, 330)
Screenshot: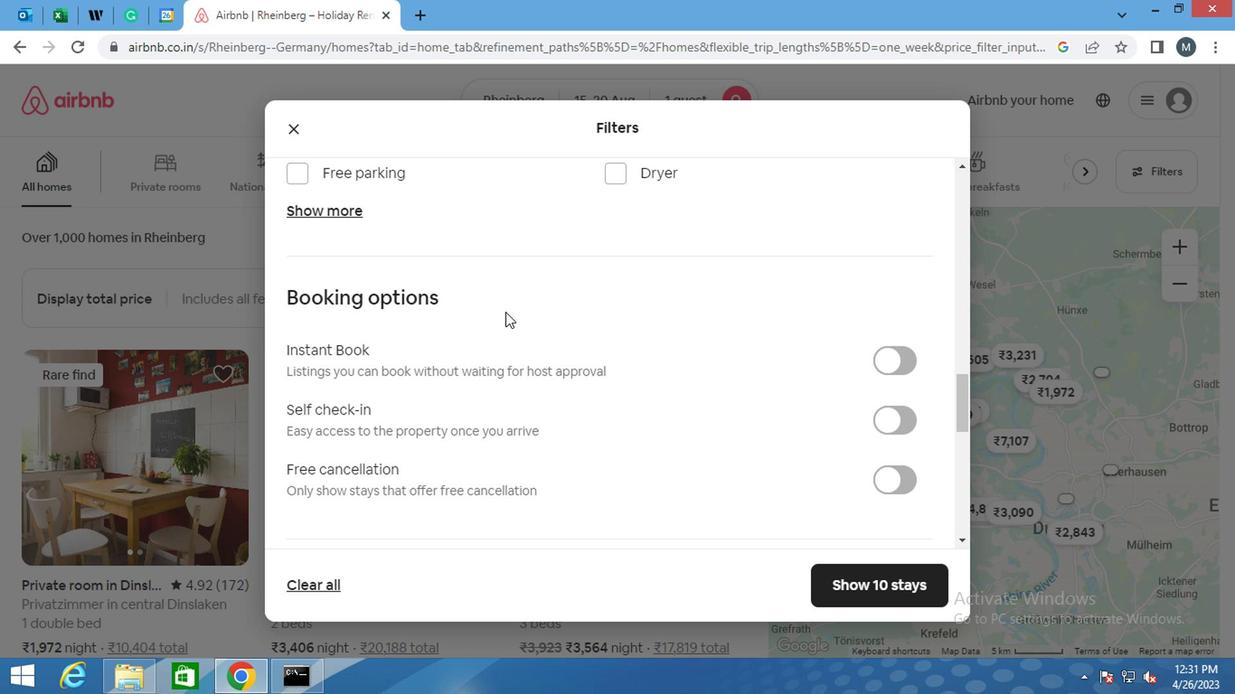 
Action: Mouse scrolled (505, 329) with delta (0, 0)
Screenshot: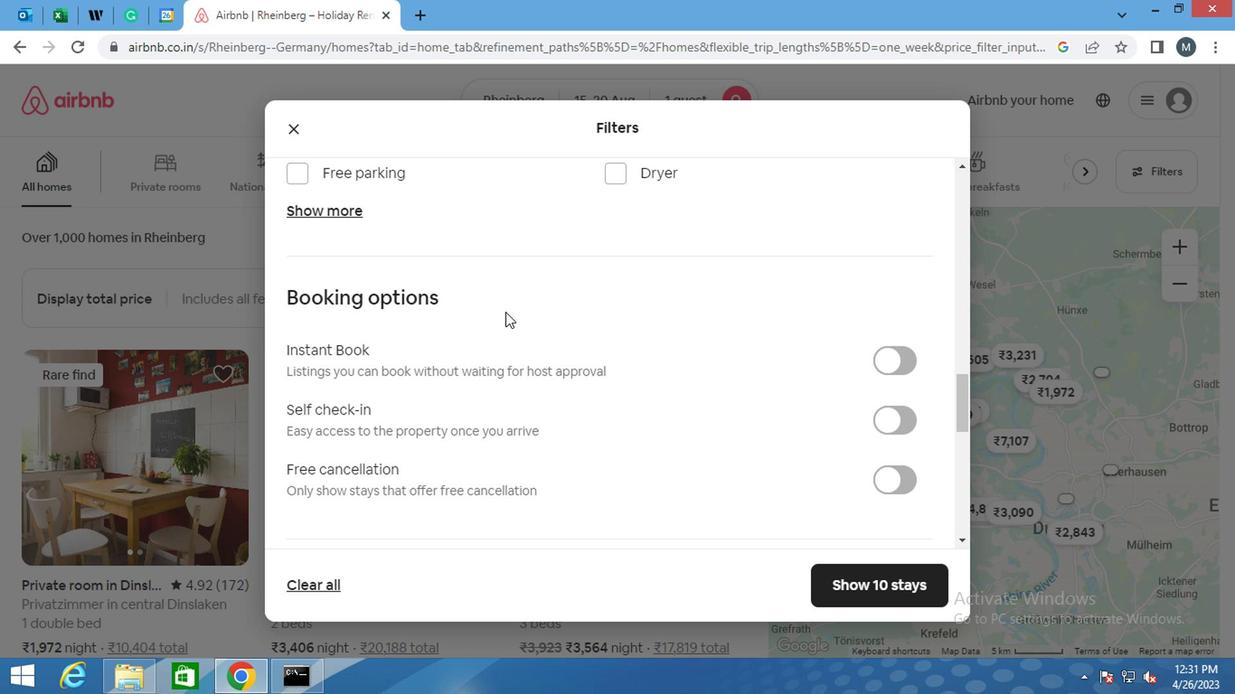 
Action: Mouse moved to (894, 238)
Screenshot: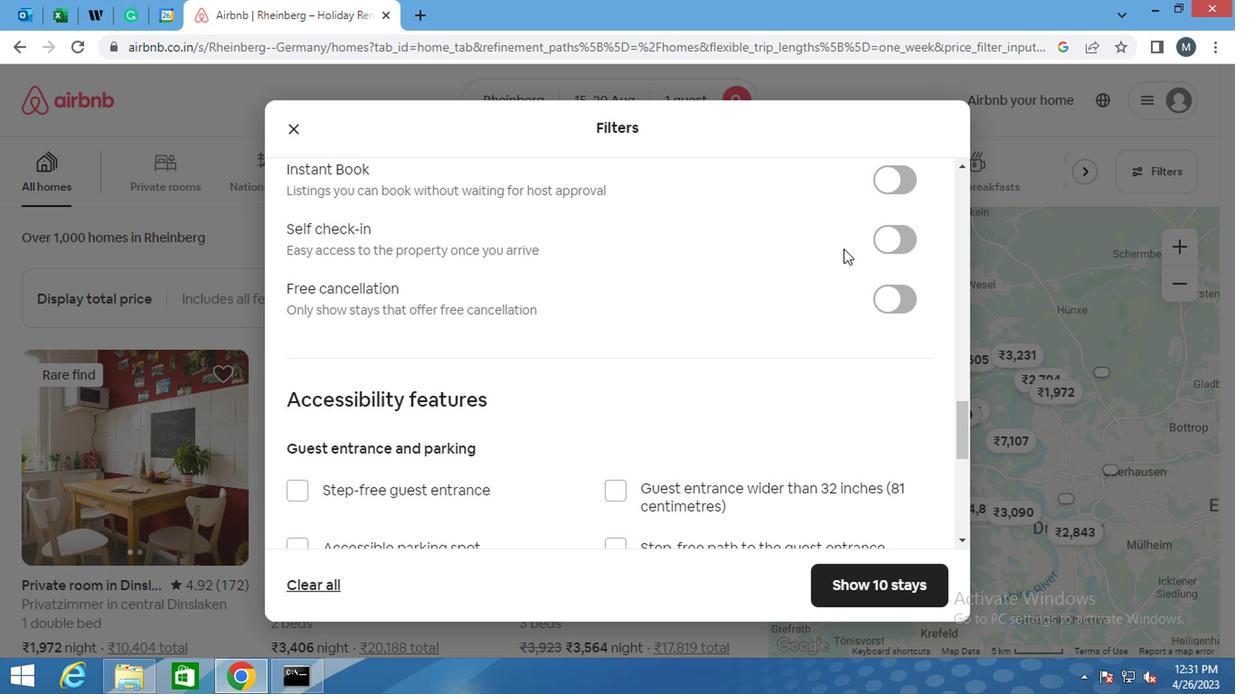
Action: Mouse pressed left at (894, 238)
Screenshot: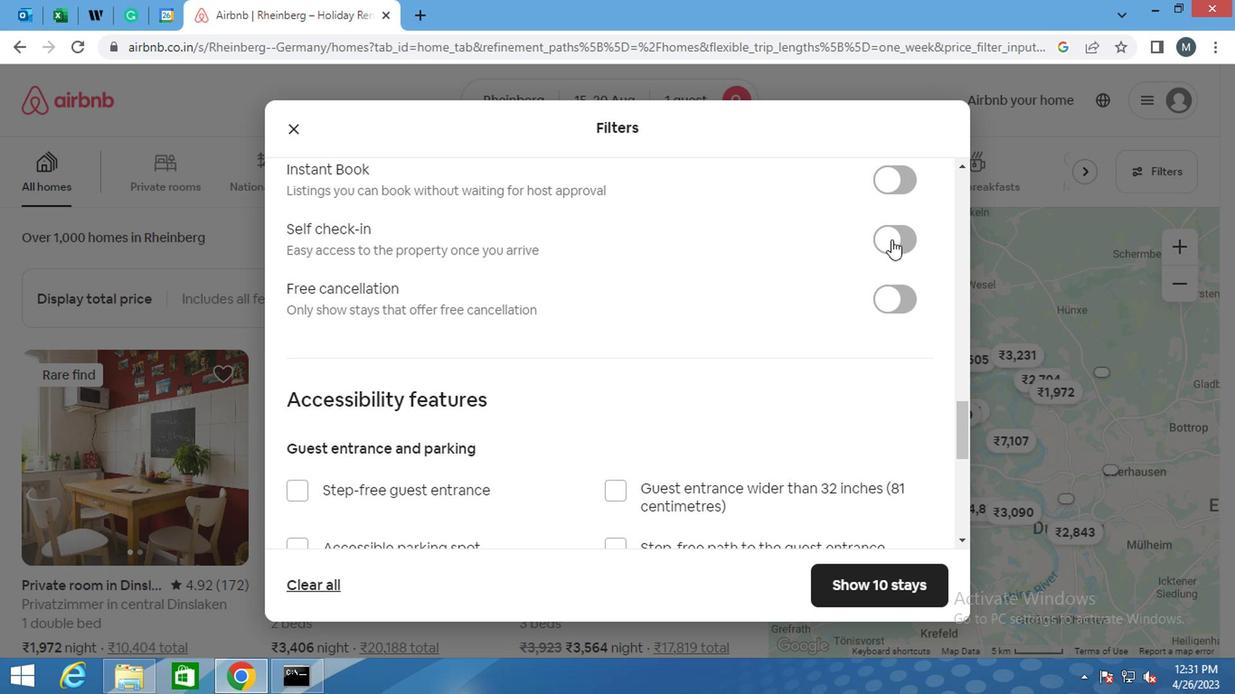 
Action: Mouse moved to (630, 283)
Screenshot: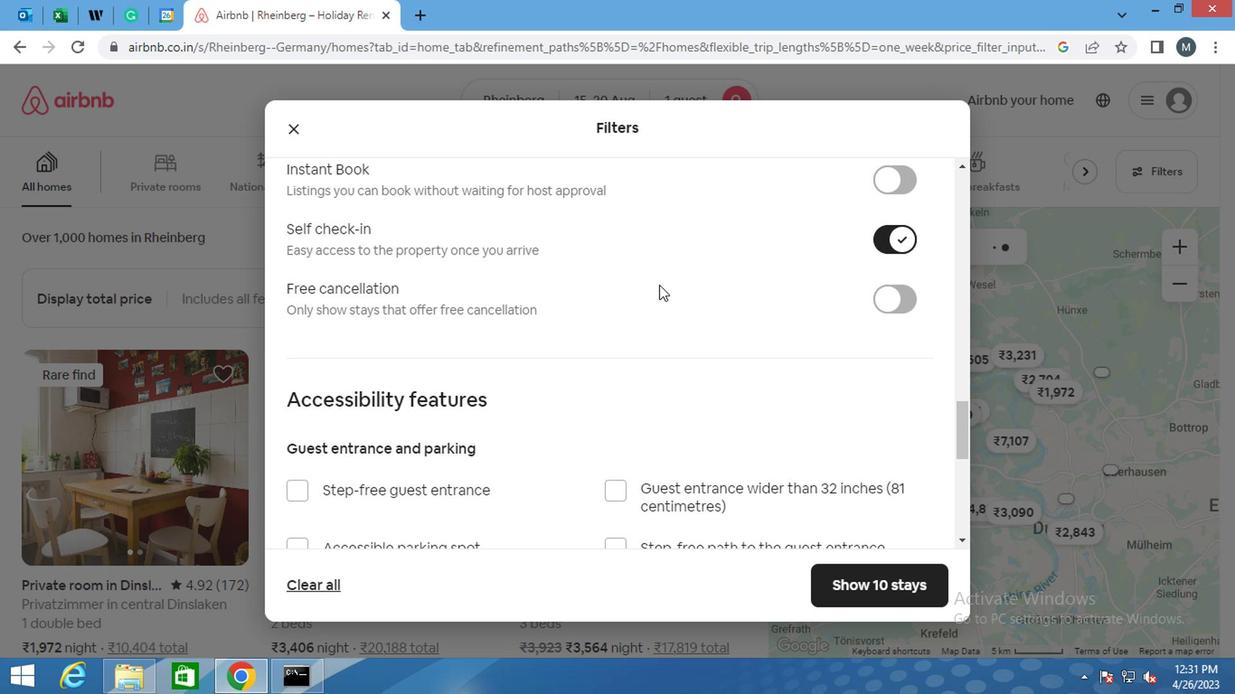 
Action: Mouse scrolled (630, 282) with delta (0, -1)
Screenshot: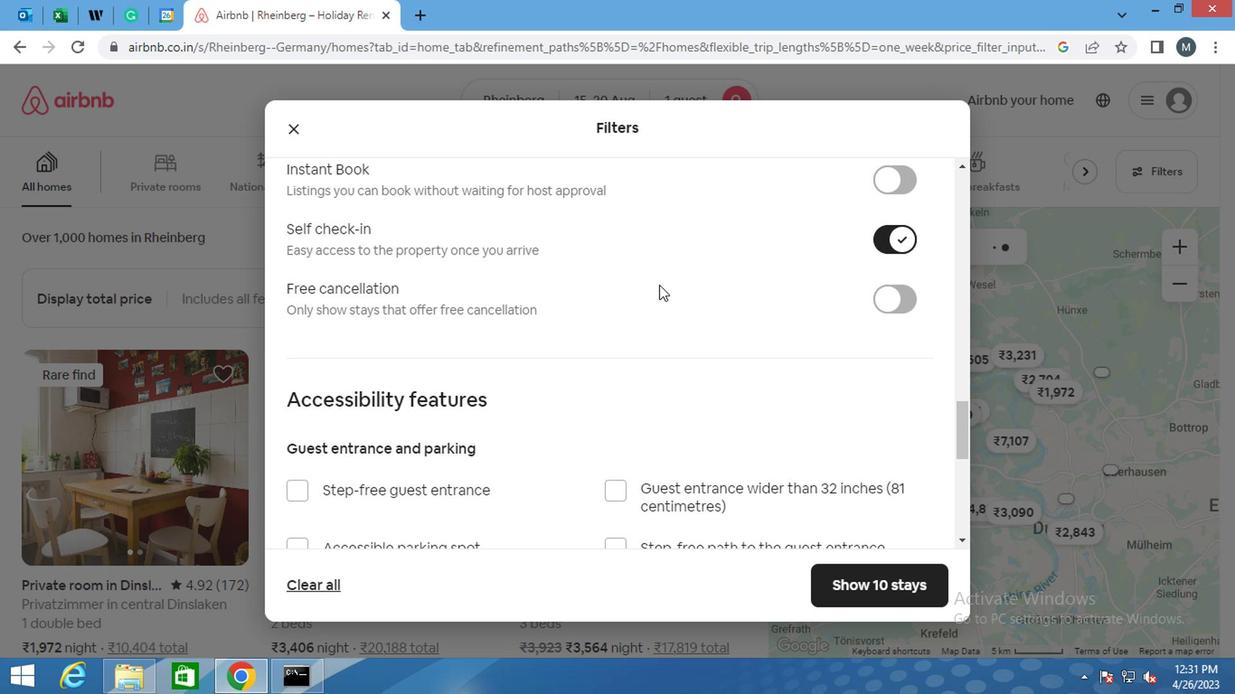 
Action: Mouse moved to (629, 284)
Screenshot: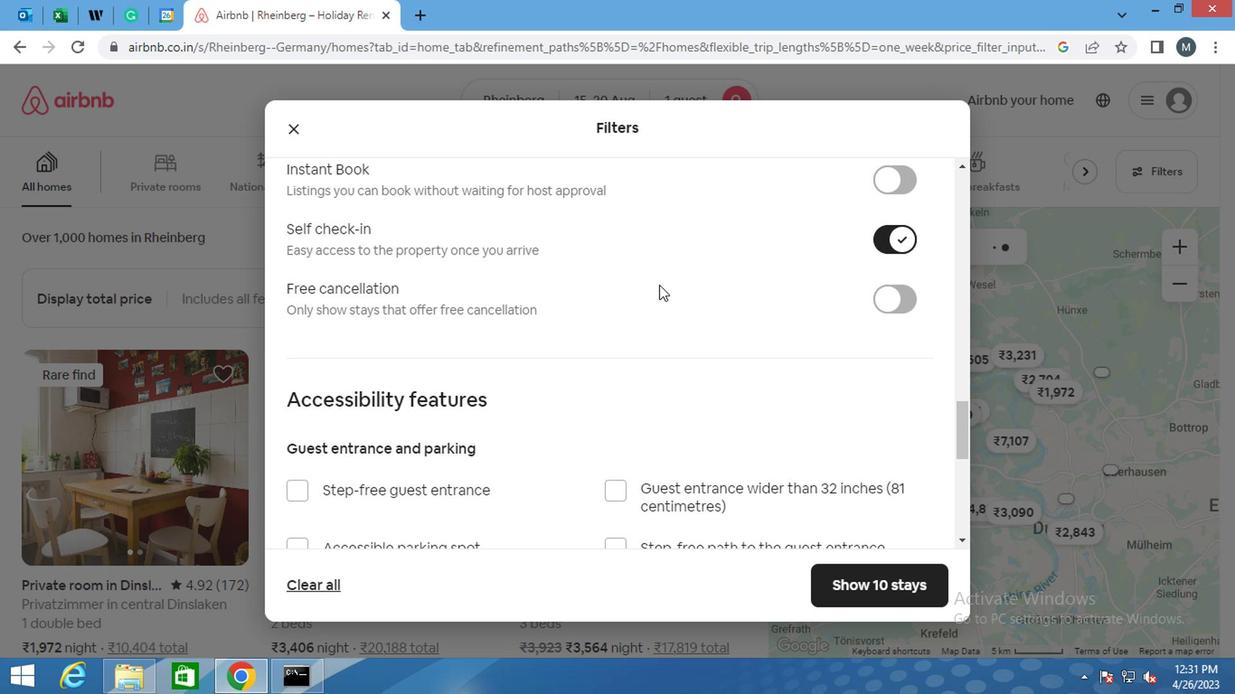 
Action: Mouse scrolled (629, 283) with delta (0, 0)
Screenshot: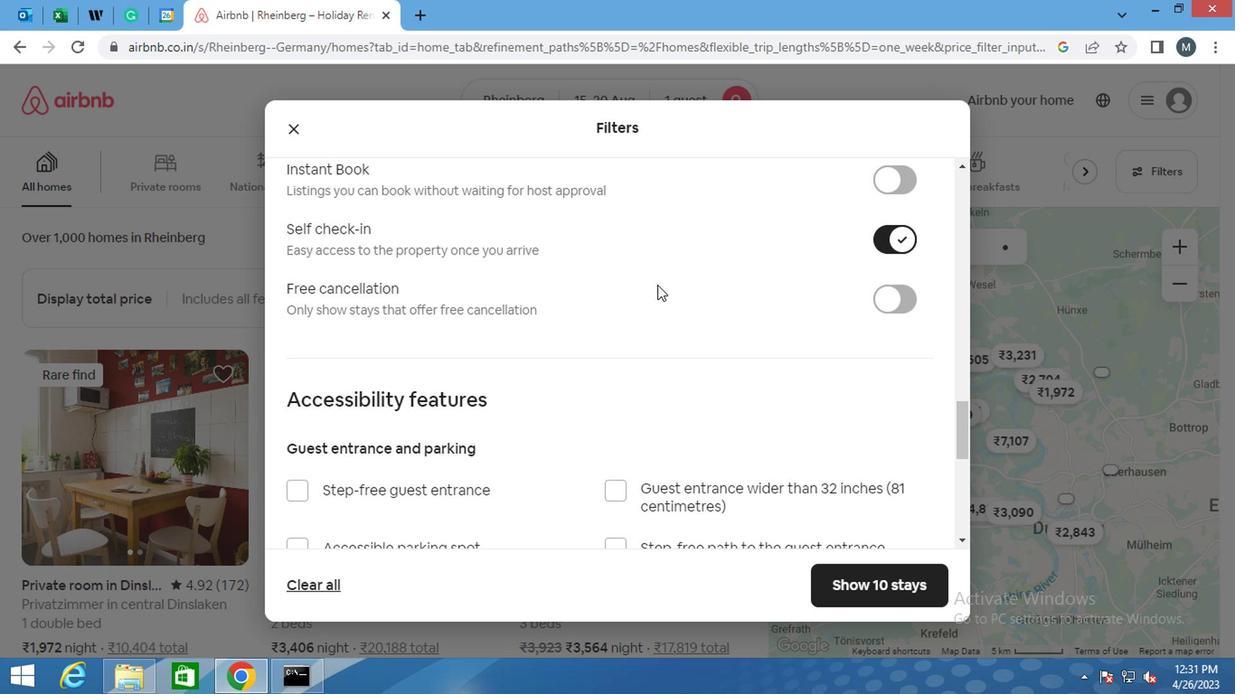 
Action: Mouse moved to (595, 284)
Screenshot: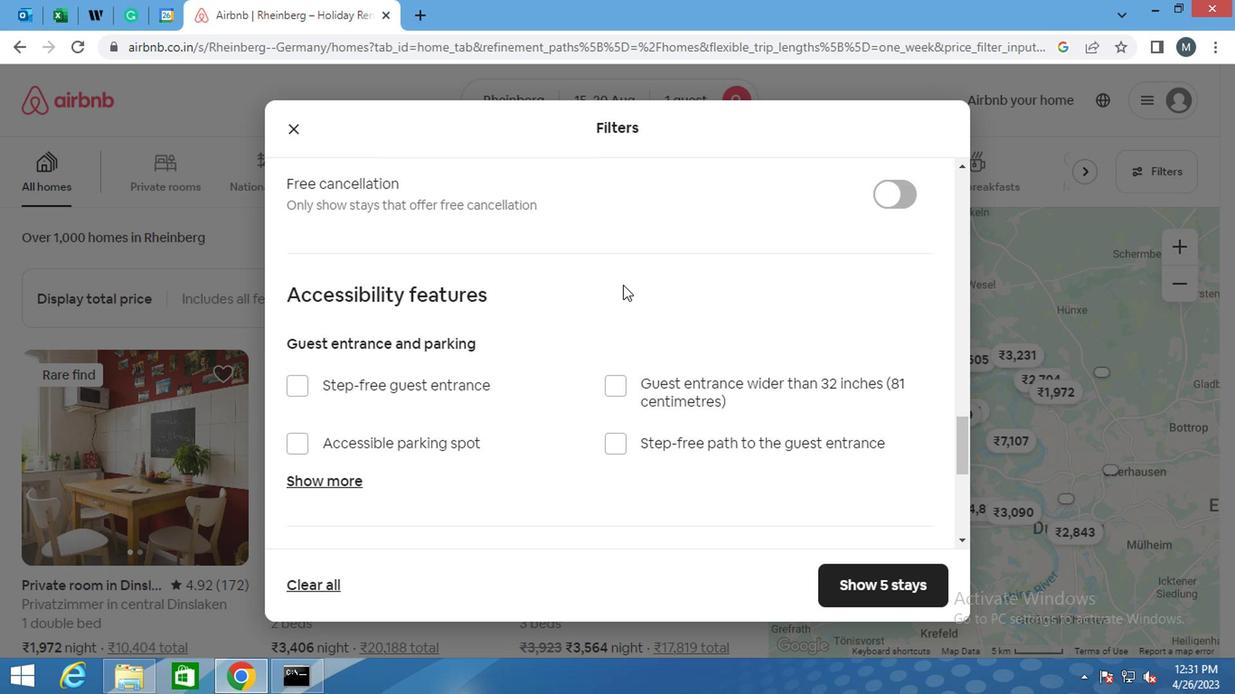 
Action: Mouse scrolled (595, 283) with delta (0, 0)
Screenshot: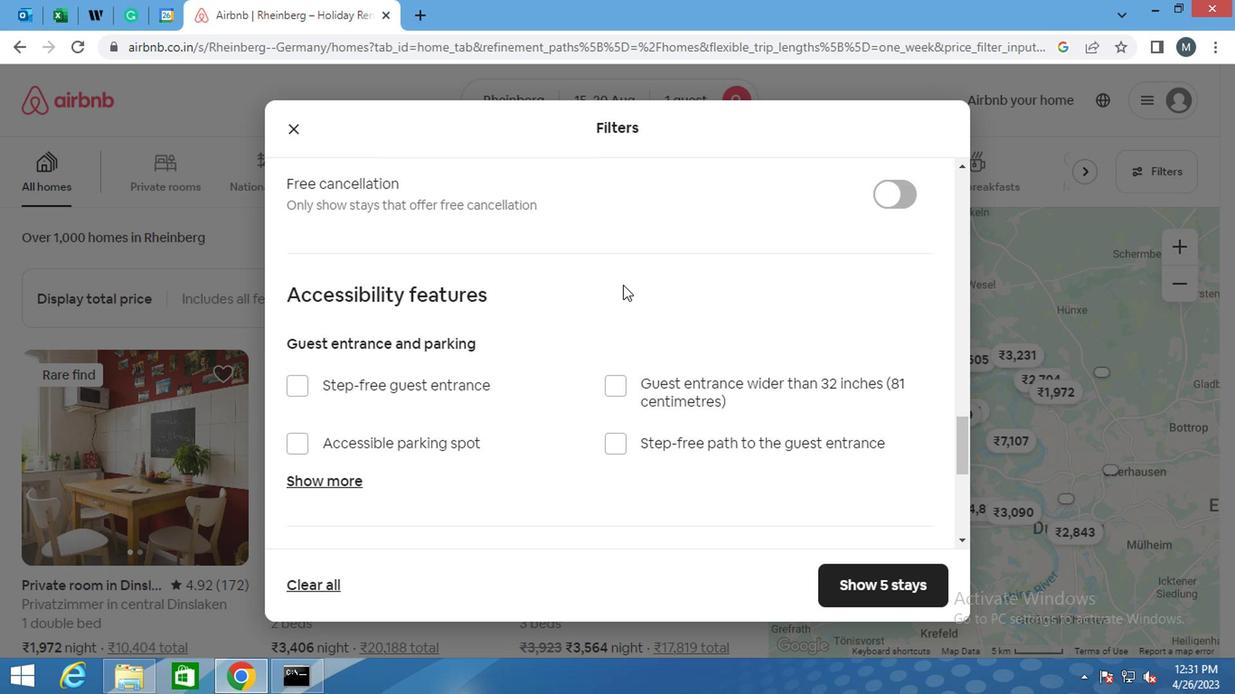 
Action: Mouse moved to (512, 289)
Screenshot: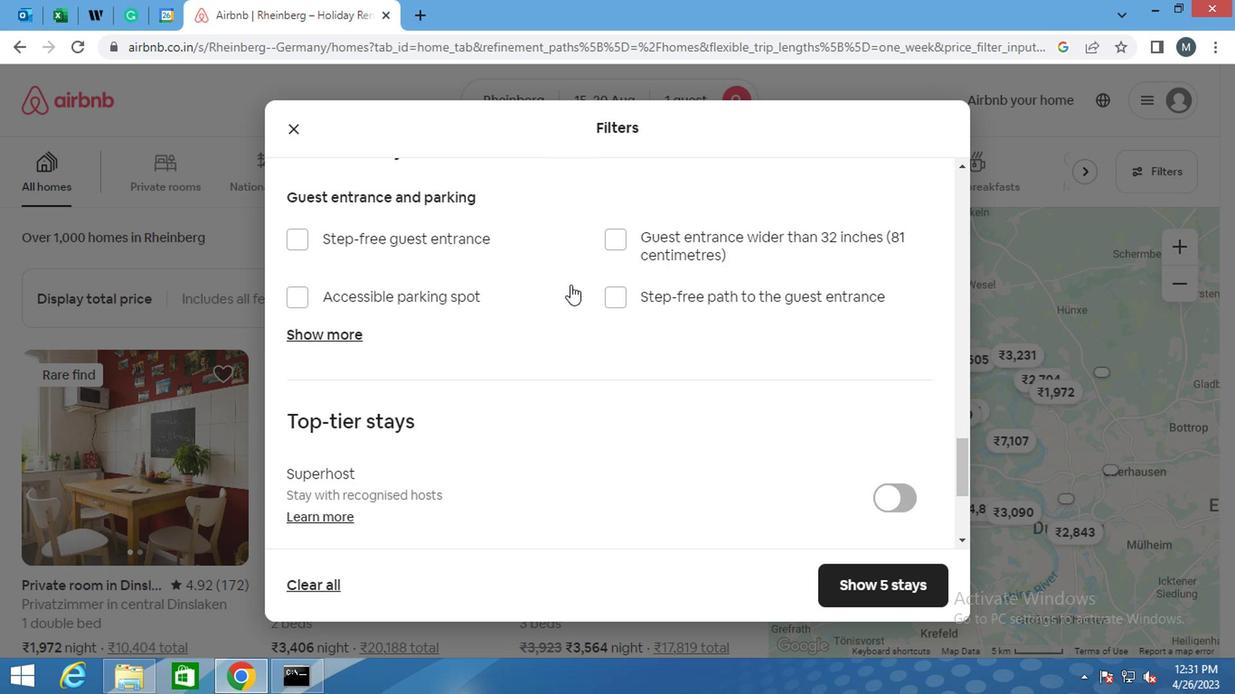 
Action: Mouse scrolled (512, 288) with delta (0, 0)
Screenshot: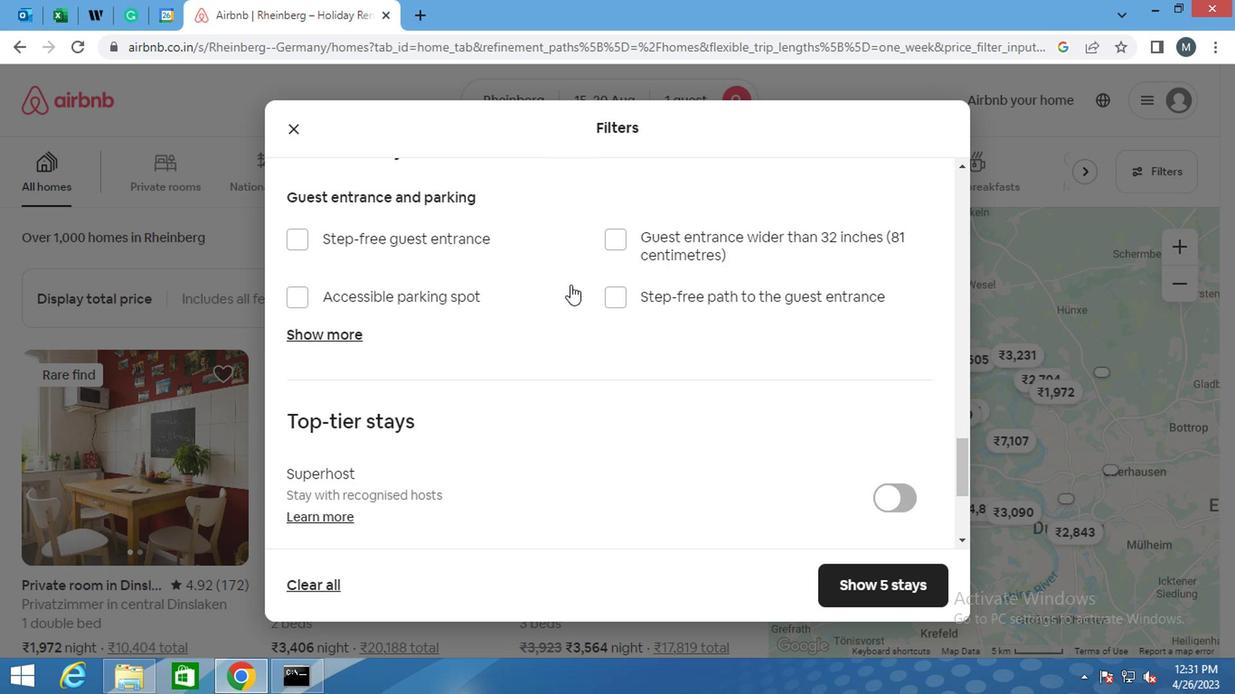 
Action: Mouse moved to (444, 300)
Screenshot: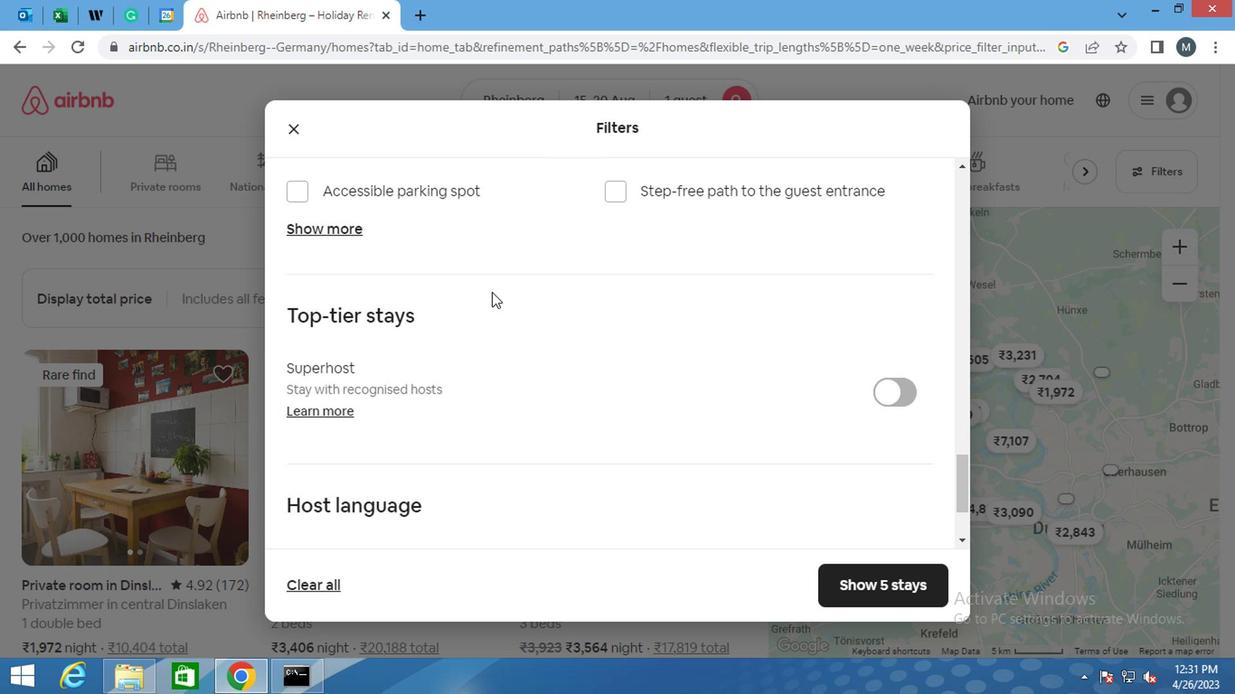 
Action: Mouse scrolled (444, 299) with delta (0, -1)
Screenshot: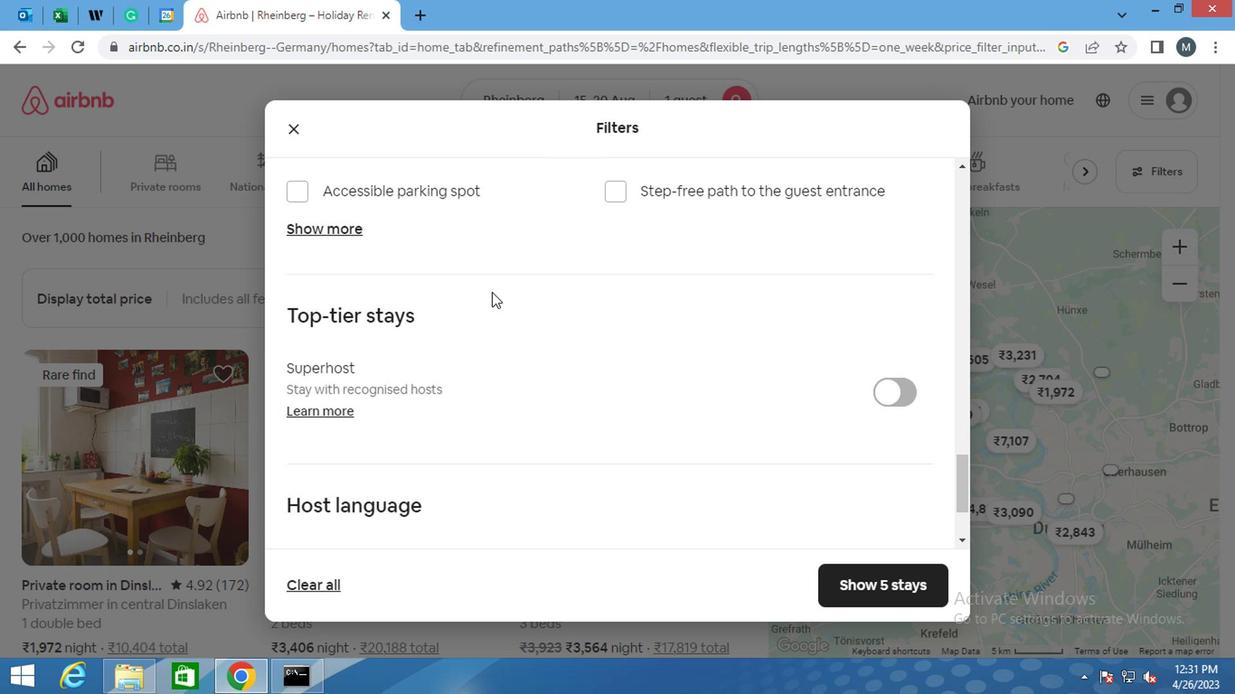 
Action: Mouse moved to (442, 301)
Screenshot: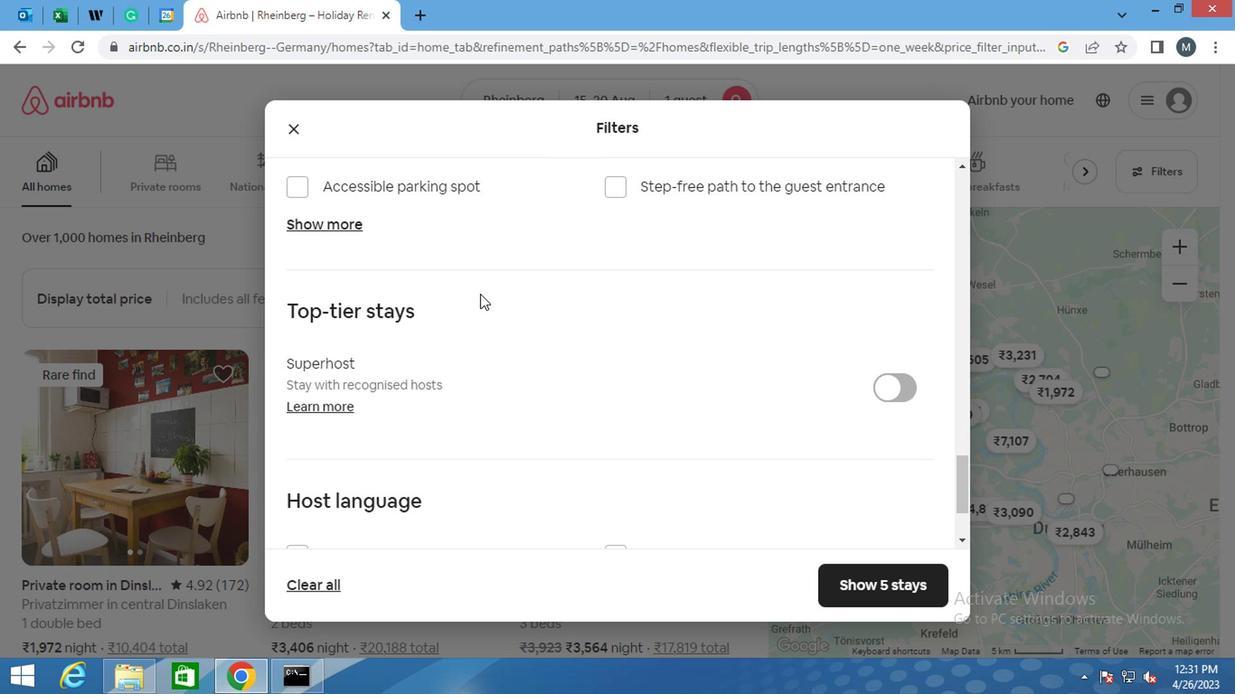 
Action: Mouse scrolled (442, 301) with delta (0, 0)
Screenshot: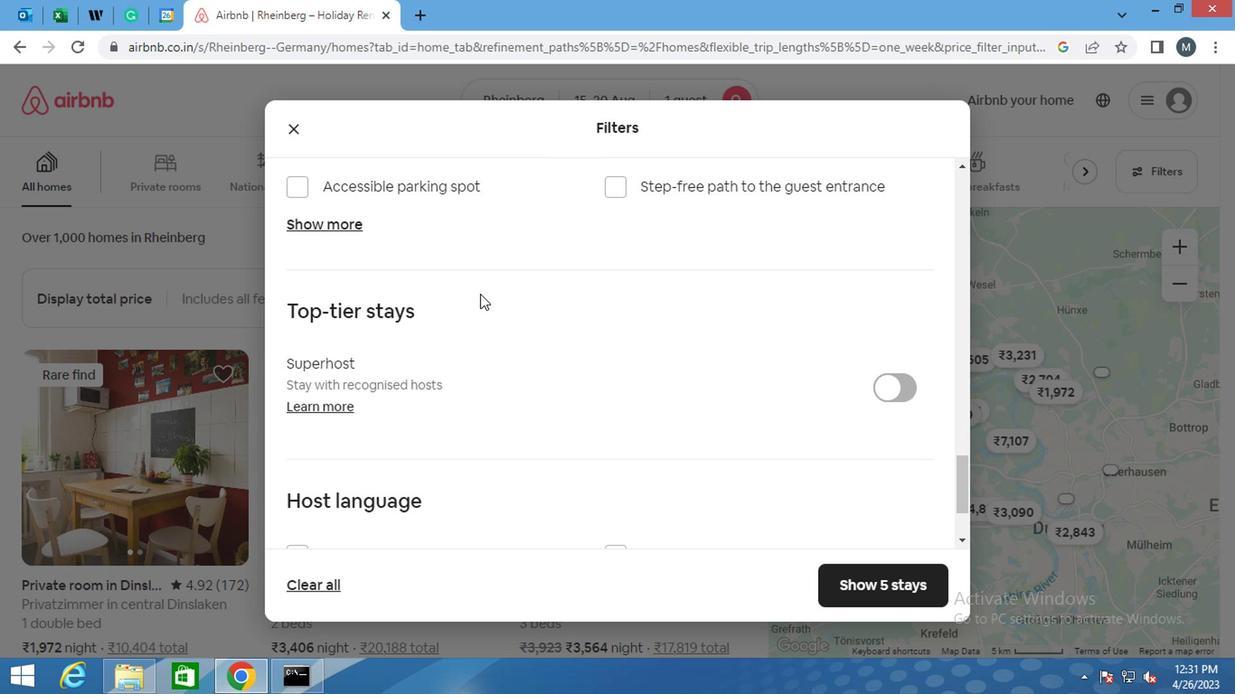 
Action: Mouse moved to (441, 301)
Screenshot: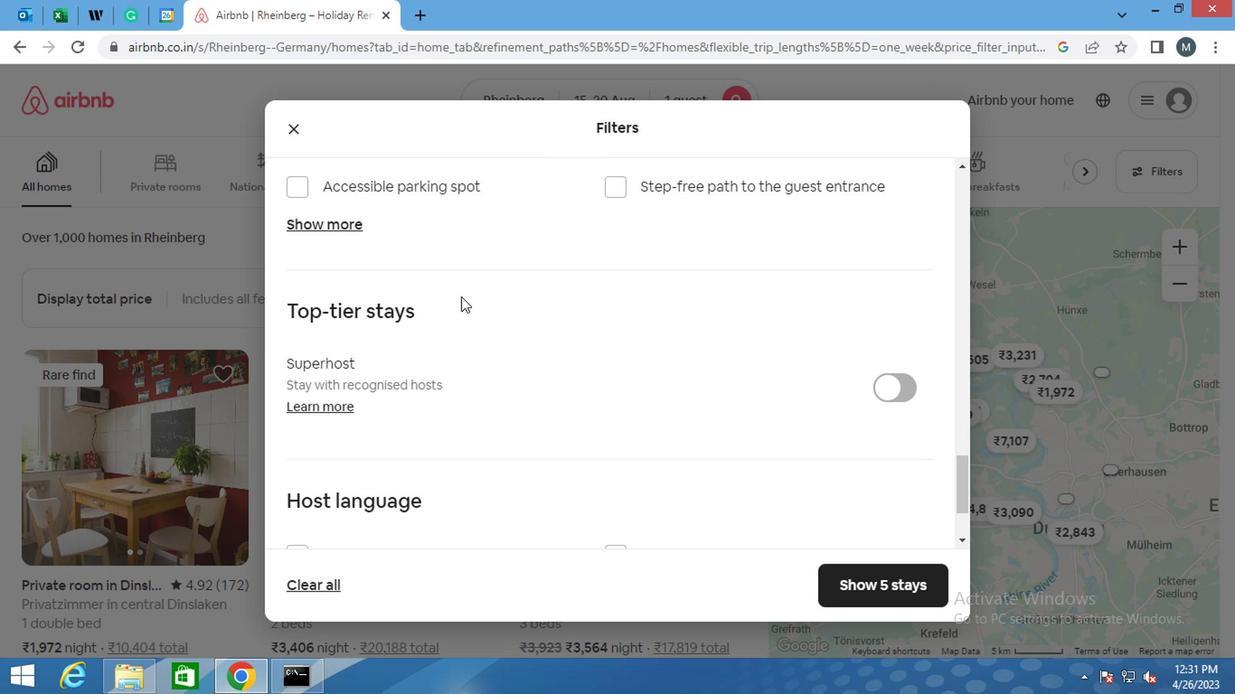 
Action: Mouse scrolled (441, 301) with delta (0, 0)
Screenshot: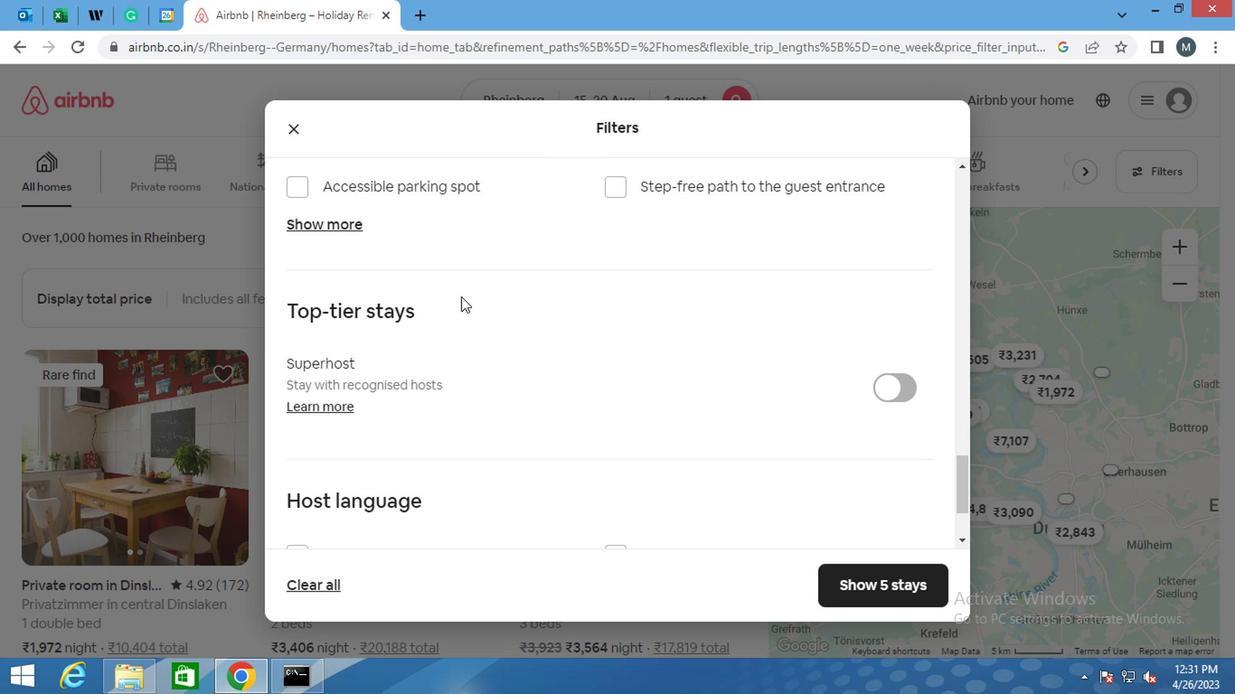 
Action: Mouse moved to (431, 357)
Screenshot: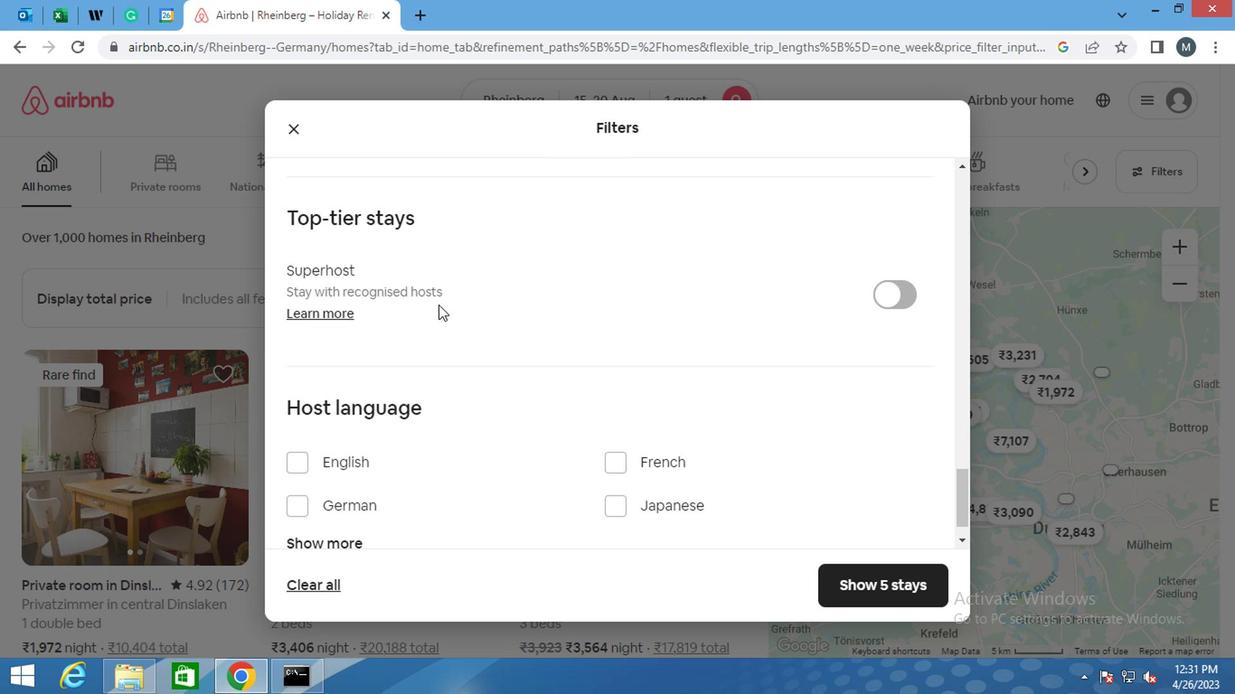 
Action: Mouse scrolled (431, 355) with delta (0, -1)
Screenshot: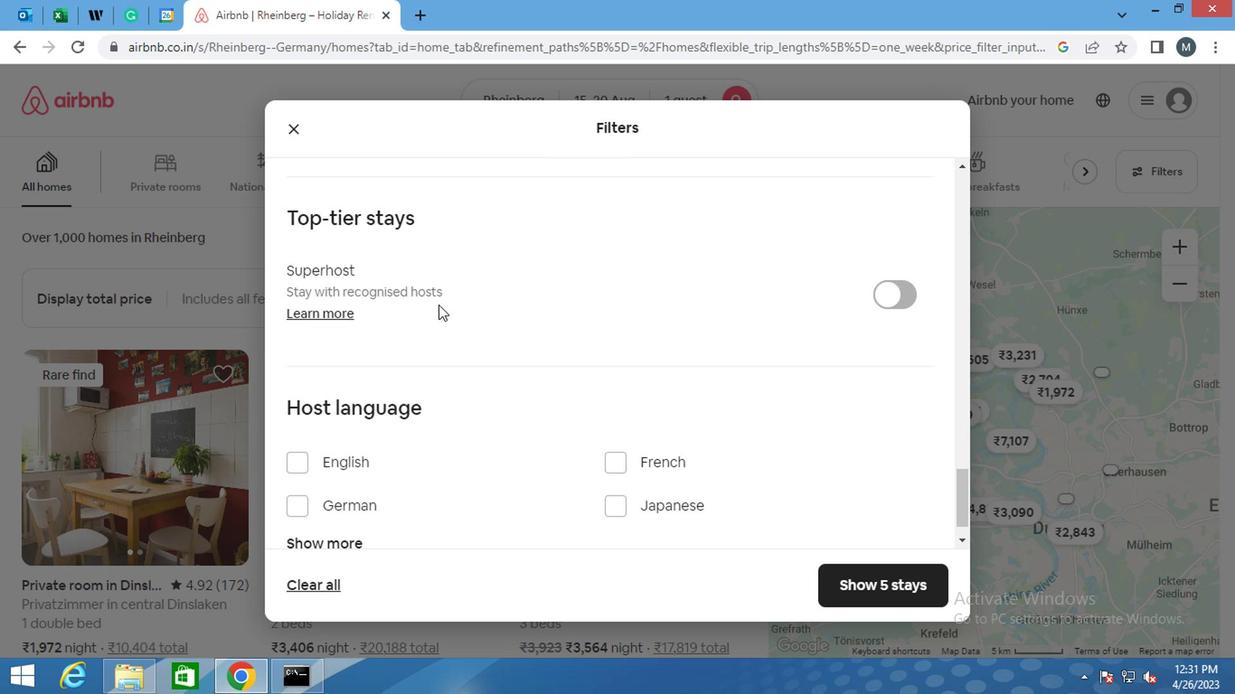 
Action: Mouse moved to (431, 361)
Screenshot: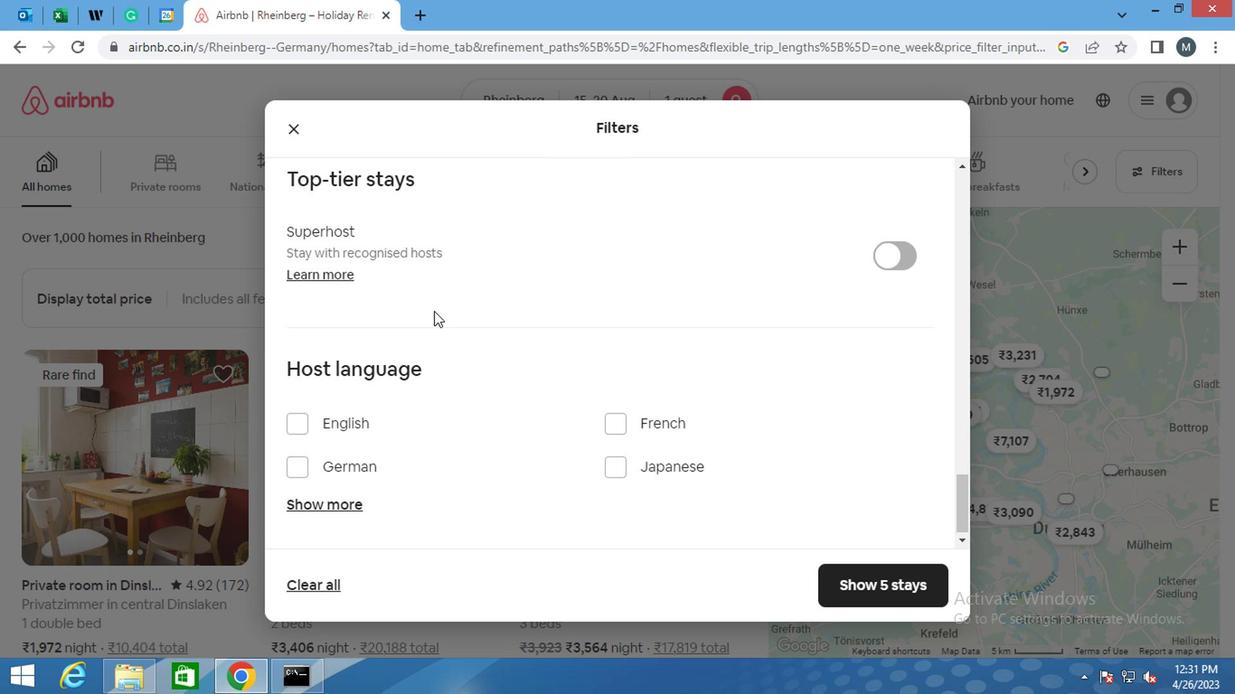 
Action: Mouse scrolled (431, 360) with delta (0, -1)
Screenshot: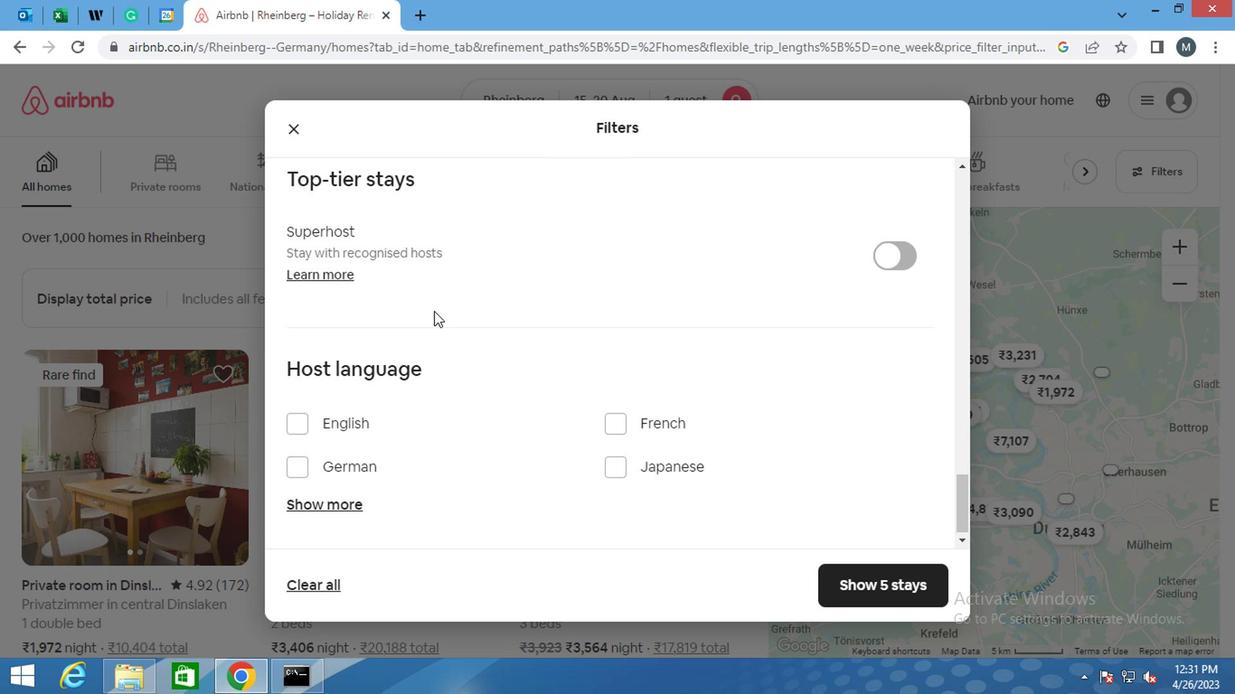 
Action: Mouse moved to (429, 362)
Screenshot: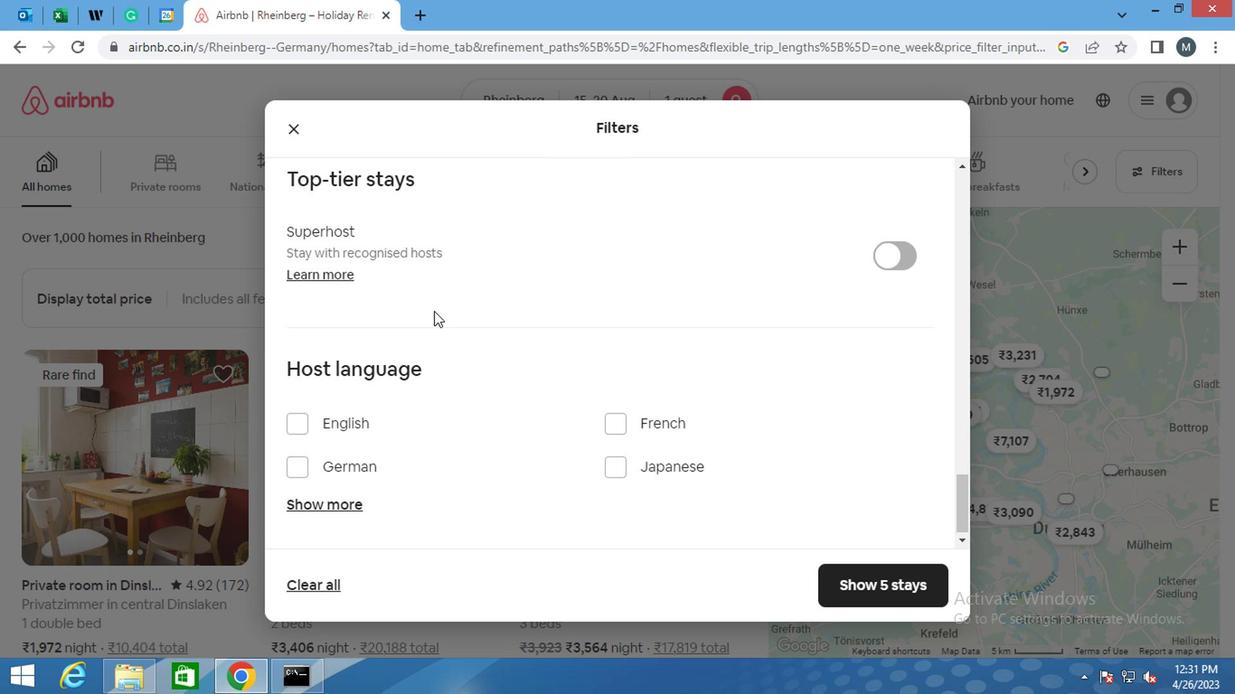 
Action: Mouse scrolled (429, 362) with delta (0, 0)
Screenshot: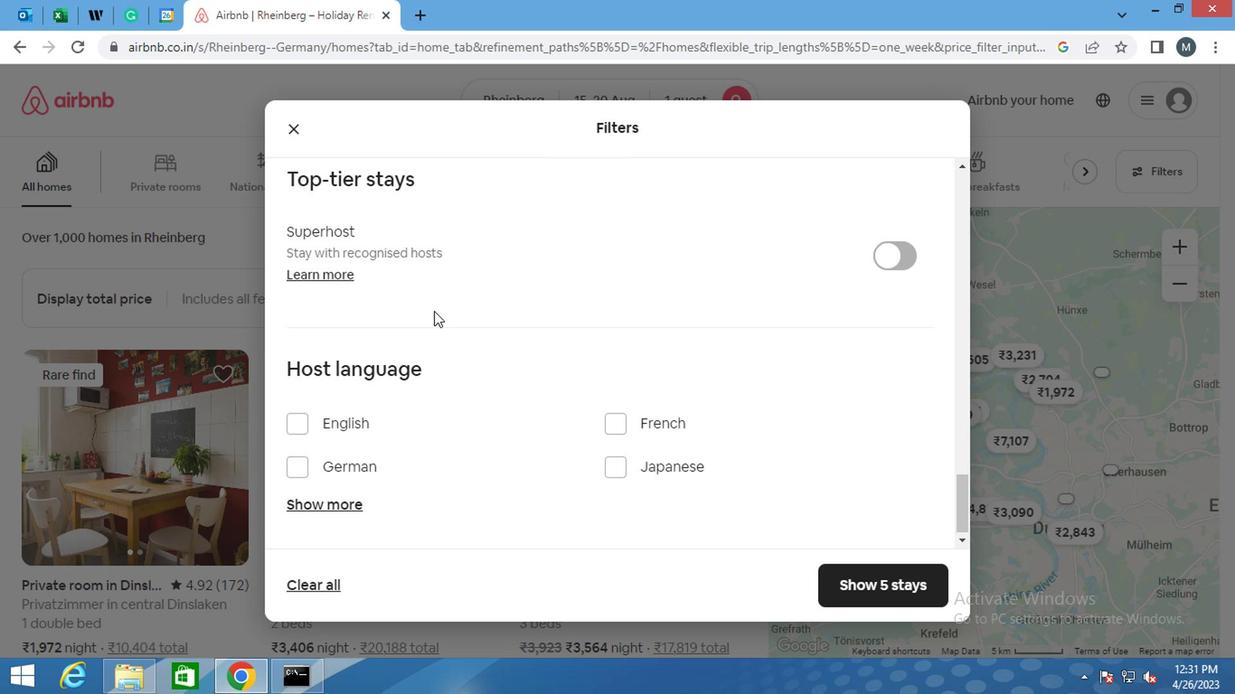 
Action: Mouse moved to (308, 419)
Screenshot: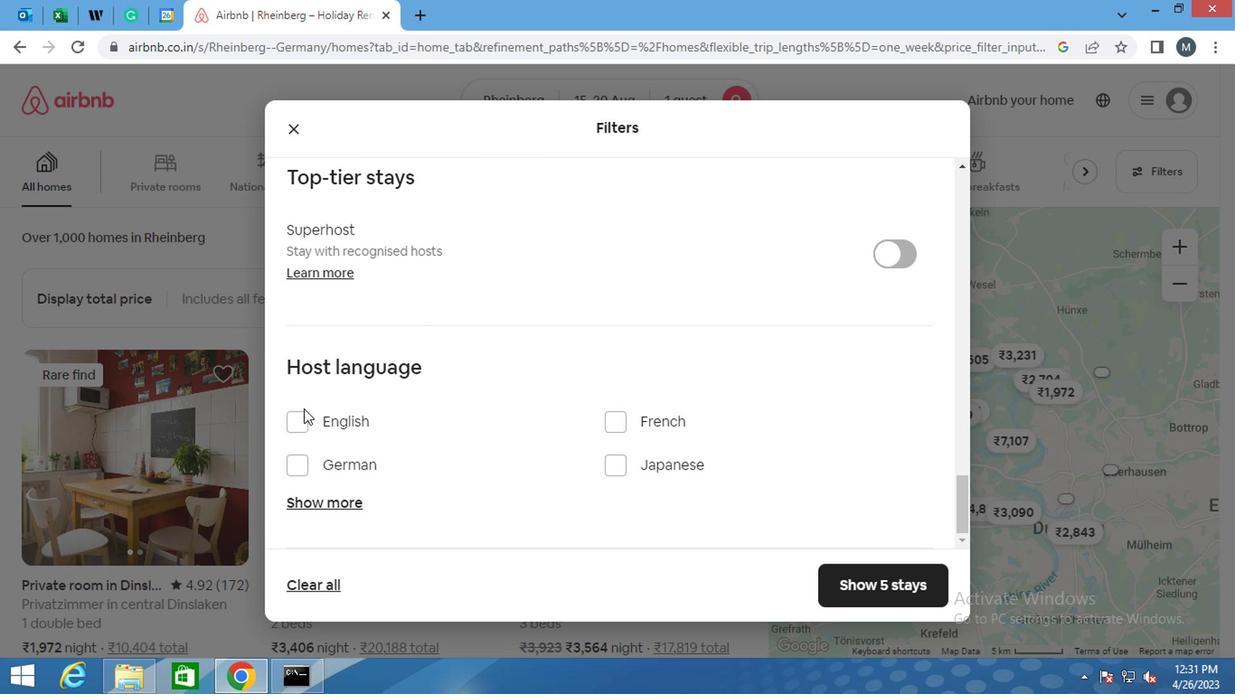 
Action: Mouse pressed left at (308, 419)
Screenshot: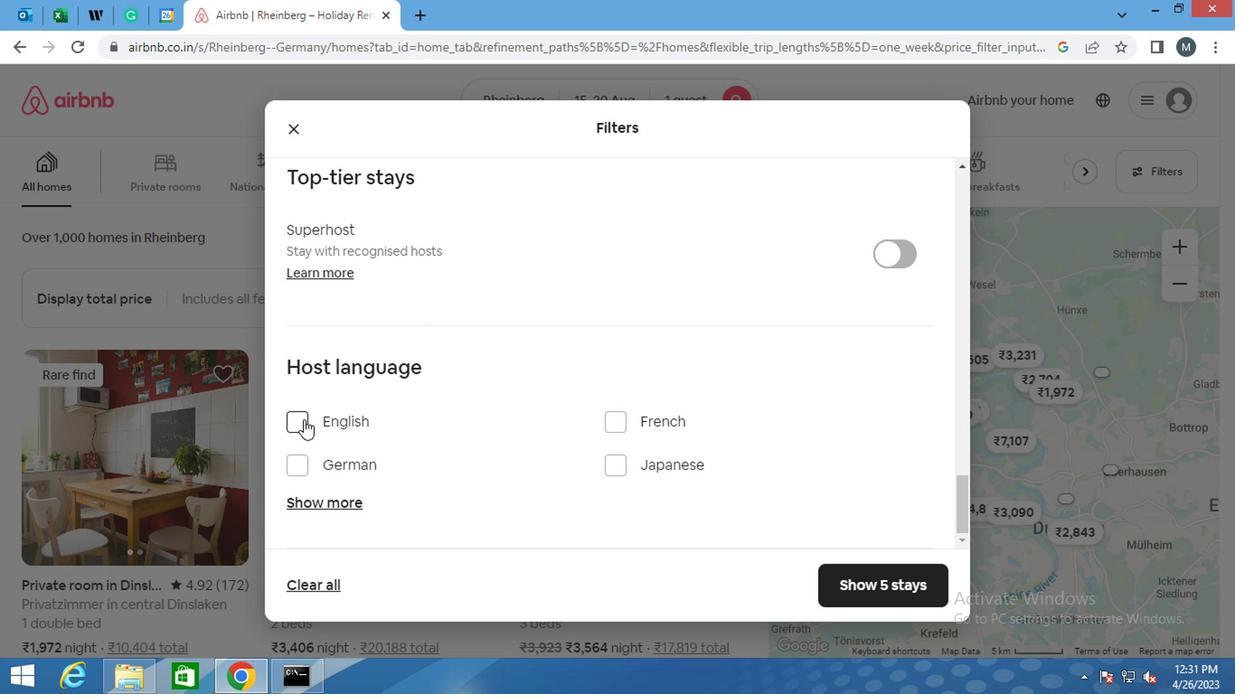 
Action: Mouse moved to (864, 586)
Screenshot: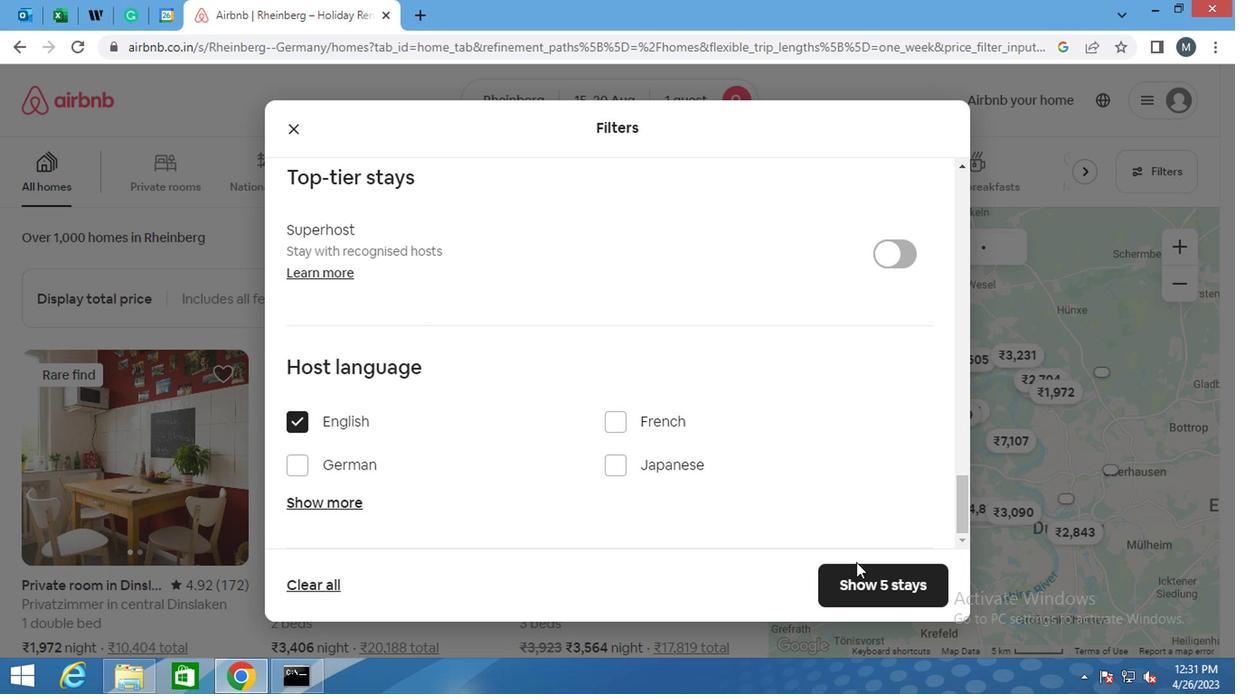 
Action: Mouse pressed left at (864, 586)
Screenshot: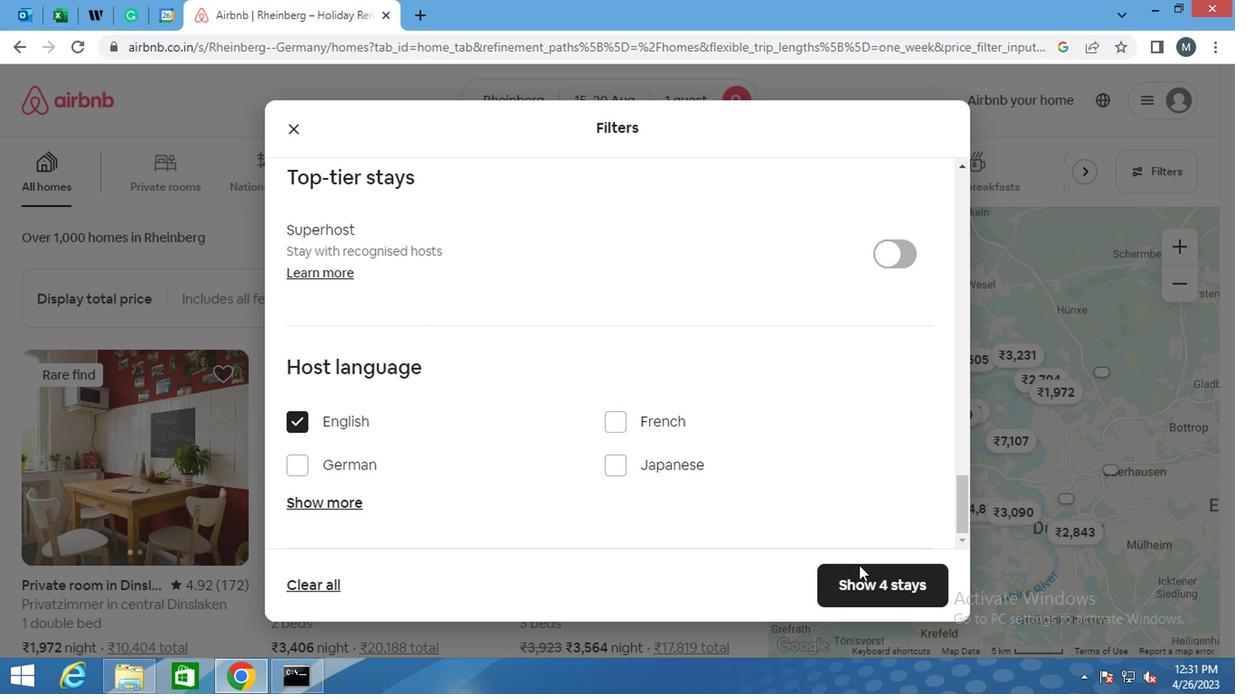 
Action: Mouse moved to (864, 578)
Screenshot: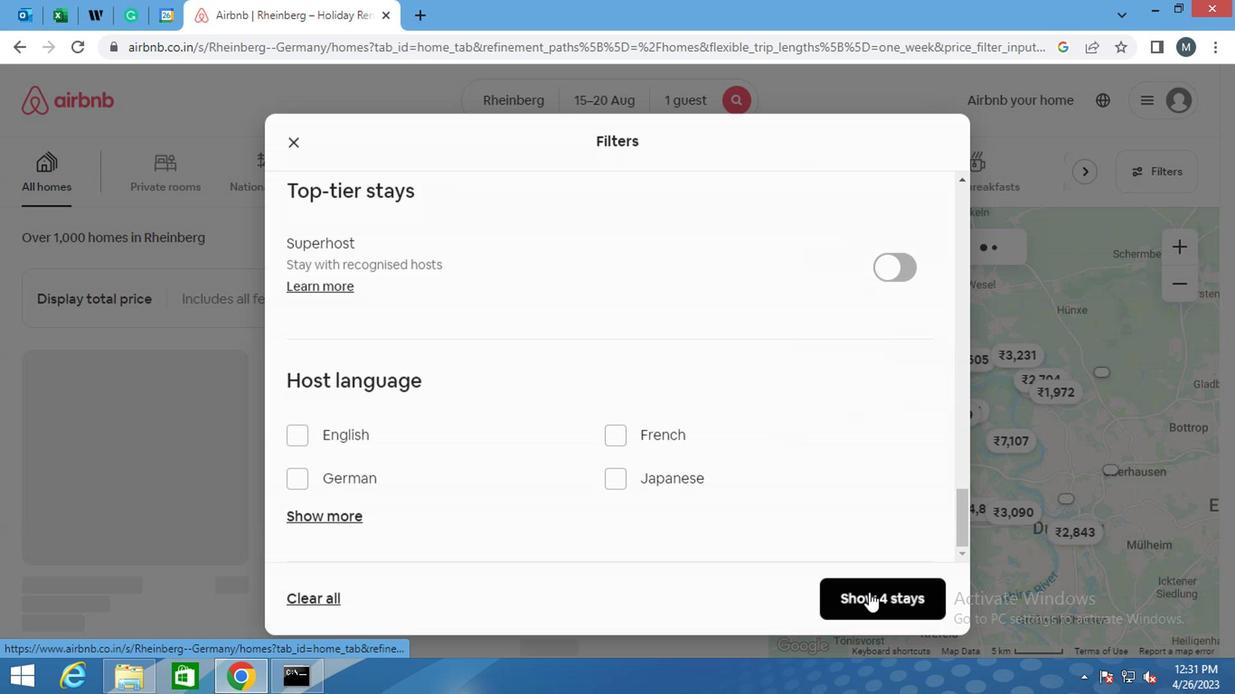 
